 Task: Open Card Marketing Conference Review in Board Sales Target Setting and Monitoring to Workspace Crowdfunding Platforms and add a team member Softage.2@softage.net, a label Blue, a checklist Student Engagement, an attachment from your computer, a color Blue and finally, add a card description 'Plan and execute company team-building retreat with a focus on team trust-building' and a comment 'Our team has the opportunity to exceed expectations on this task, so let us deliver something that truly impresses.'. Add a start date 'Jan 02, 1900' with a due date 'Jan 09, 1900'
Action: Mouse moved to (275, 183)
Screenshot: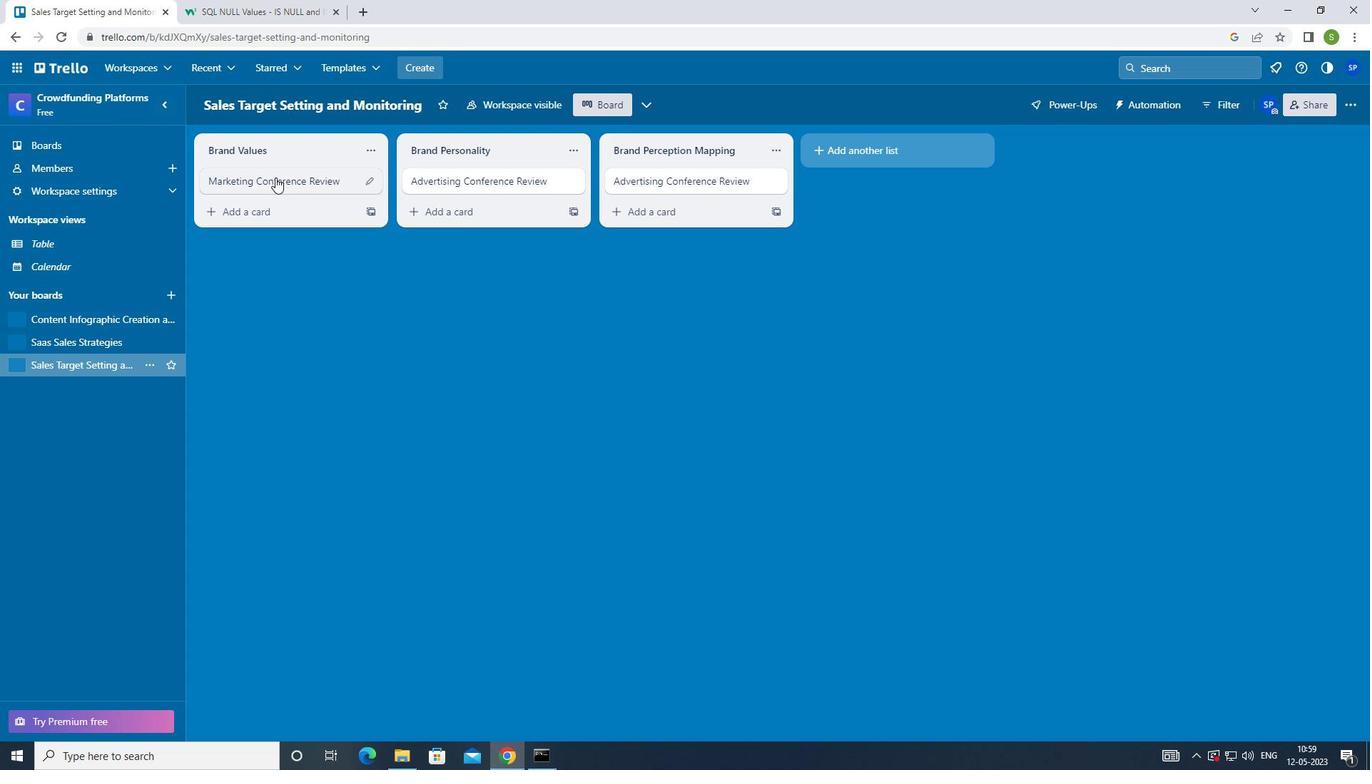 
Action: Mouse pressed left at (275, 183)
Screenshot: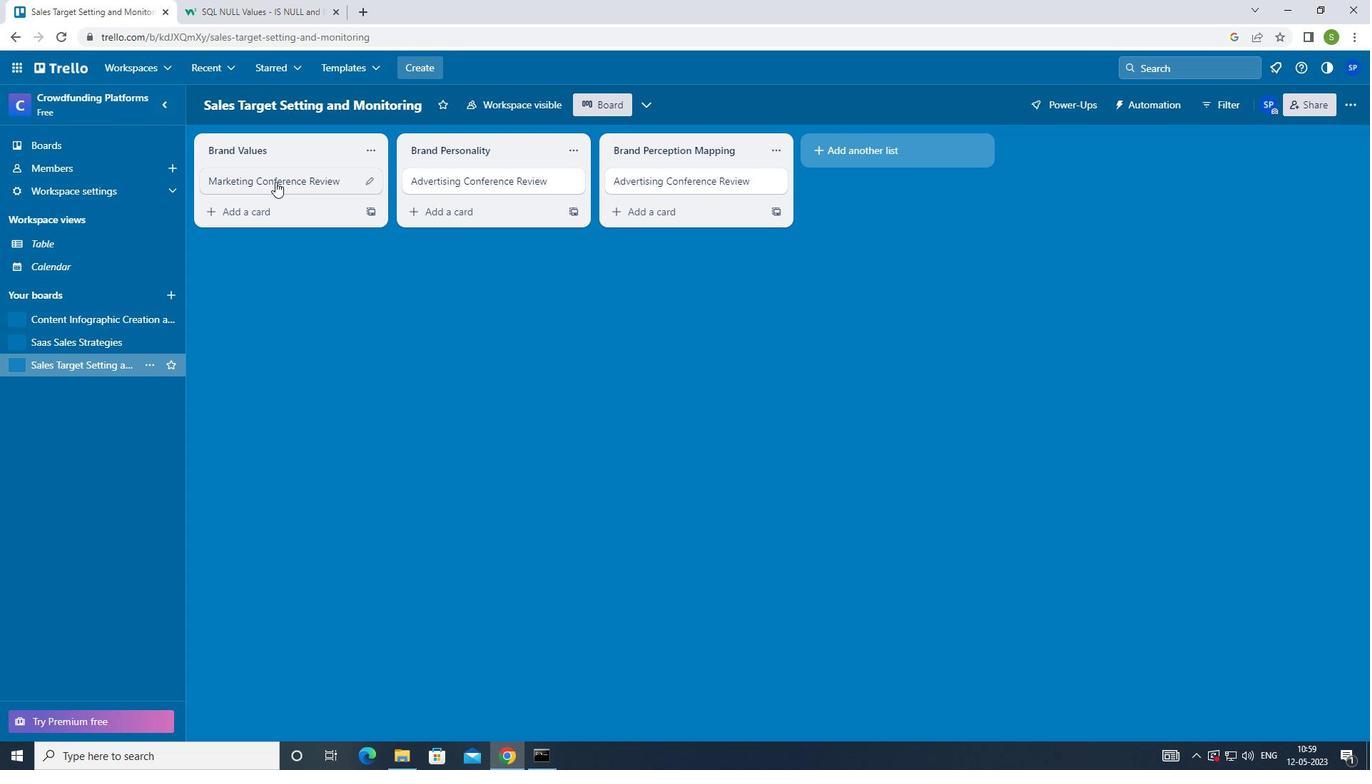 
Action: Mouse moved to (862, 179)
Screenshot: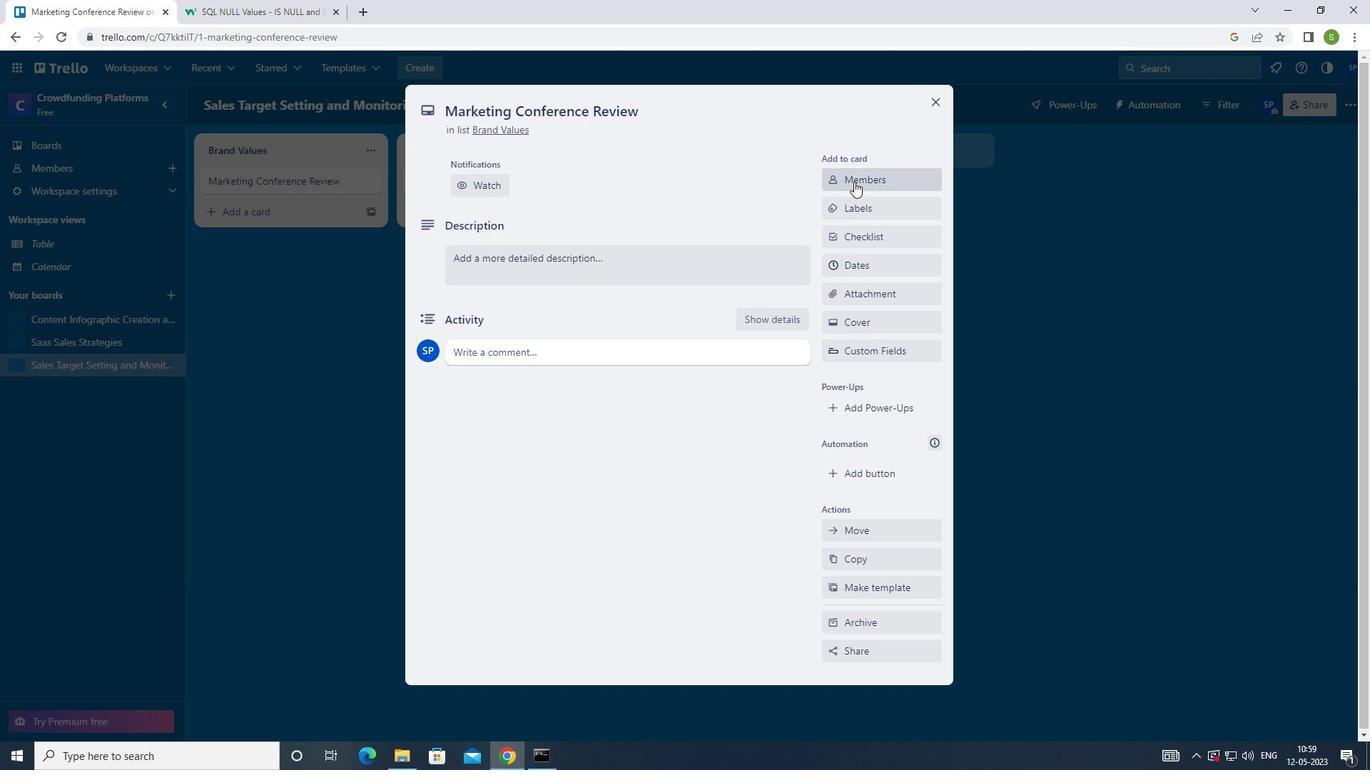 
Action: Mouse pressed left at (862, 179)
Screenshot: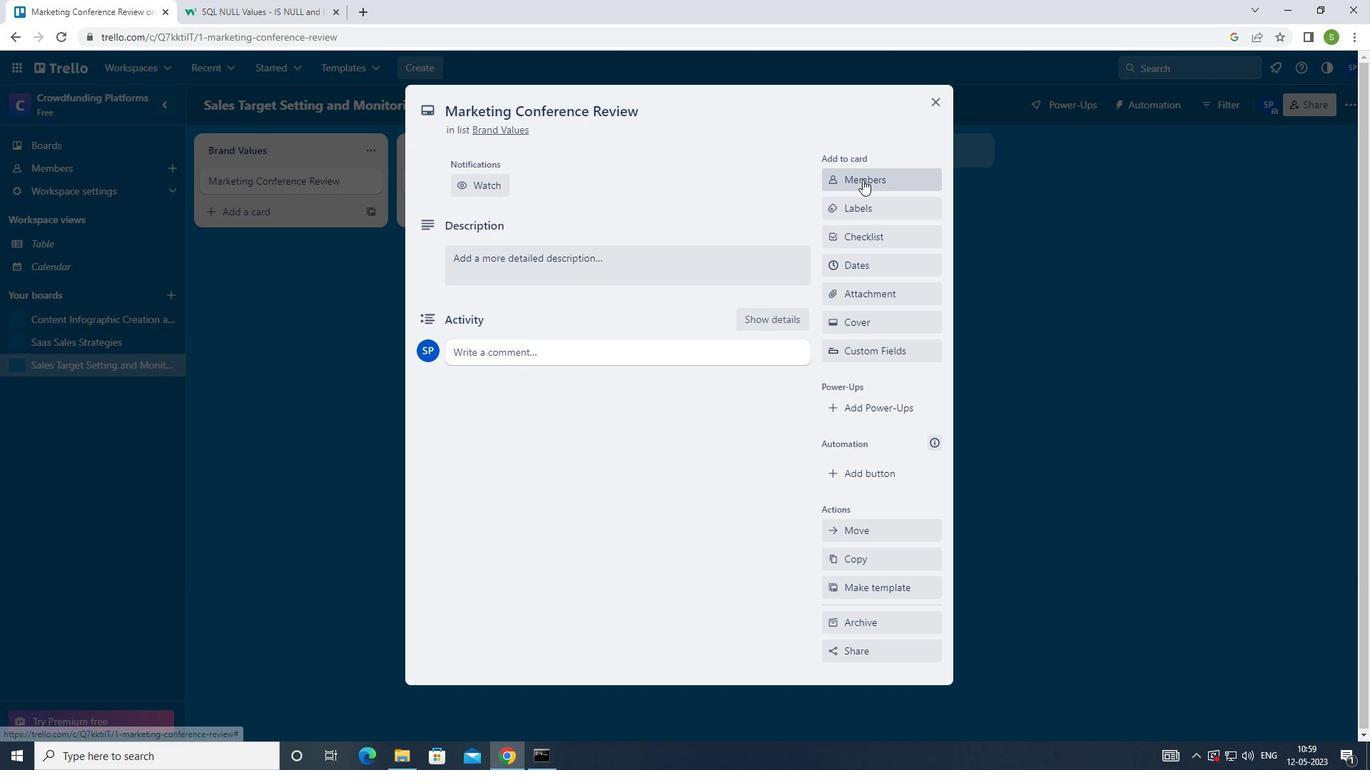 
Action: Mouse moved to (682, 431)
Screenshot: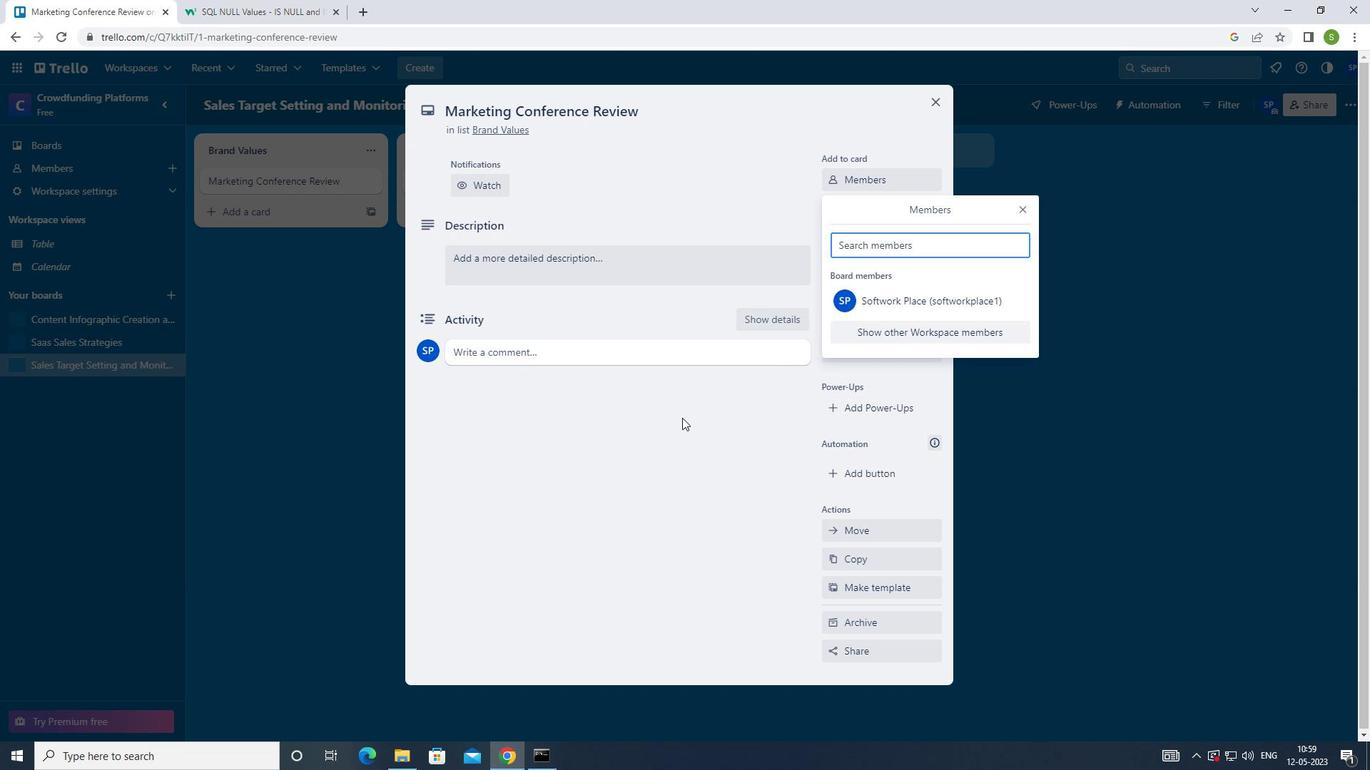 
Action: Key pressed <Key.shift>SOFTAGE.2<Key.shift>@SOFTAGE.NET
Screenshot: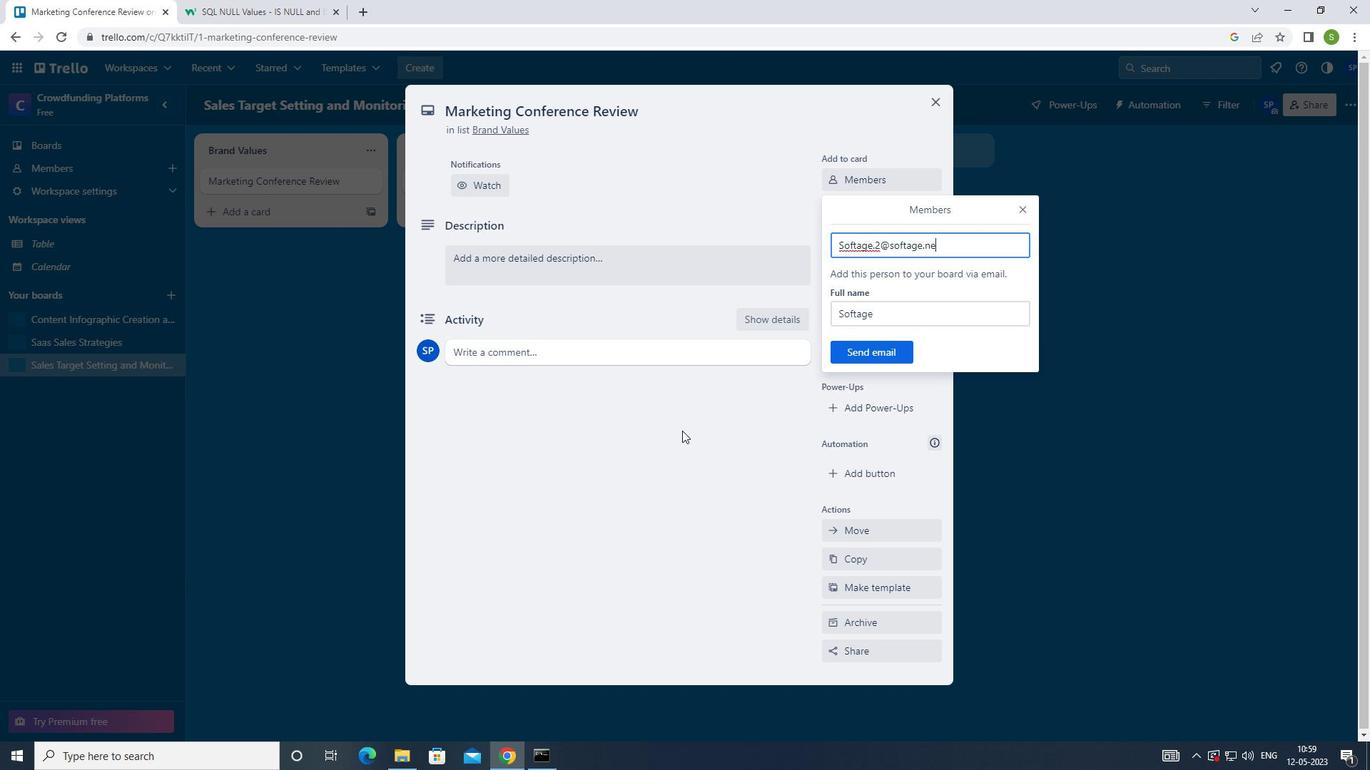 
Action: Mouse moved to (885, 358)
Screenshot: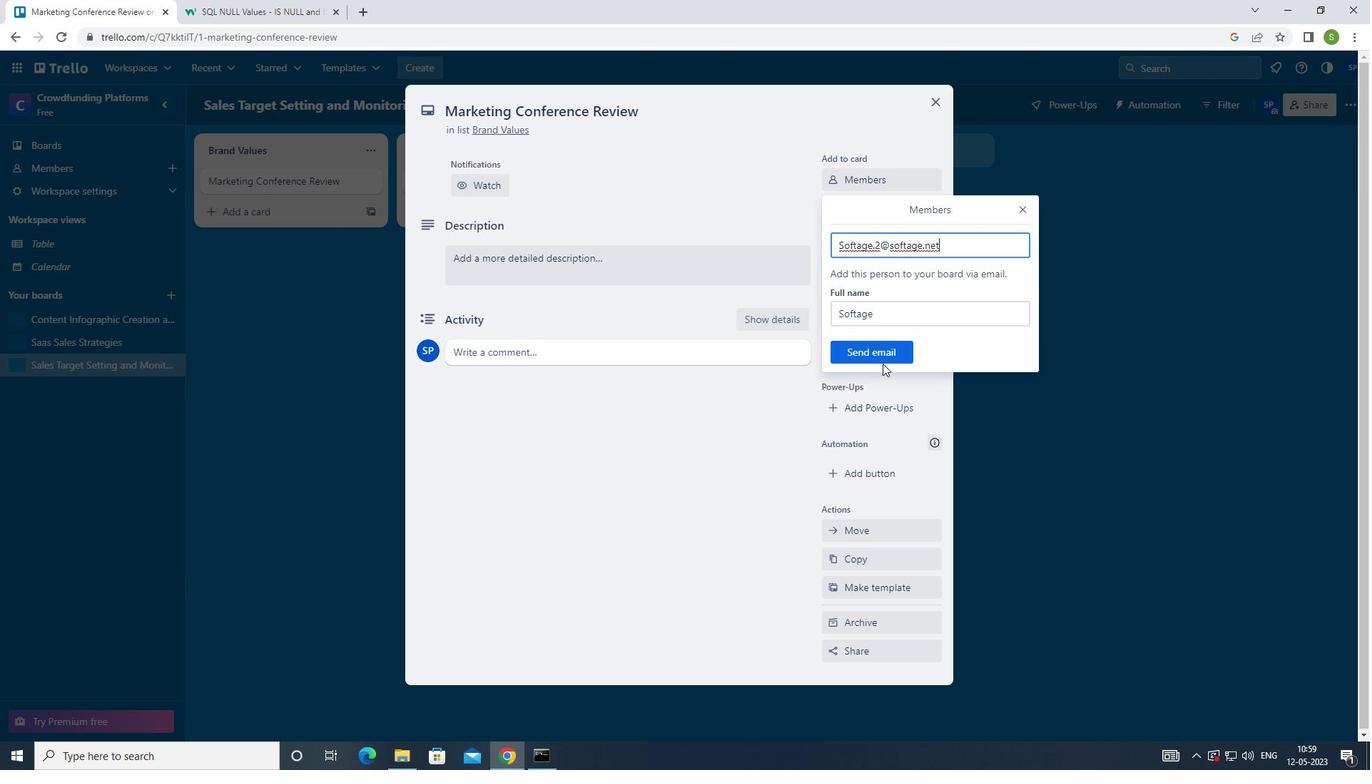 
Action: Mouse pressed left at (885, 358)
Screenshot: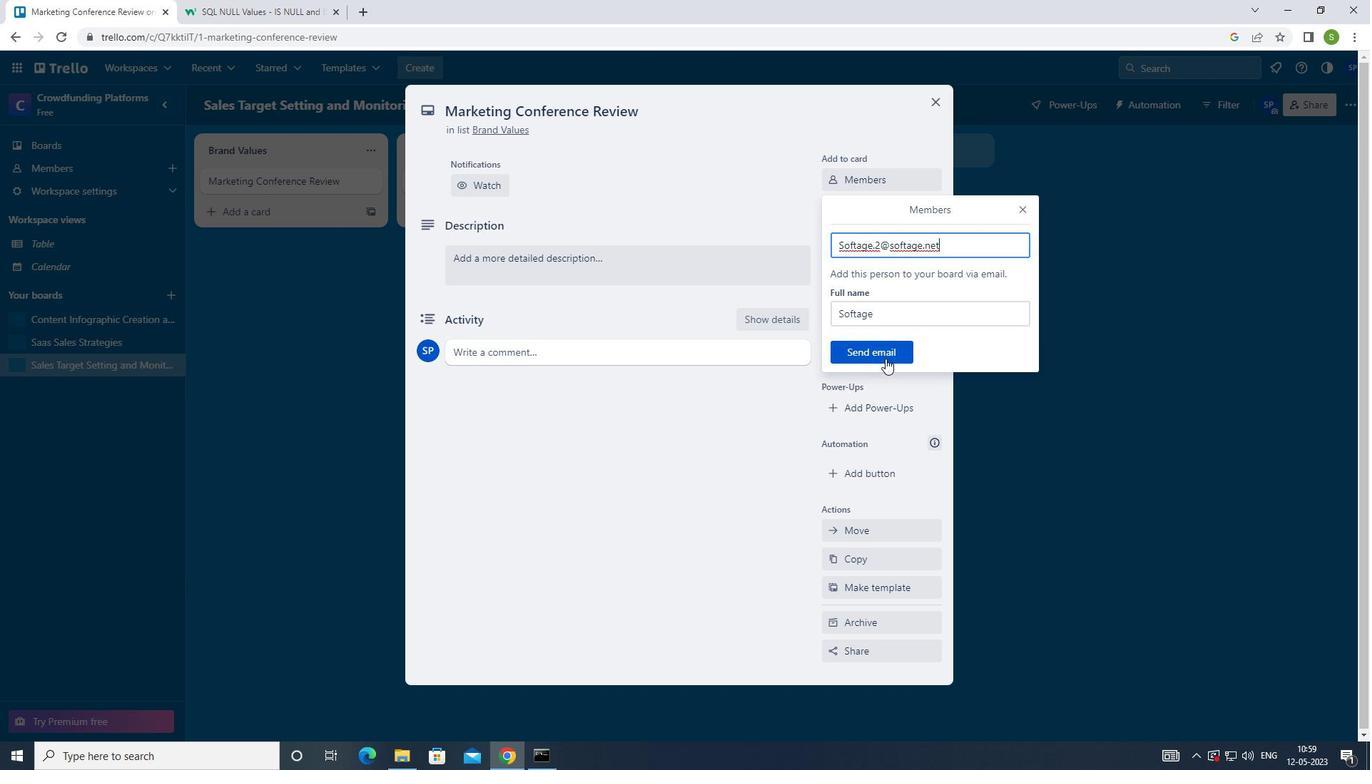 
Action: Mouse moved to (877, 263)
Screenshot: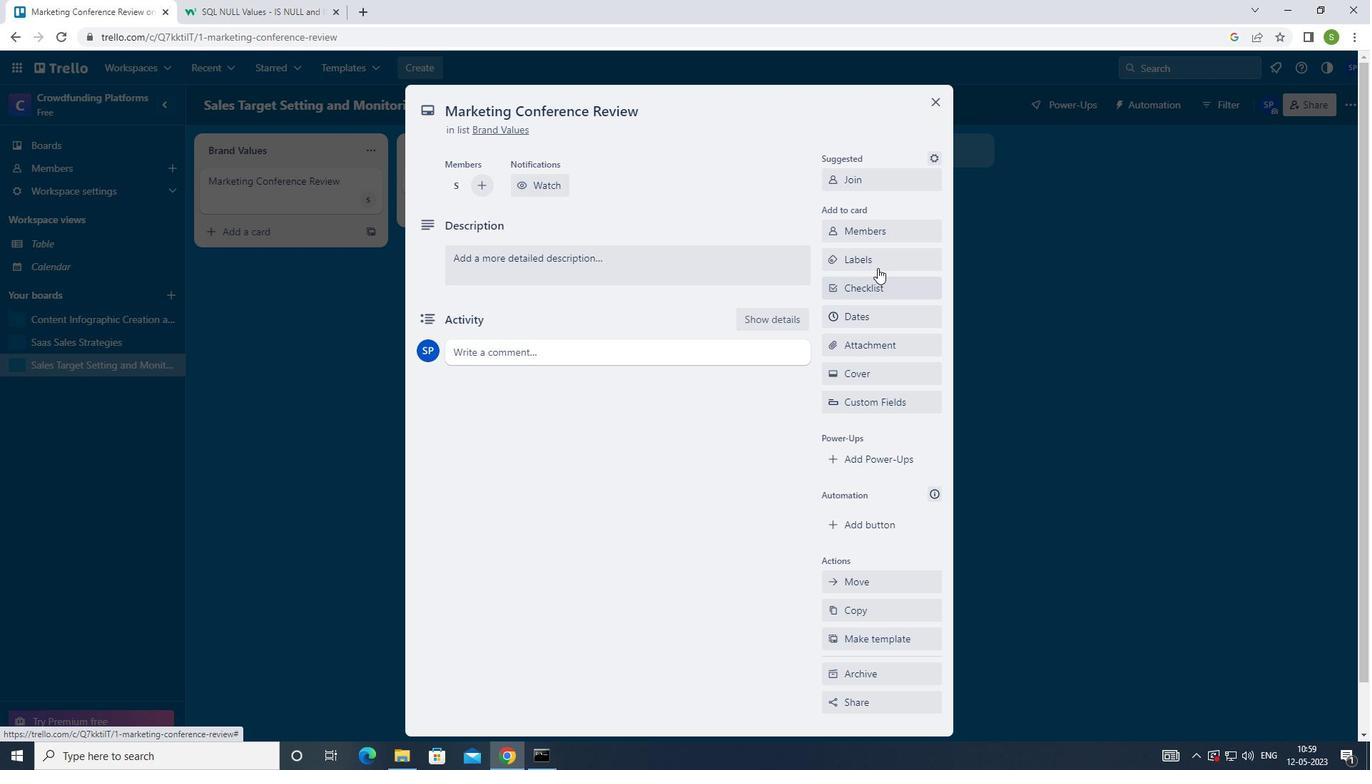 
Action: Mouse pressed left at (877, 263)
Screenshot: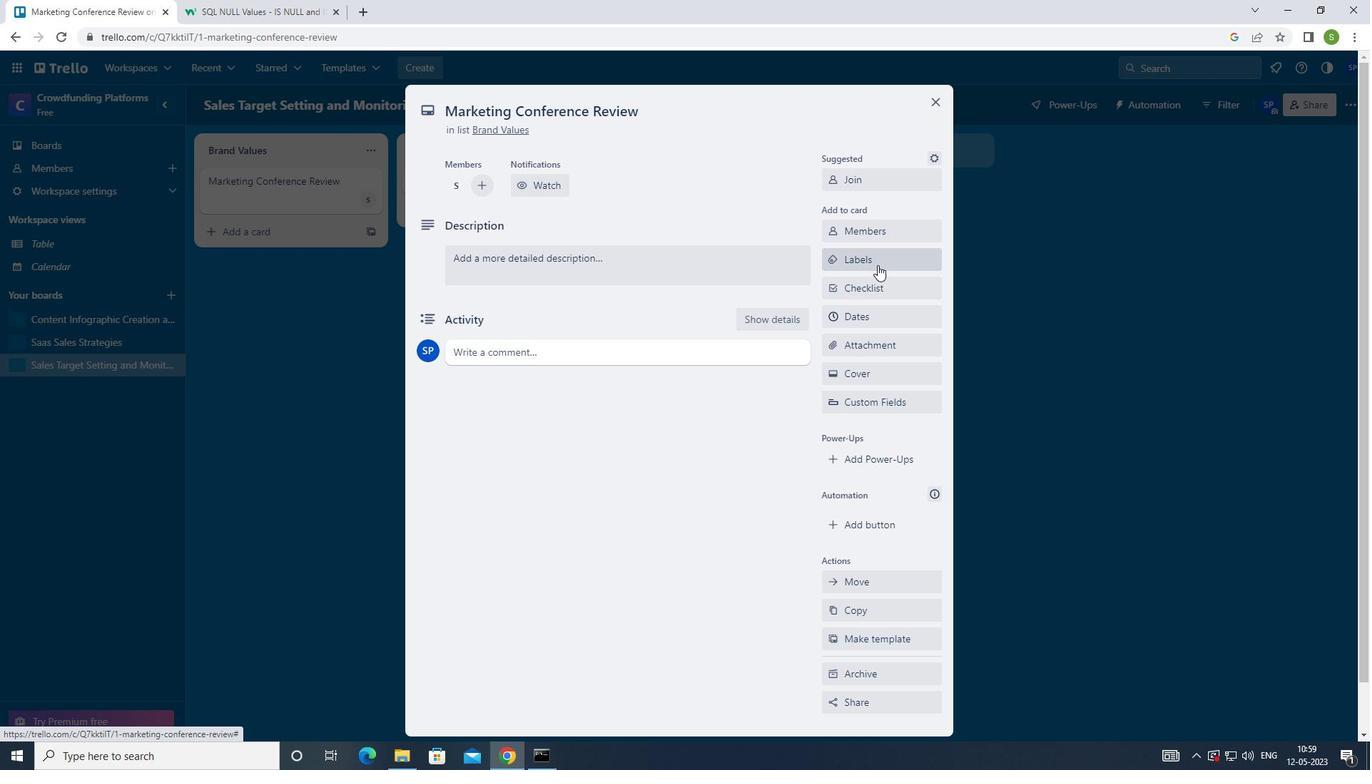 
Action: Mouse moved to (887, 335)
Screenshot: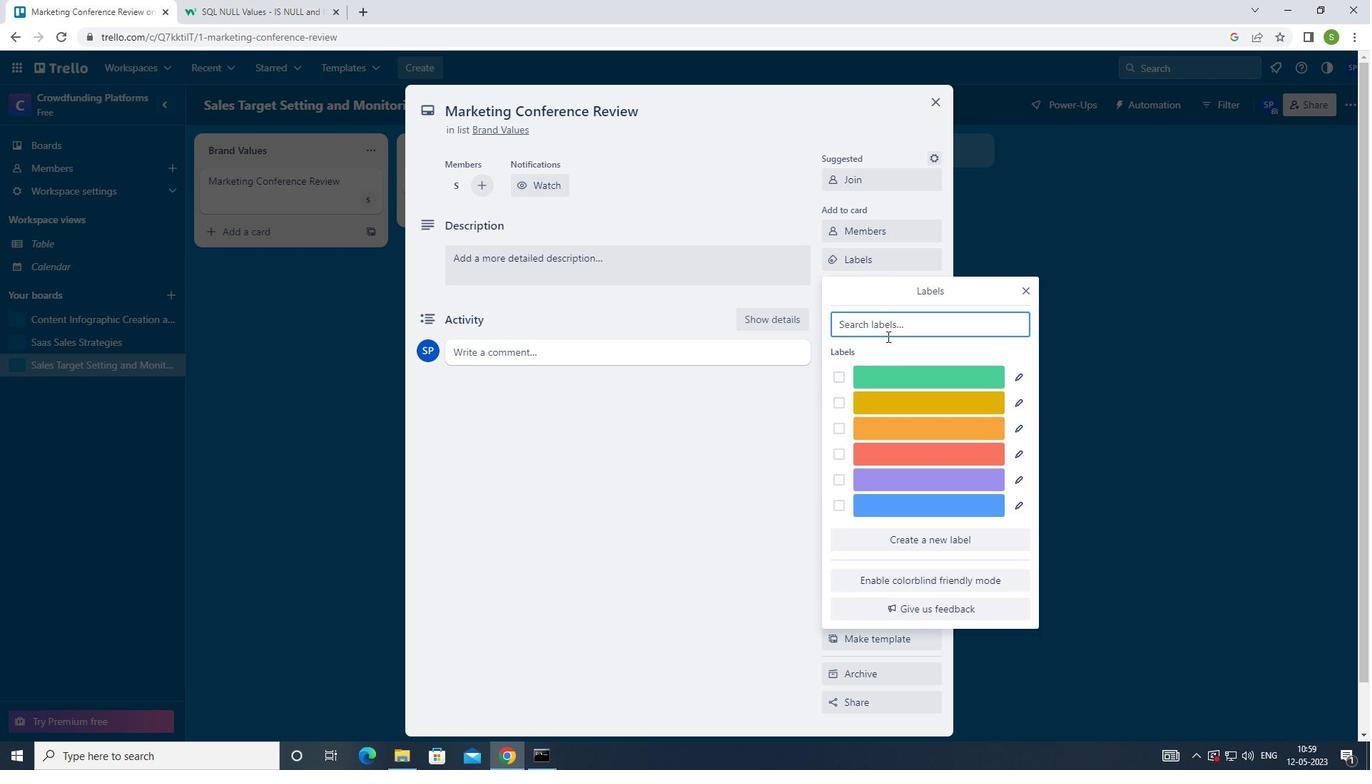 
Action: Key pressed BLUE<Key.enter>
Screenshot: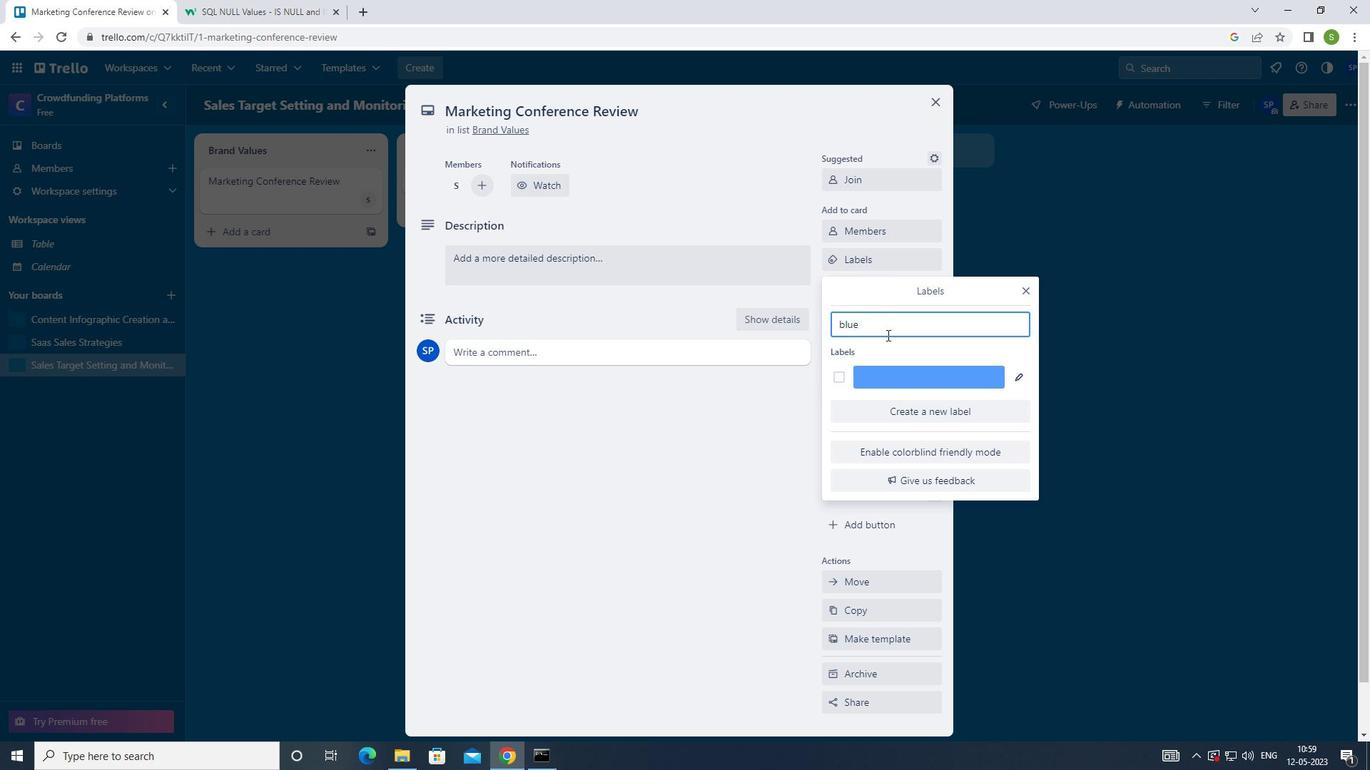 
Action: Mouse moved to (897, 411)
Screenshot: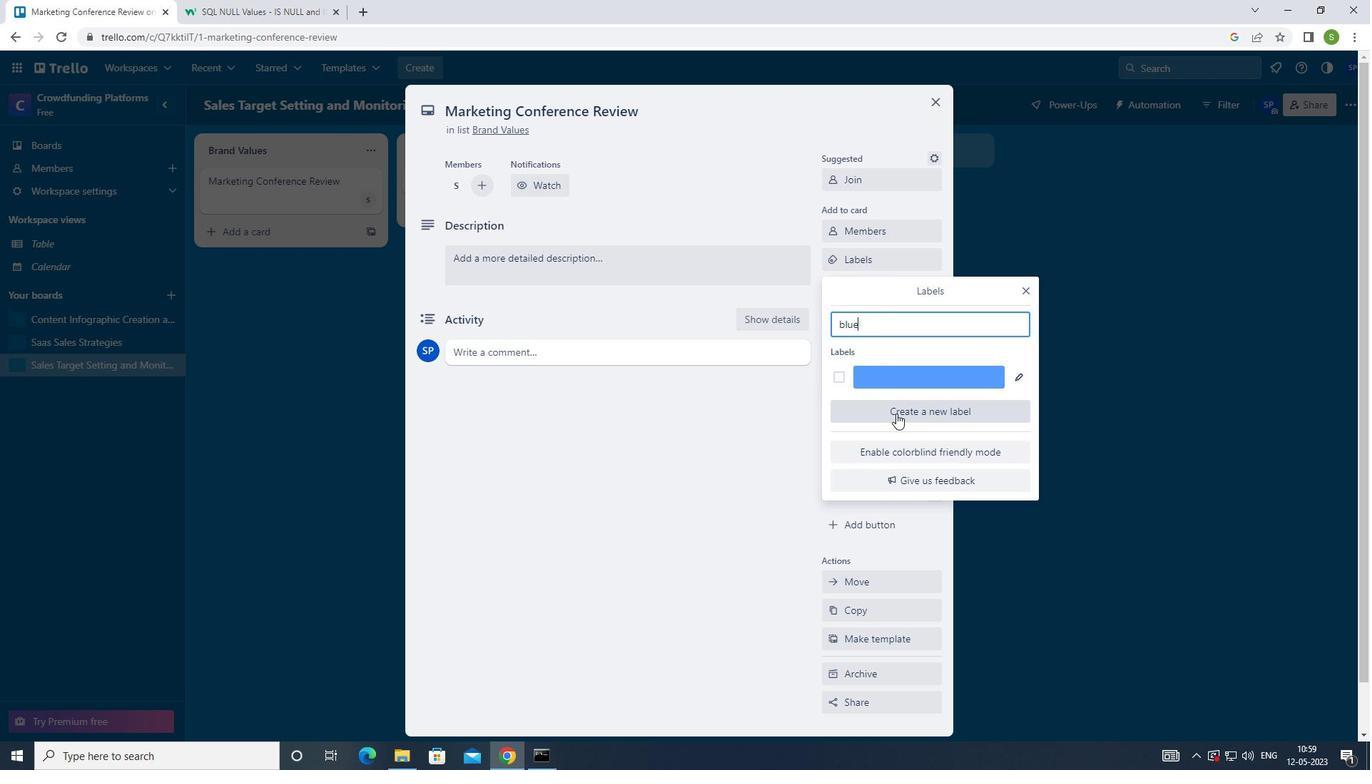 
Action: Mouse pressed left at (897, 411)
Screenshot: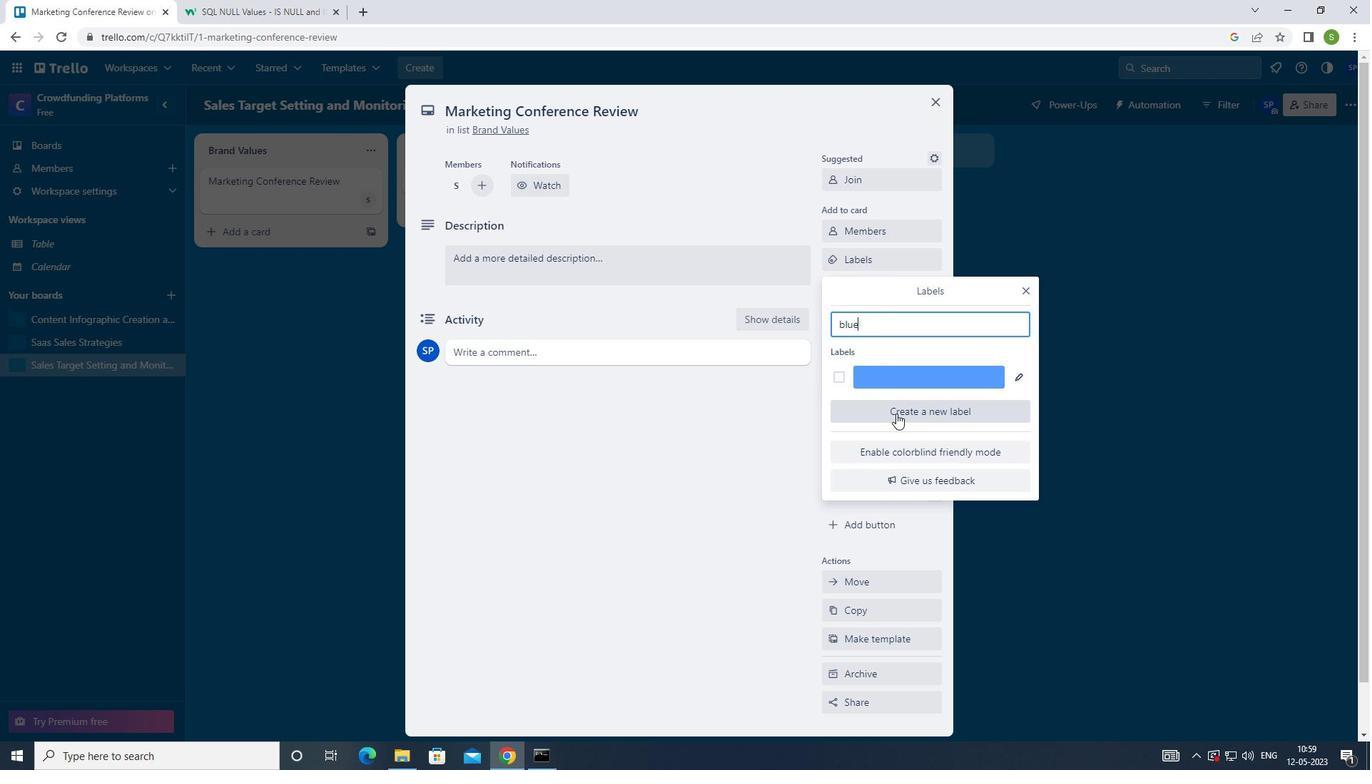 
Action: Mouse moved to (1028, 293)
Screenshot: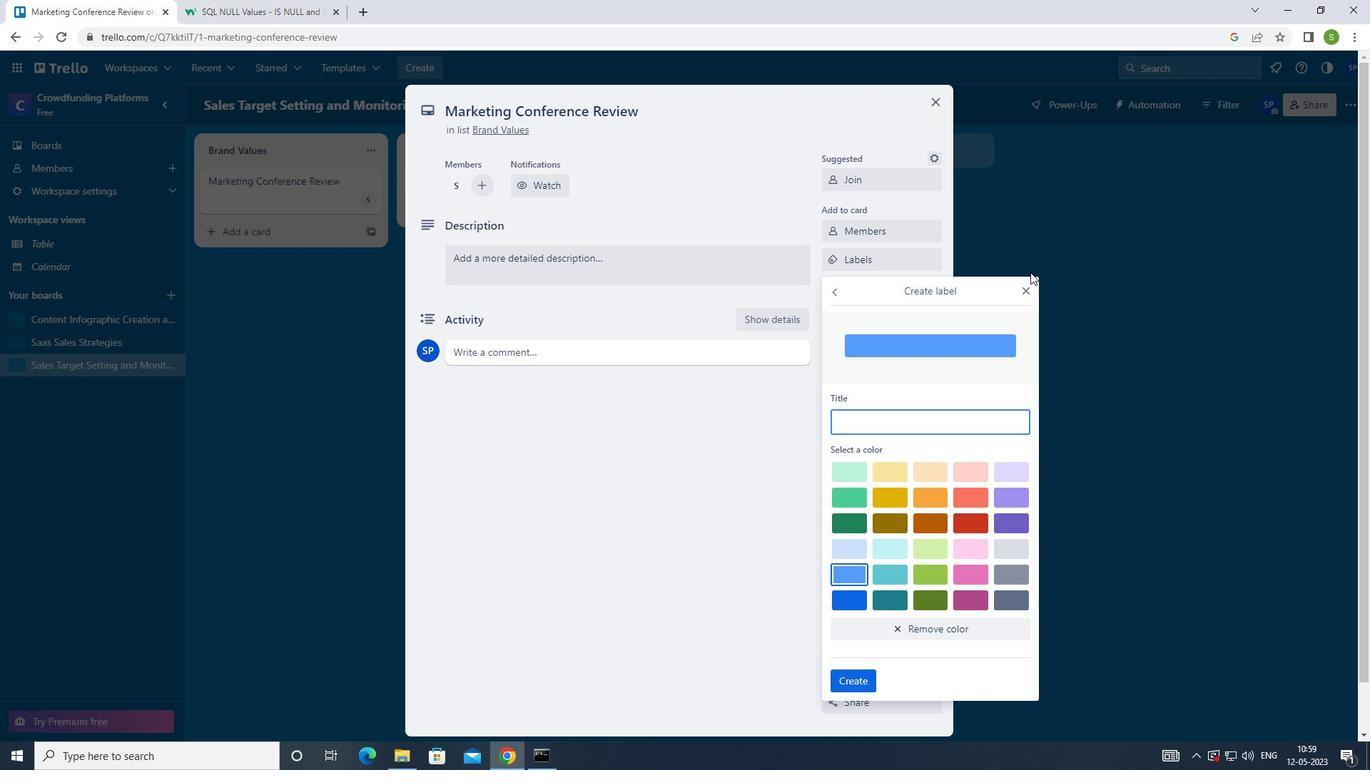 
Action: Mouse pressed left at (1028, 293)
Screenshot: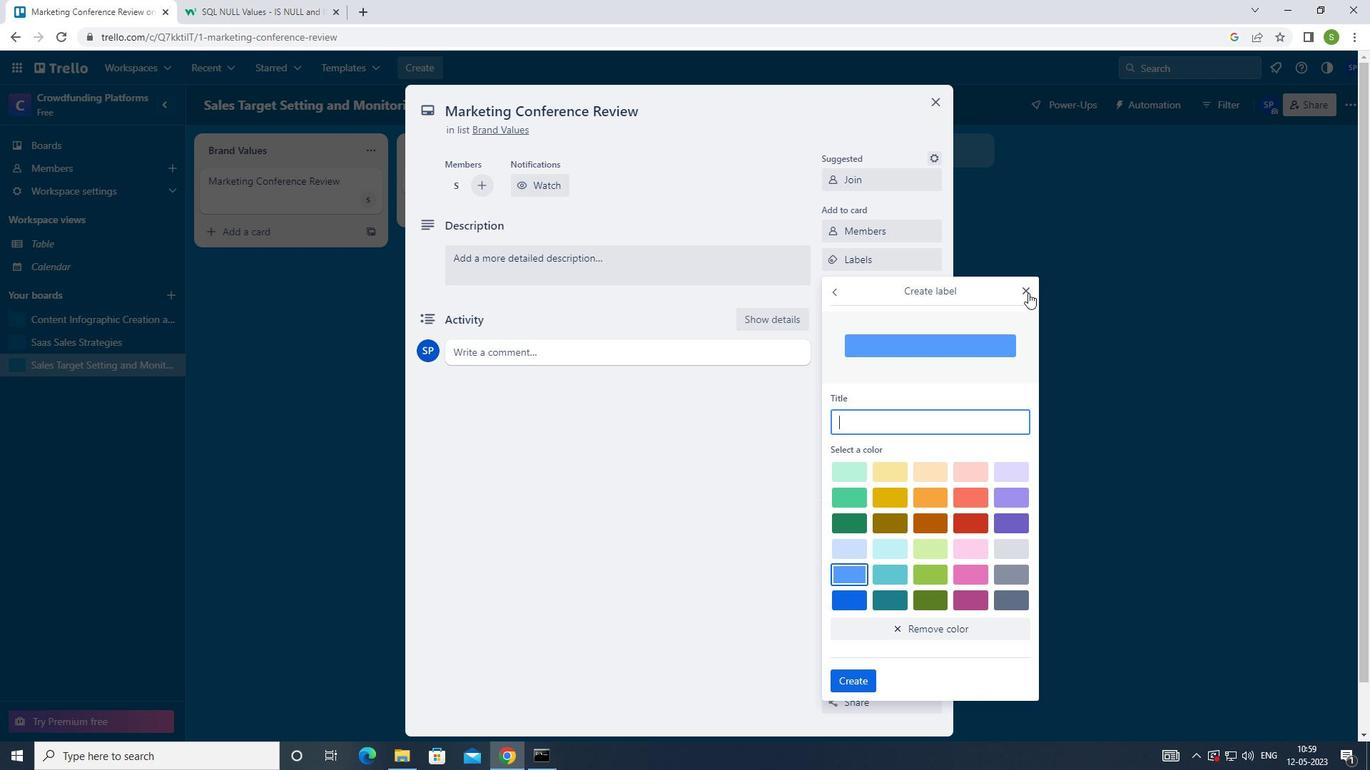 
Action: Mouse moved to (849, 261)
Screenshot: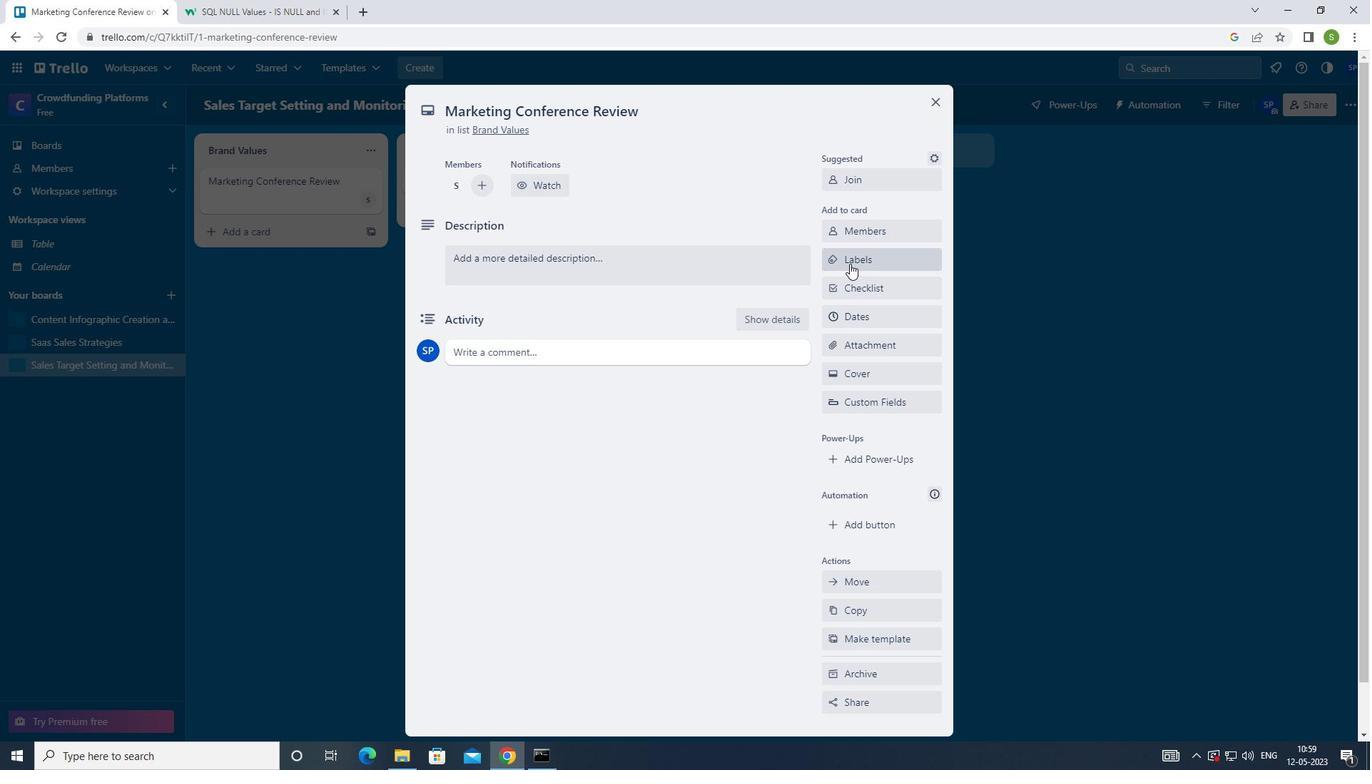 
Action: Mouse pressed left at (849, 261)
Screenshot: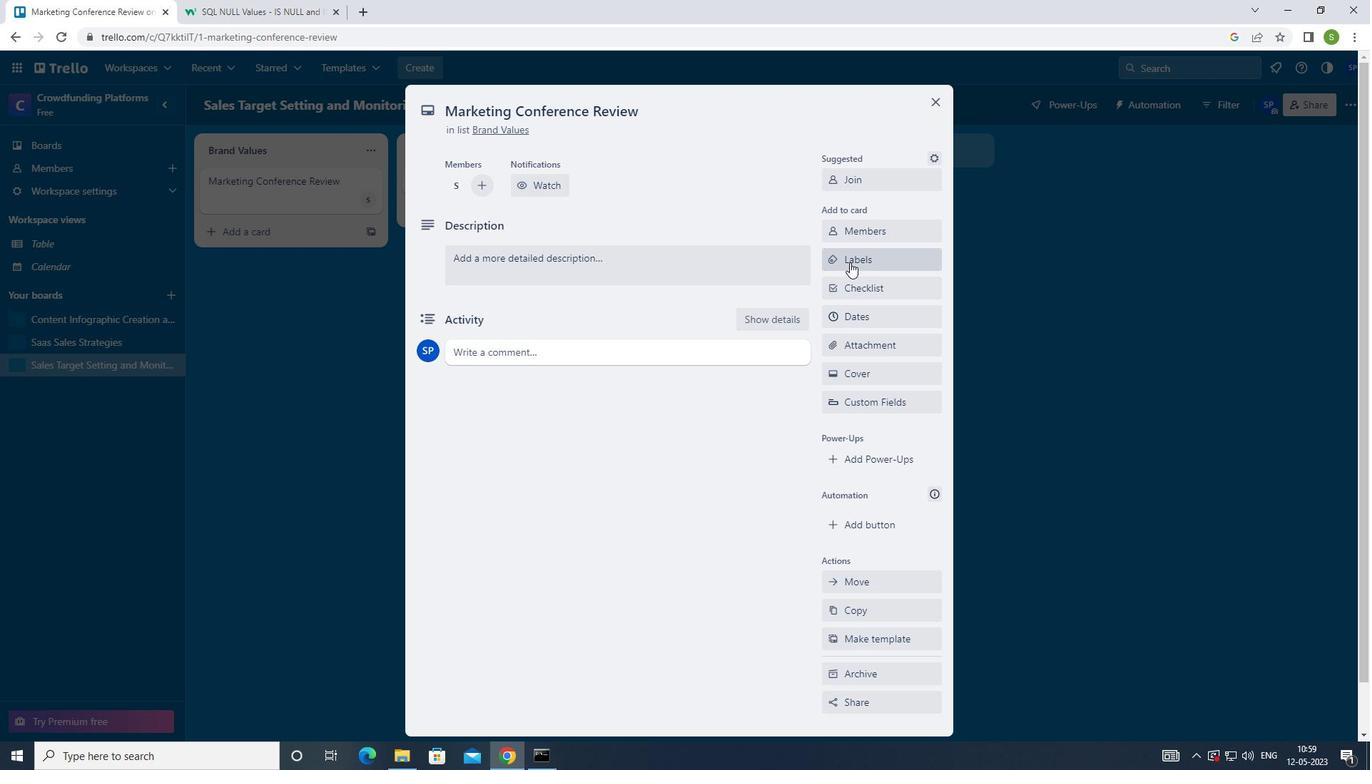 
Action: Mouse moved to (904, 333)
Screenshot: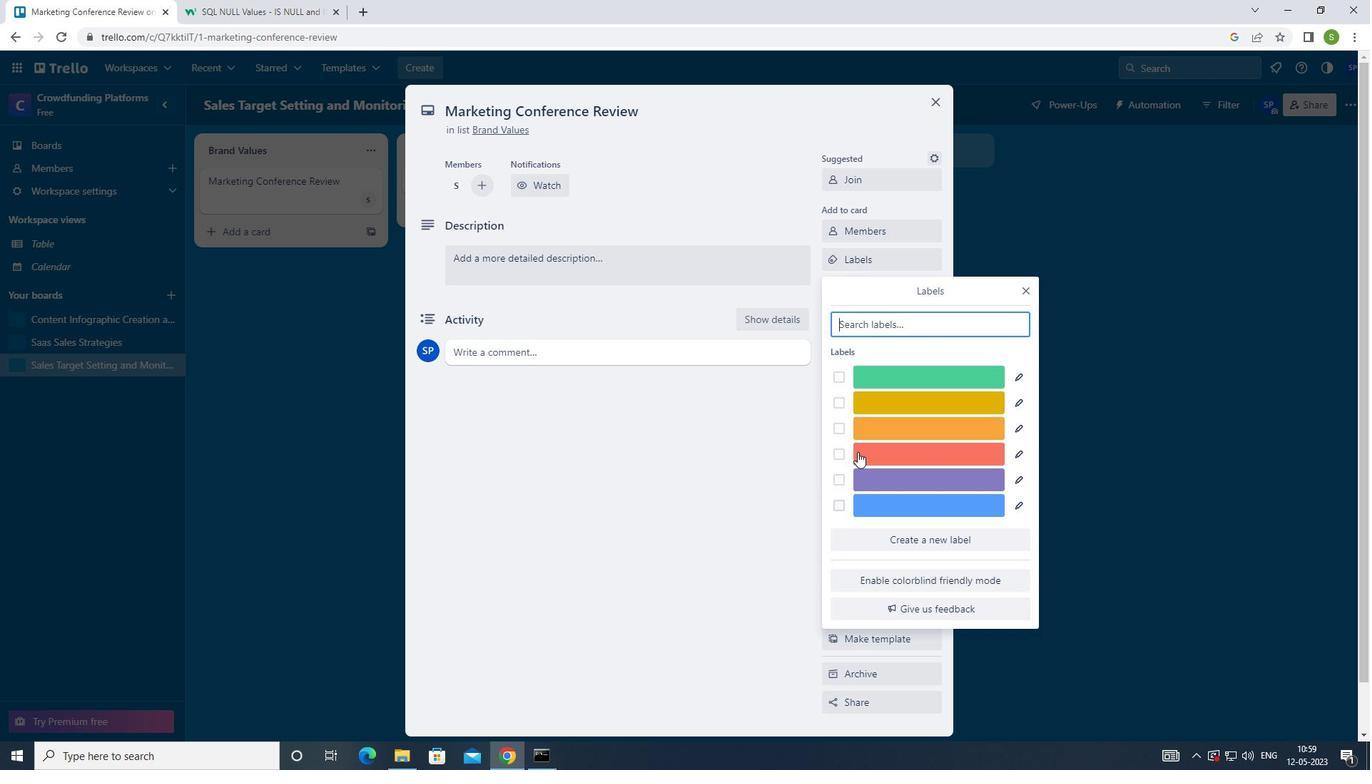 
Action: Key pressed BLUE
Screenshot: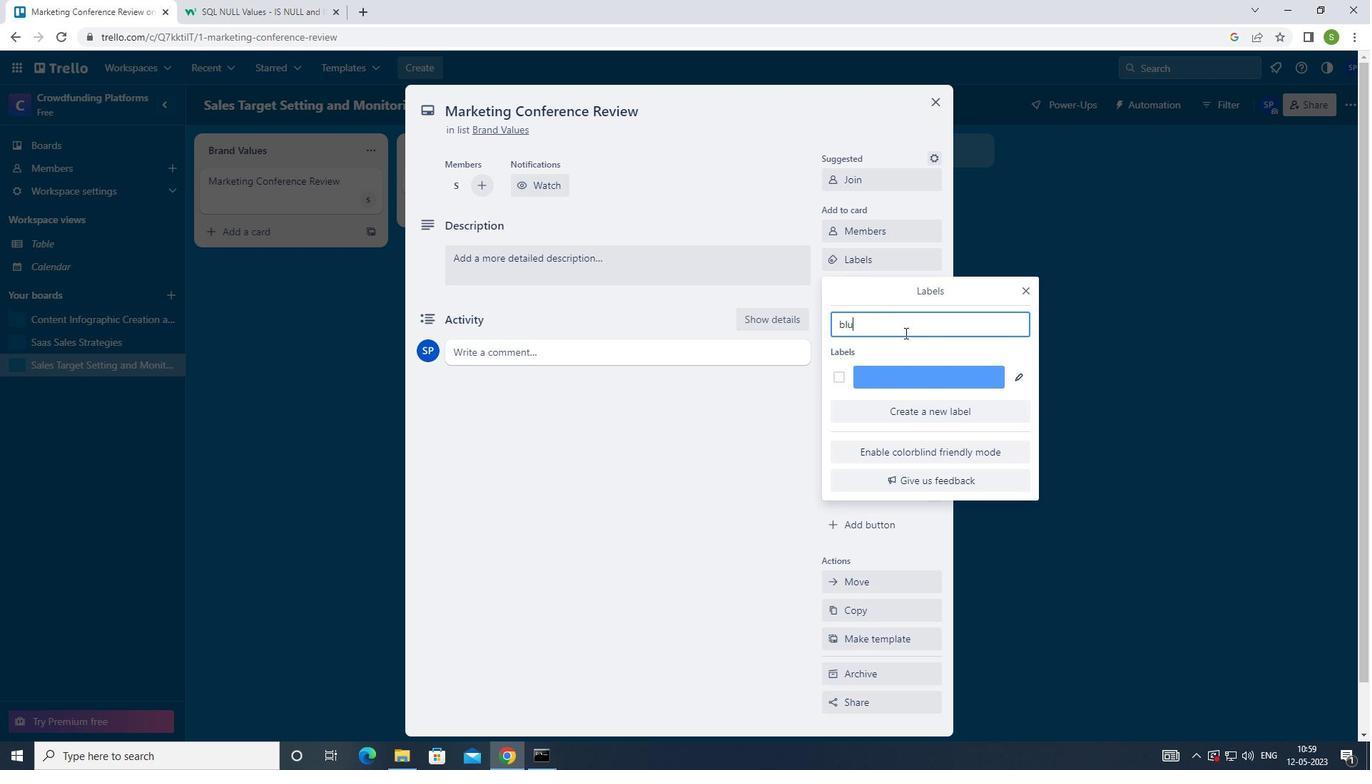 
Action: Mouse moved to (834, 379)
Screenshot: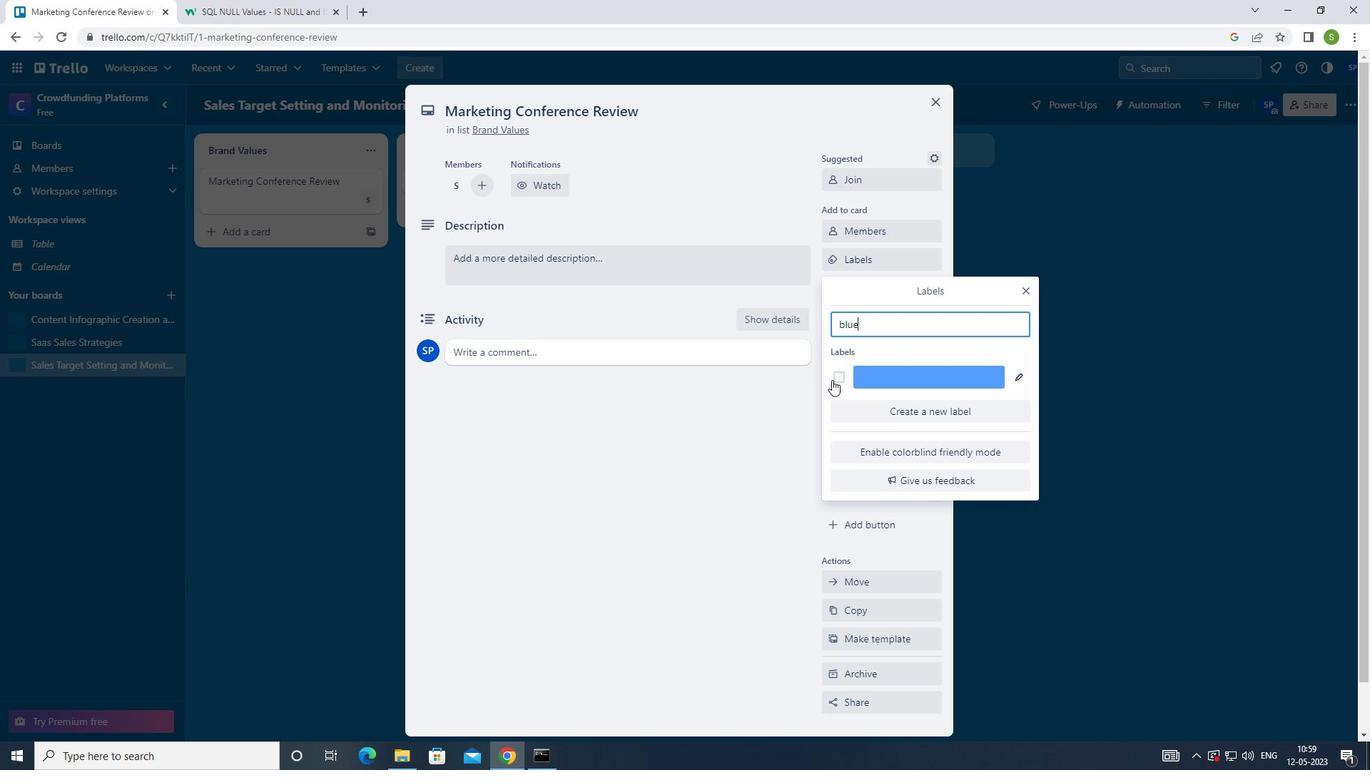 
Action: Mouse pressed left at (834, 379)
Screenshot: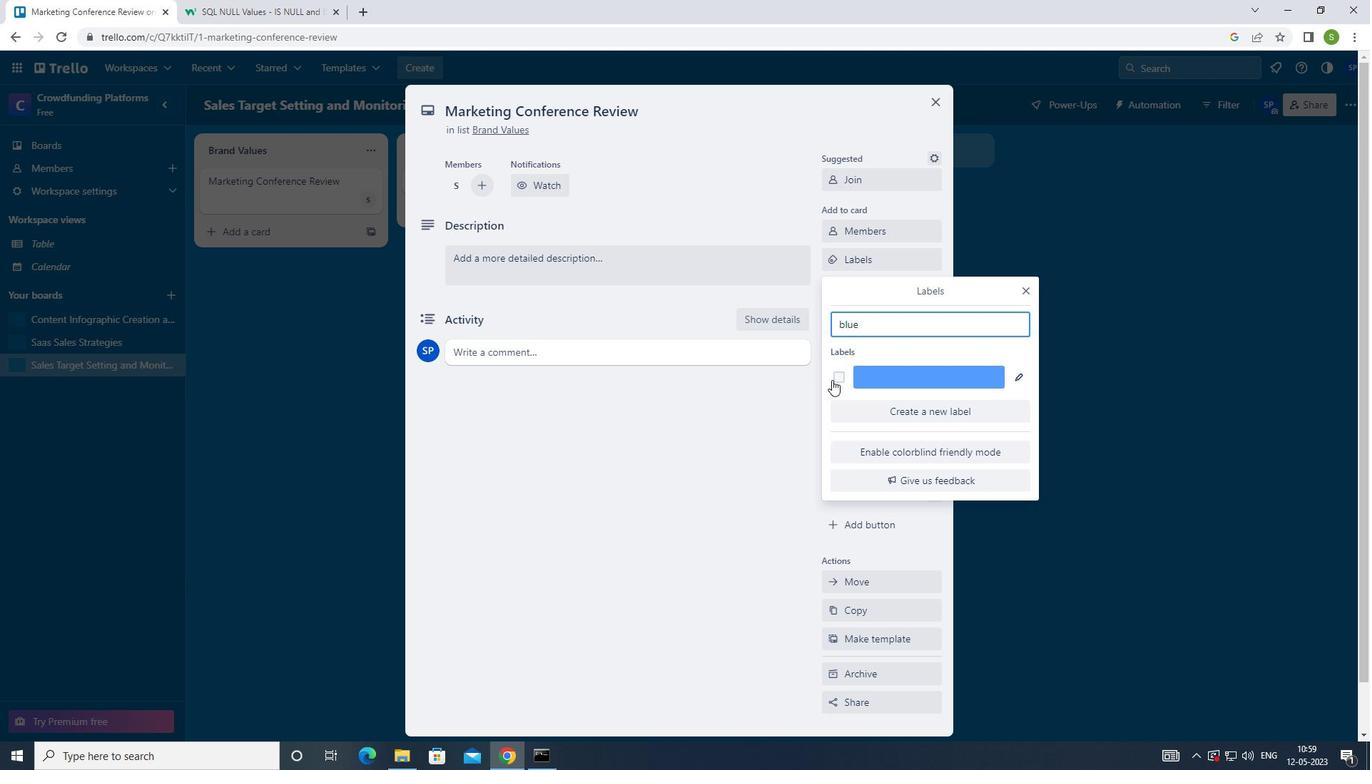 
Action: Mouse moved to (1025, 294)
Screenshot: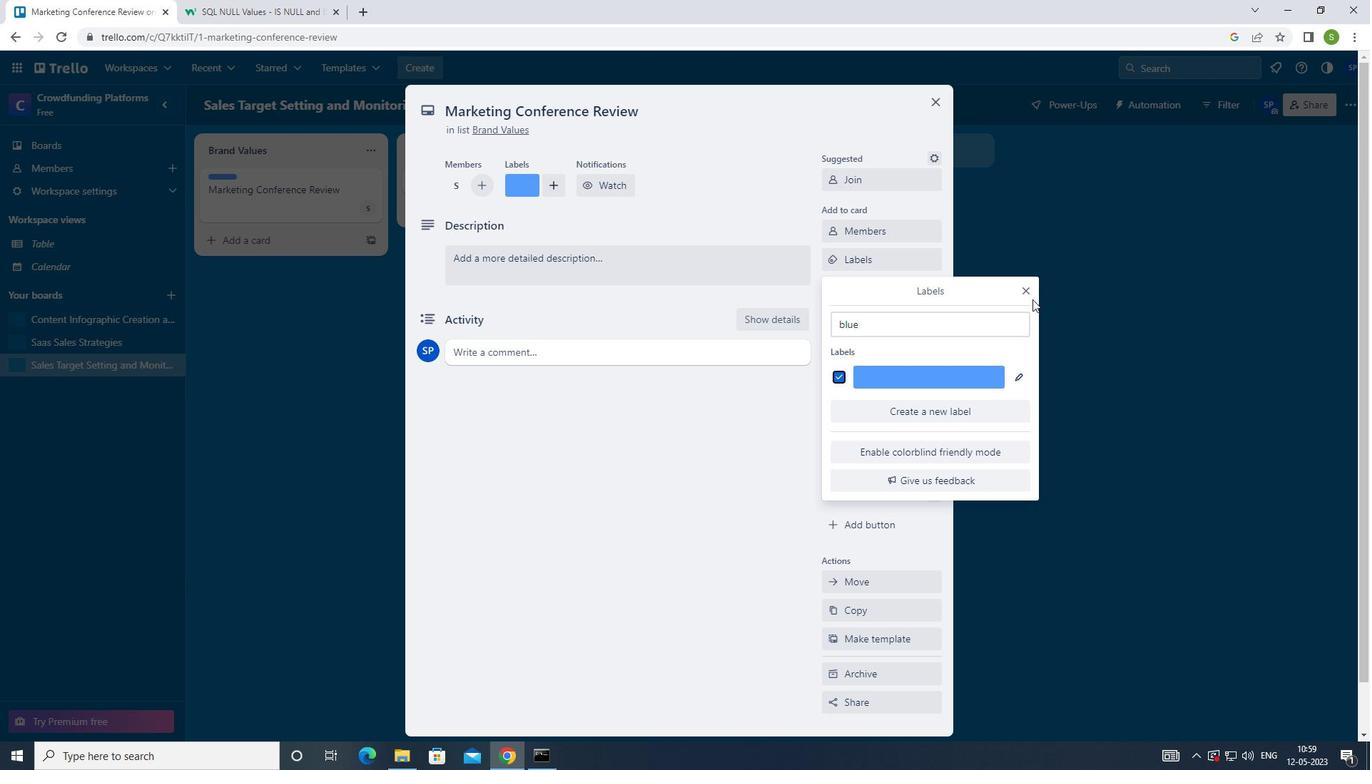 
Action: Mouse pressed left at (1025, 294)
Screenshot: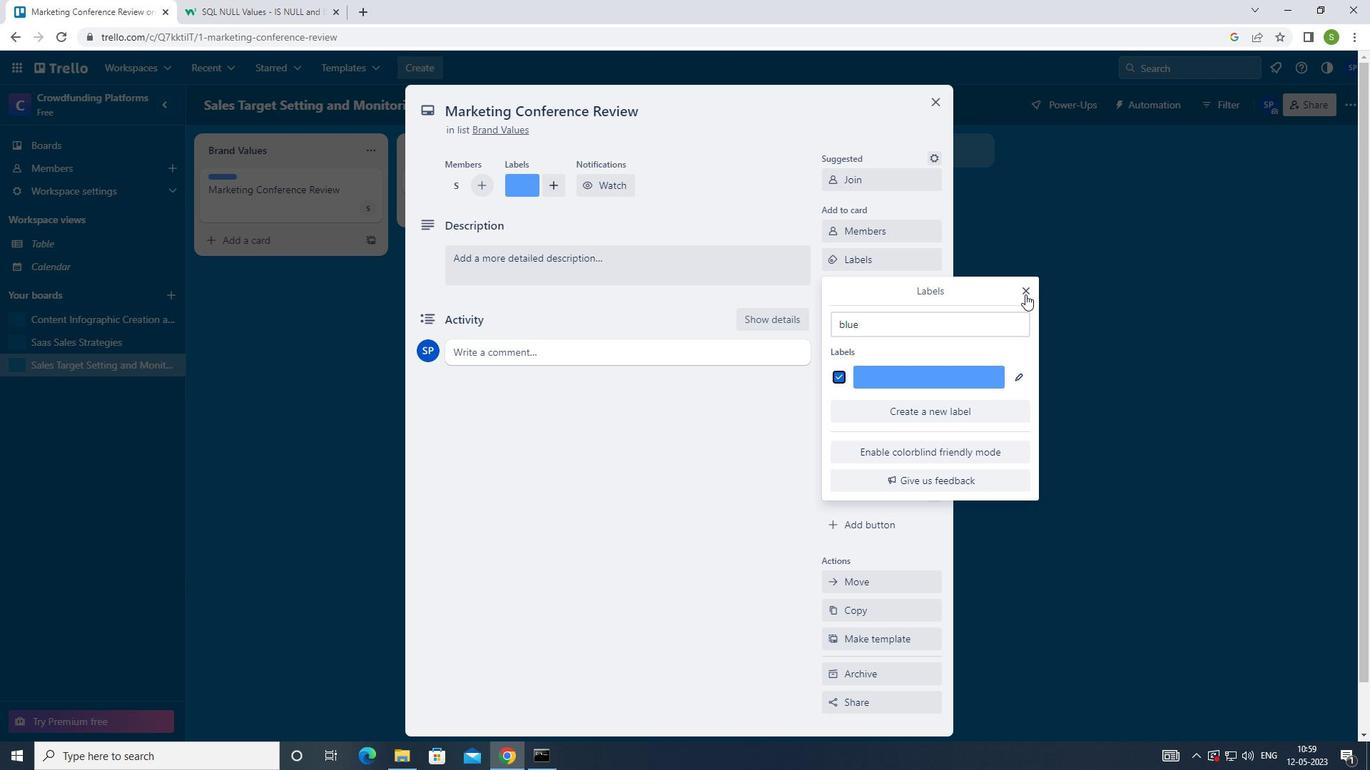 
Action: Mouse moved to (892, 289)
Screenshot: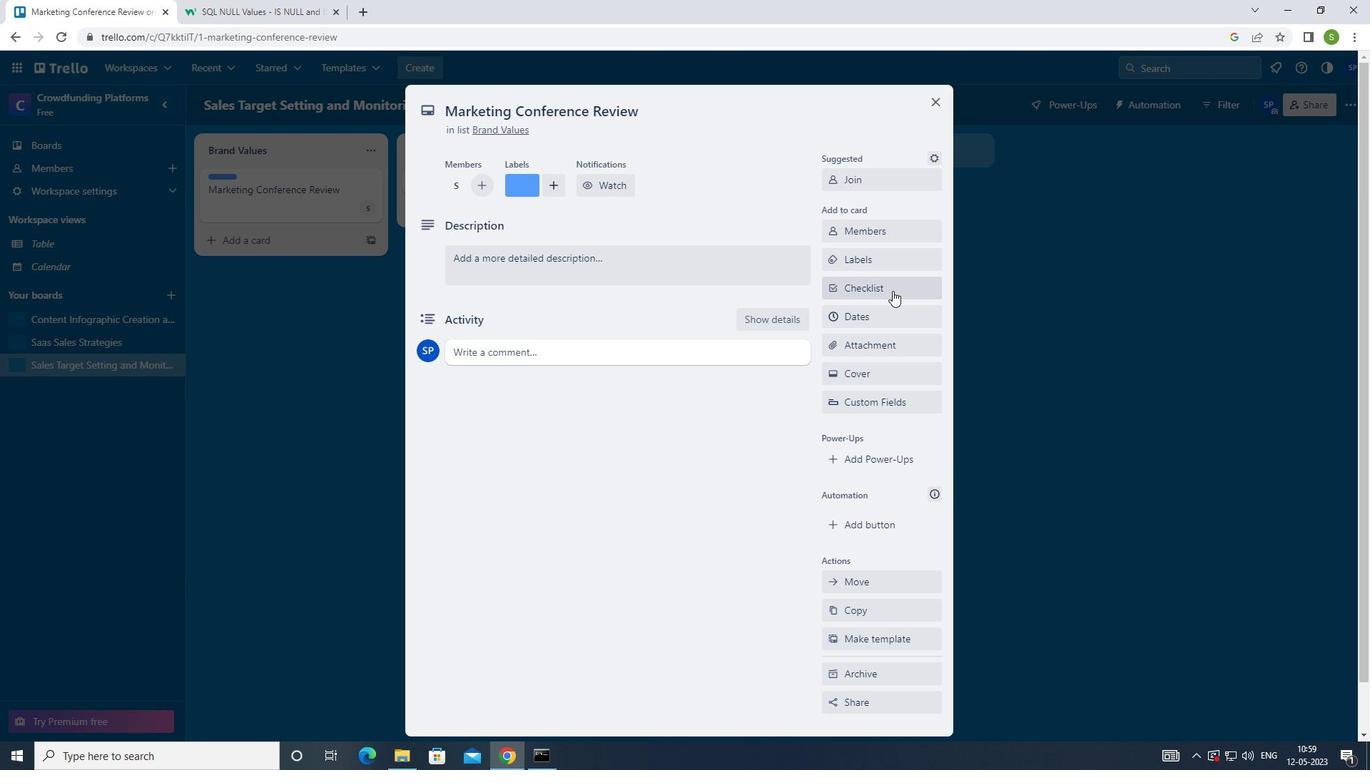 
Action: Mouse pressed left at (892, 289)
Screenshot: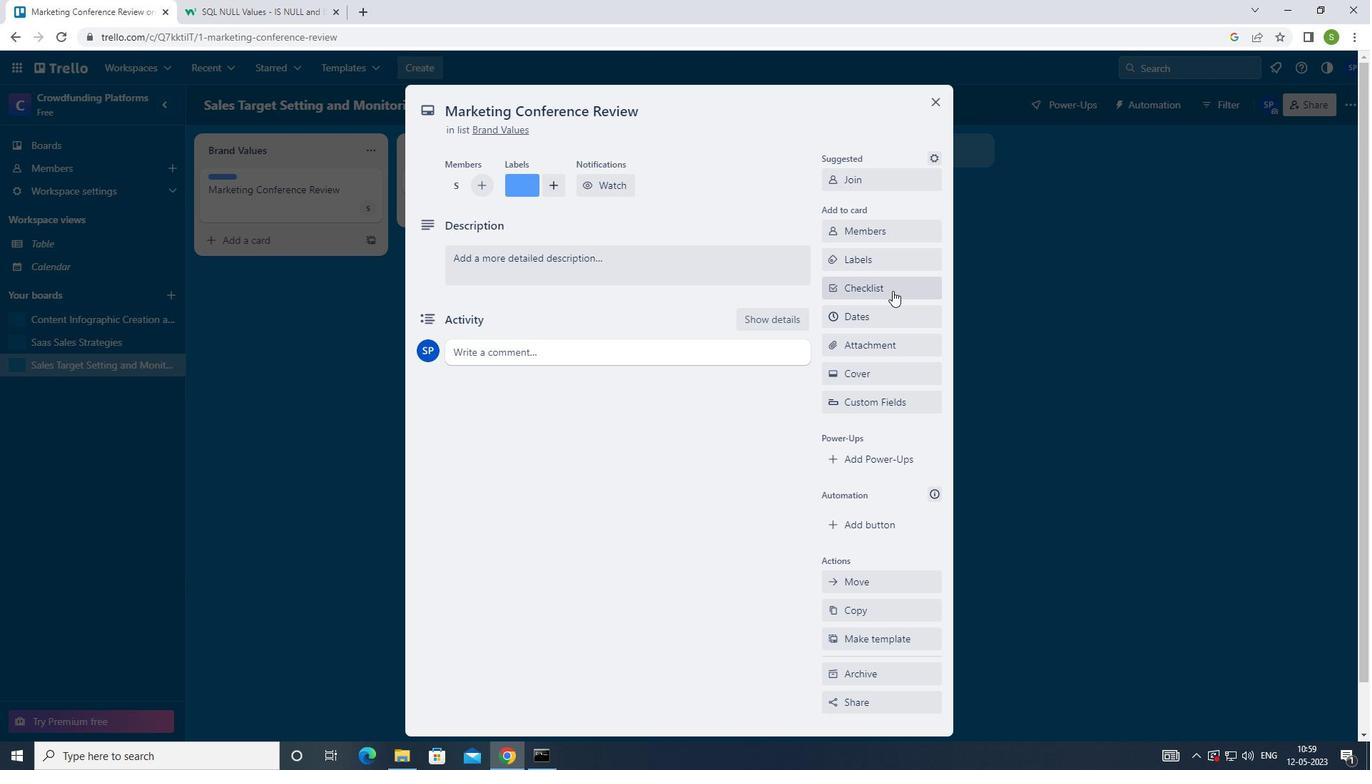 
Action: Mouse moved to (907, 300)
Screenshot: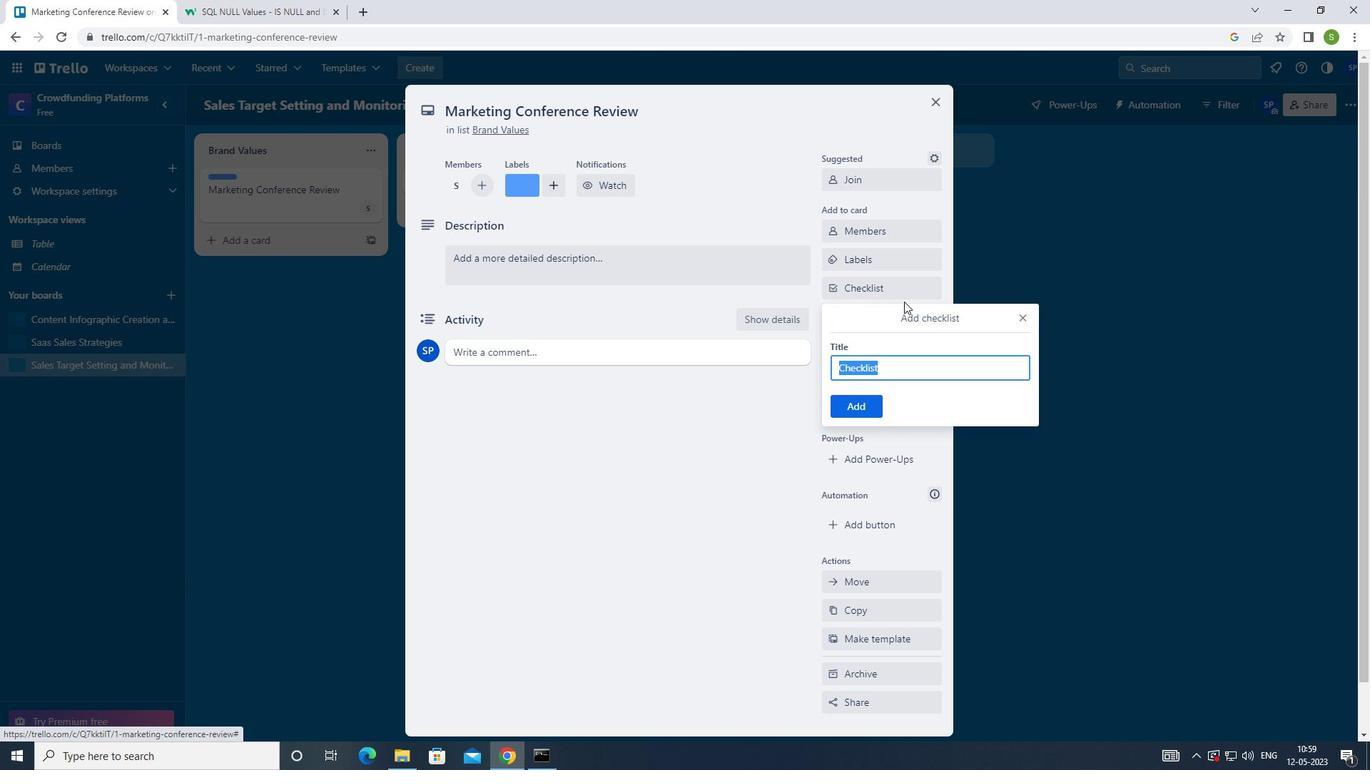 
Action: Key pressed <Key.shift>STUDENT<Key.space><Key.shift>ENGE<Key.backspace>AGEMENT
Screenshot: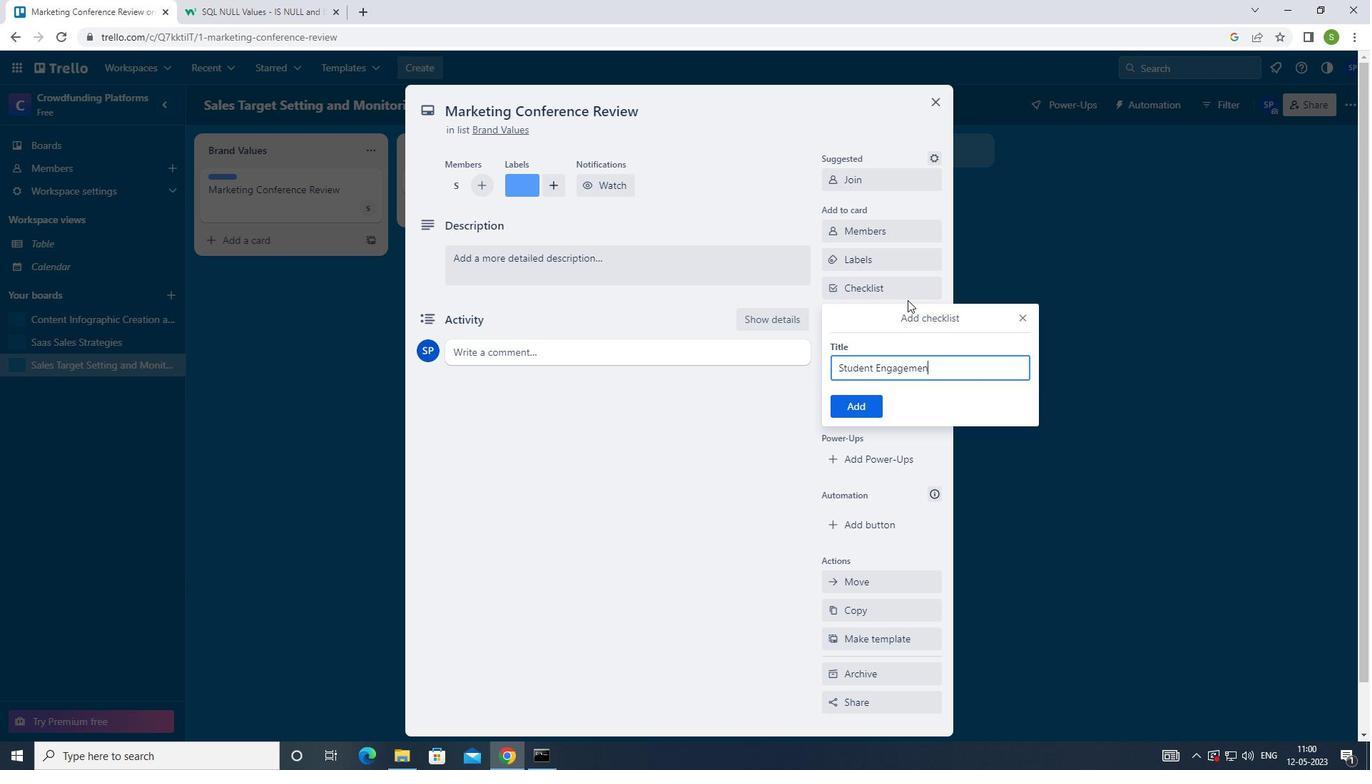 
Action: Mouse moved to (867, 404)
Screenshot: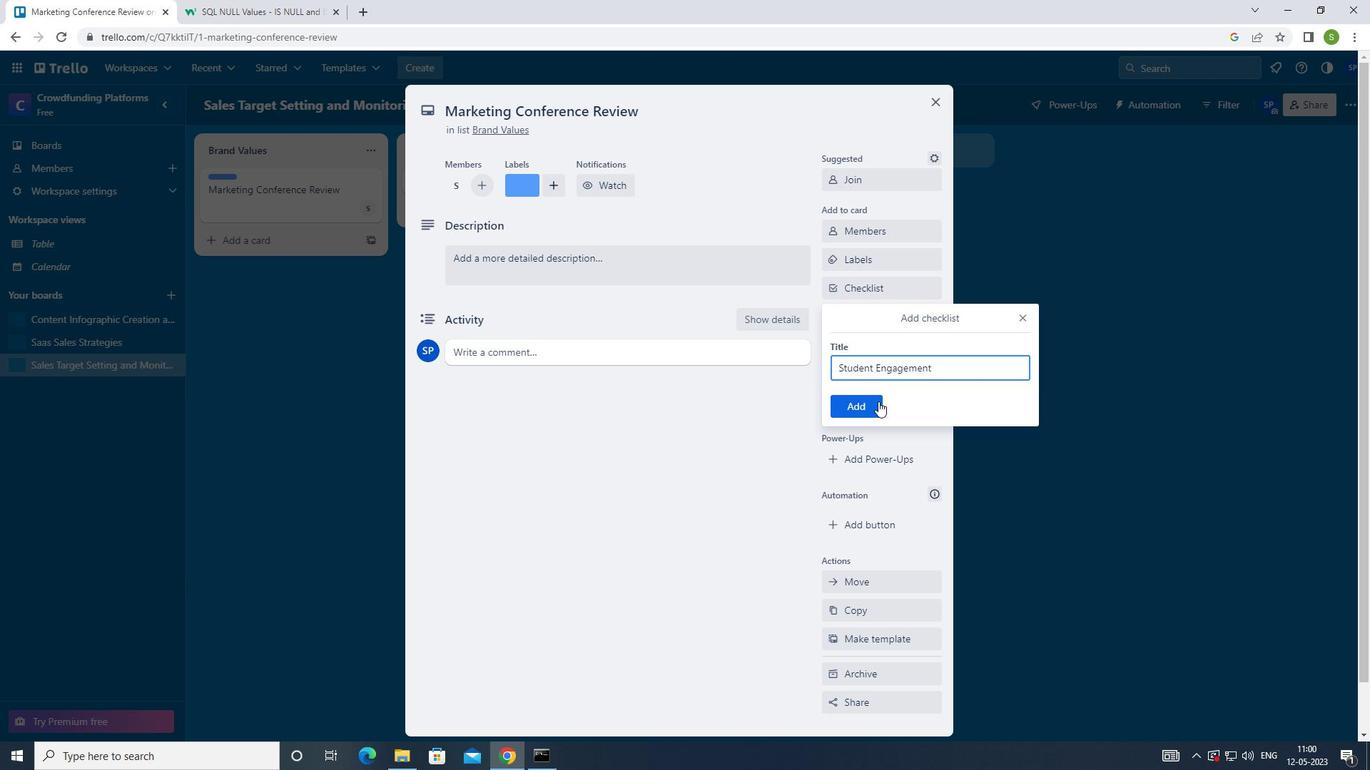 
Action: Mouse pressed left at (867, 404)
Screenshot: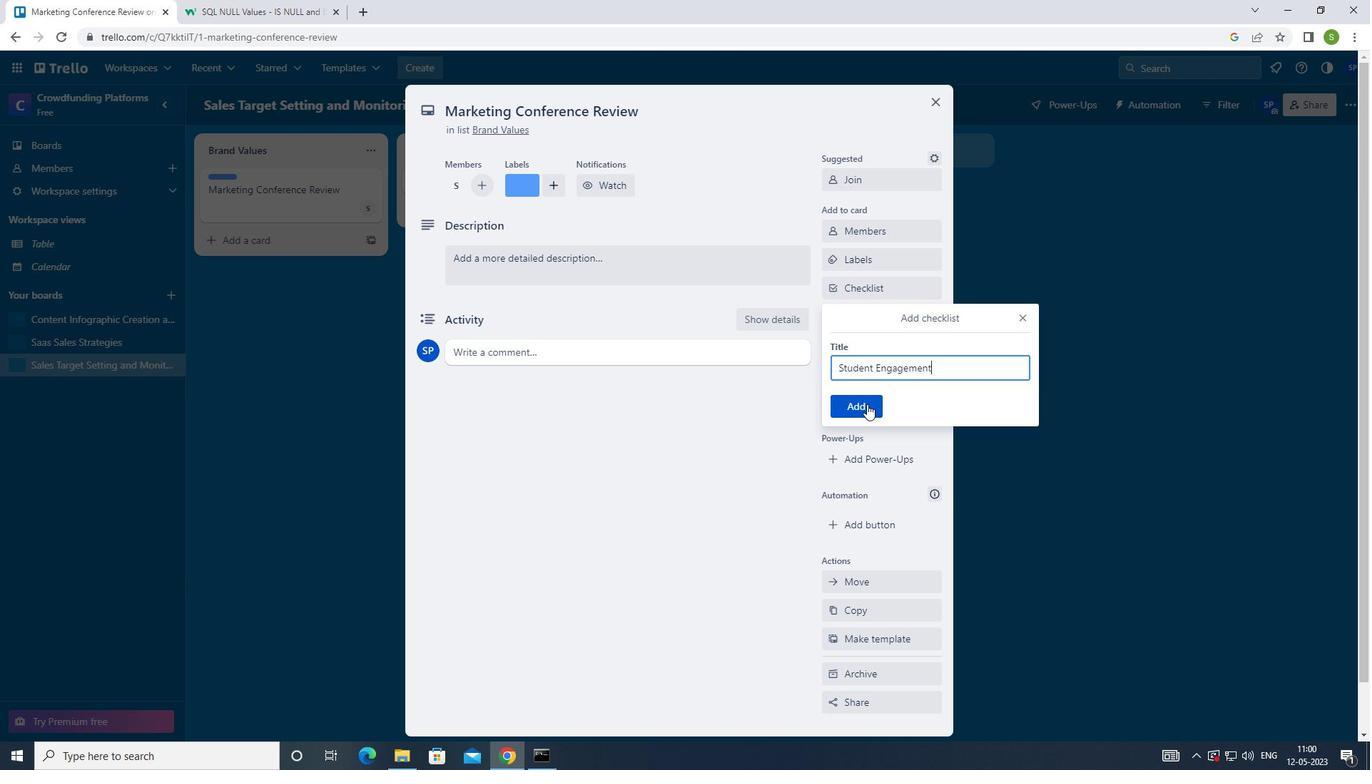 
Action: Mouse moved to (901, 337)
Screenshot: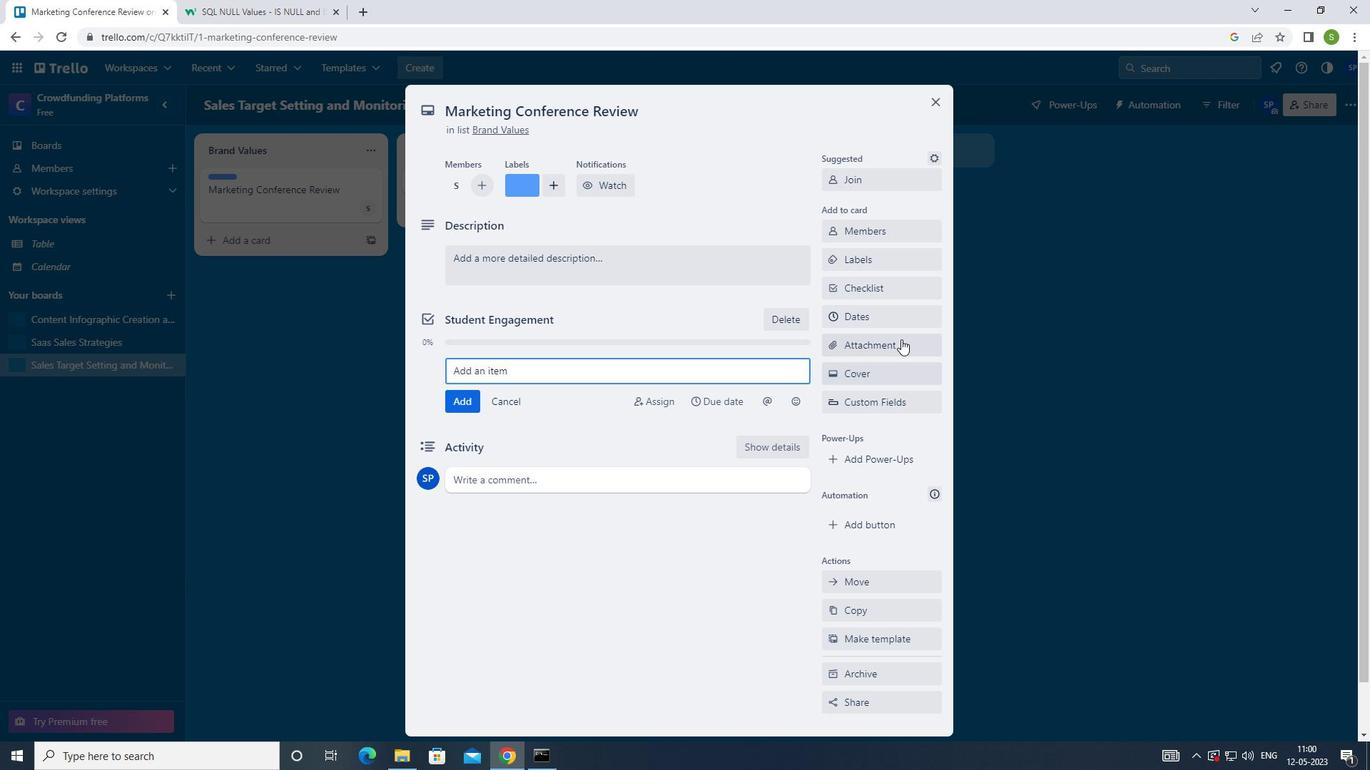 
Action: Mouse pressed left at (901, 337)
Screenshot: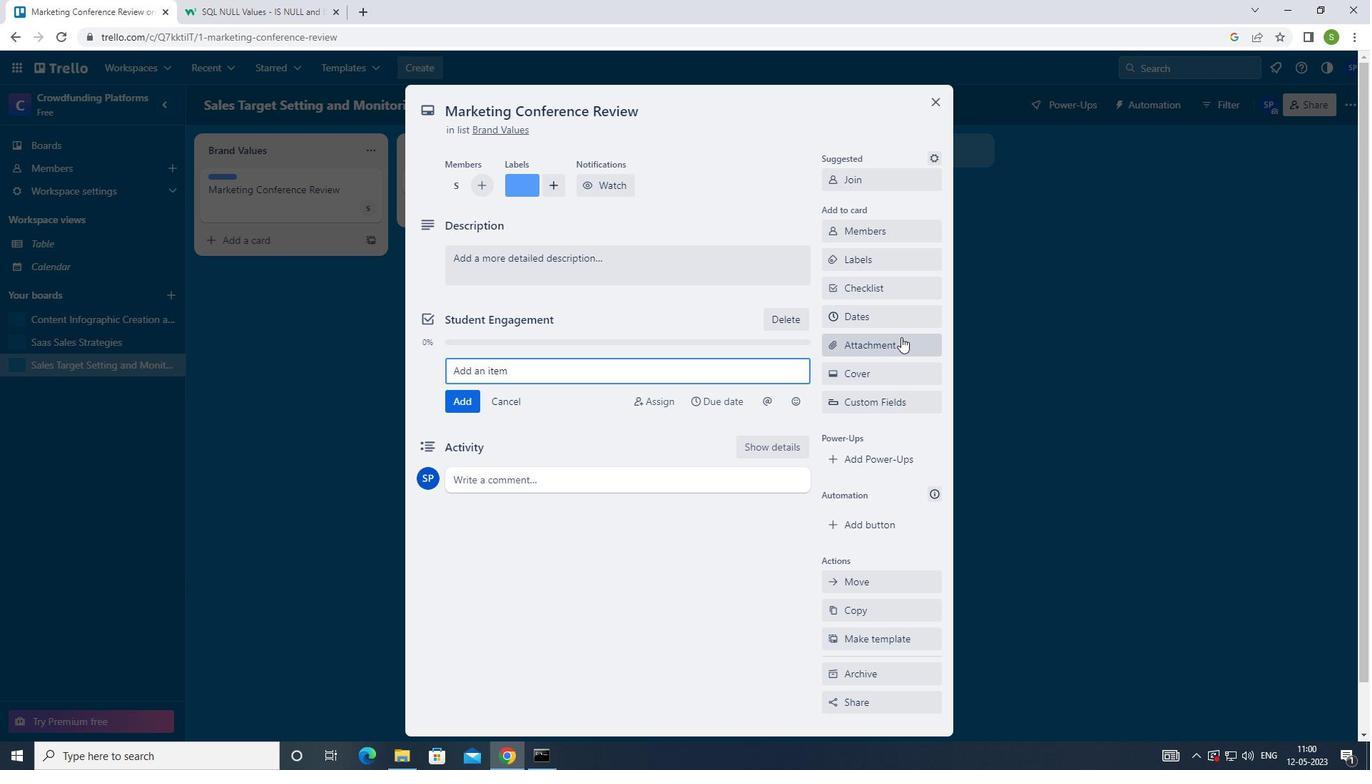 
Action: Mouse moved to (863, 407)
Screenshot: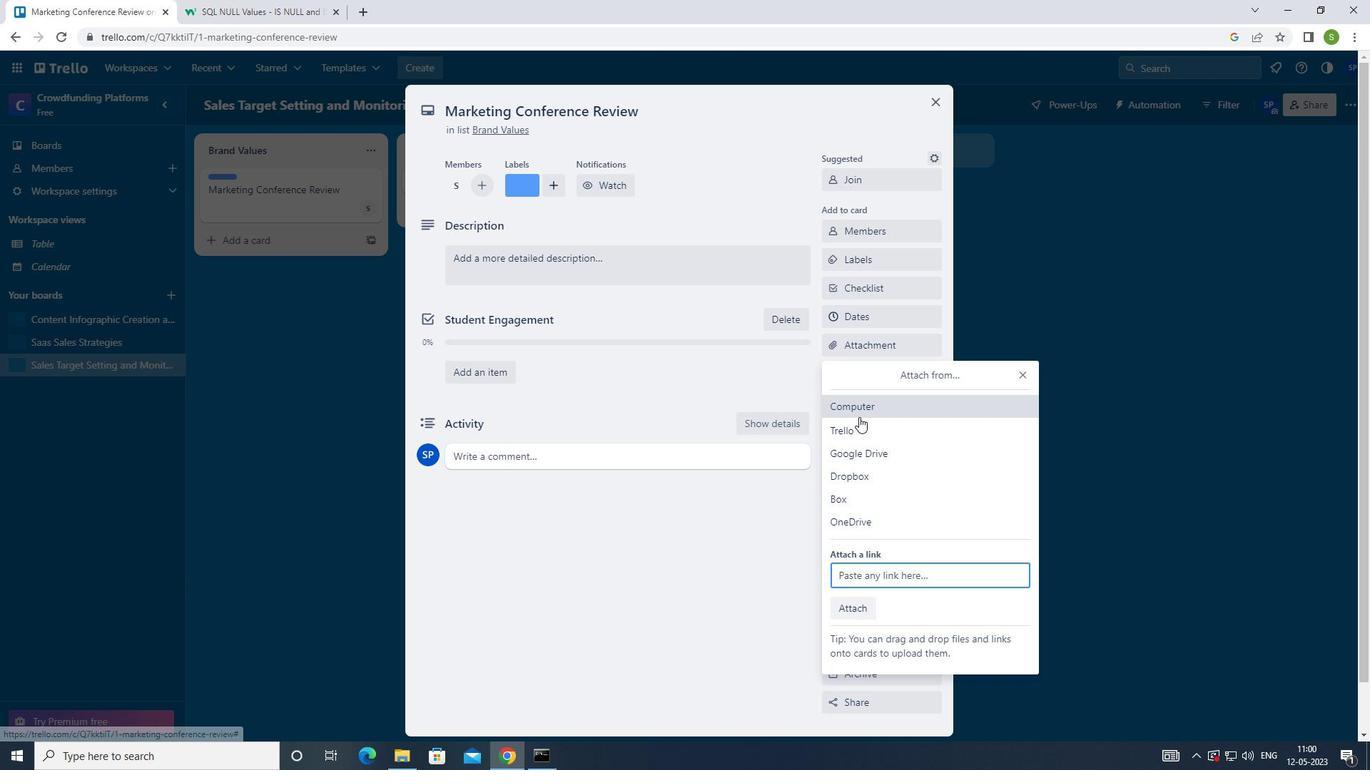 
Action: Mouse pressed left at (863, 407)
Screenshot: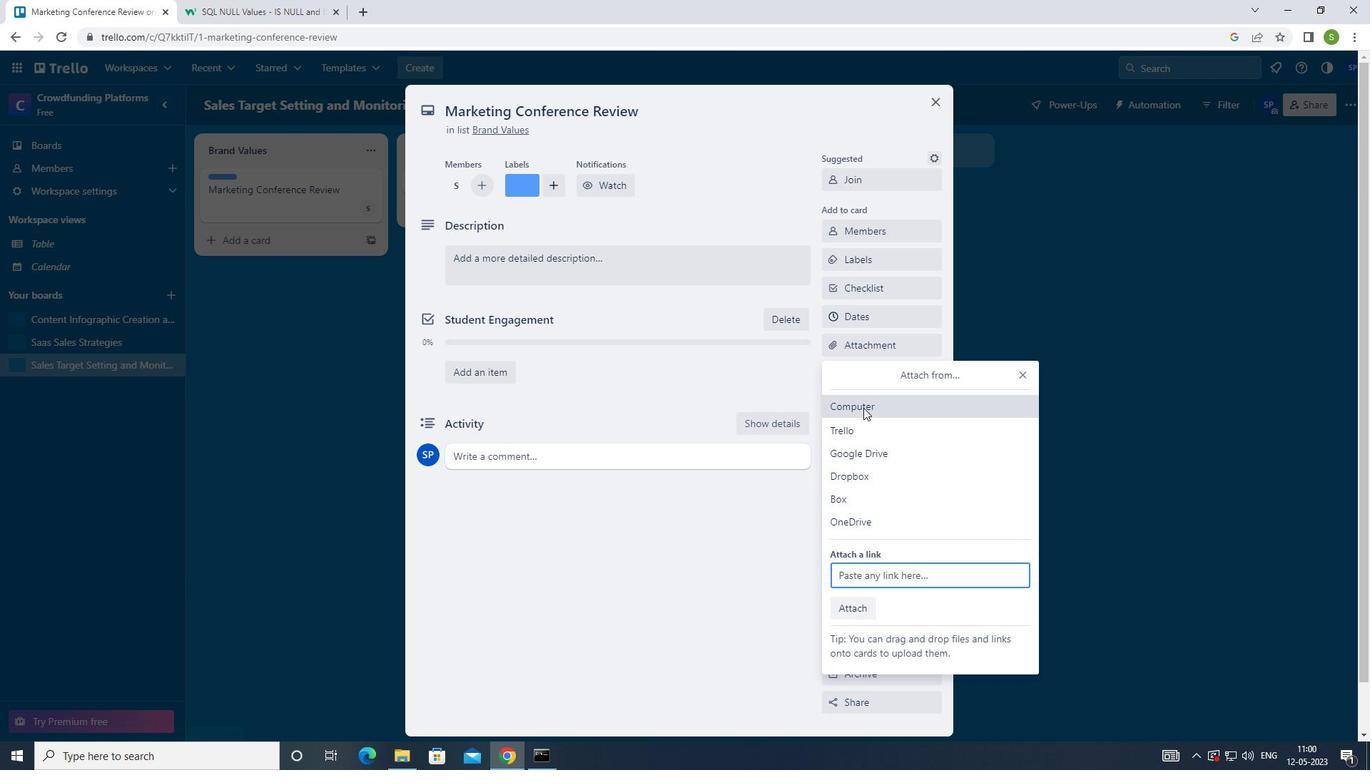 
Action: Mouse moved to (224, 103)
Screenshot: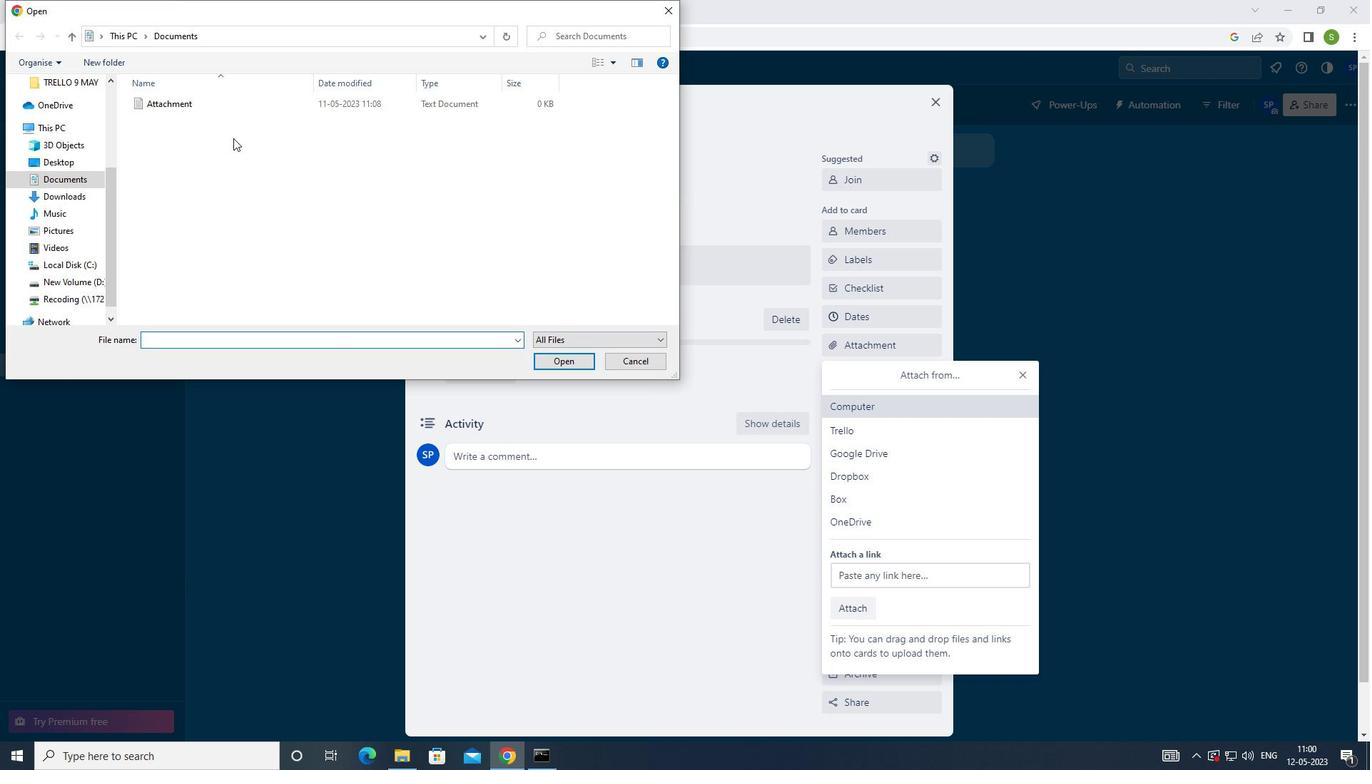 
Action: Mouse pressed left at (224, 103)
Screenshot: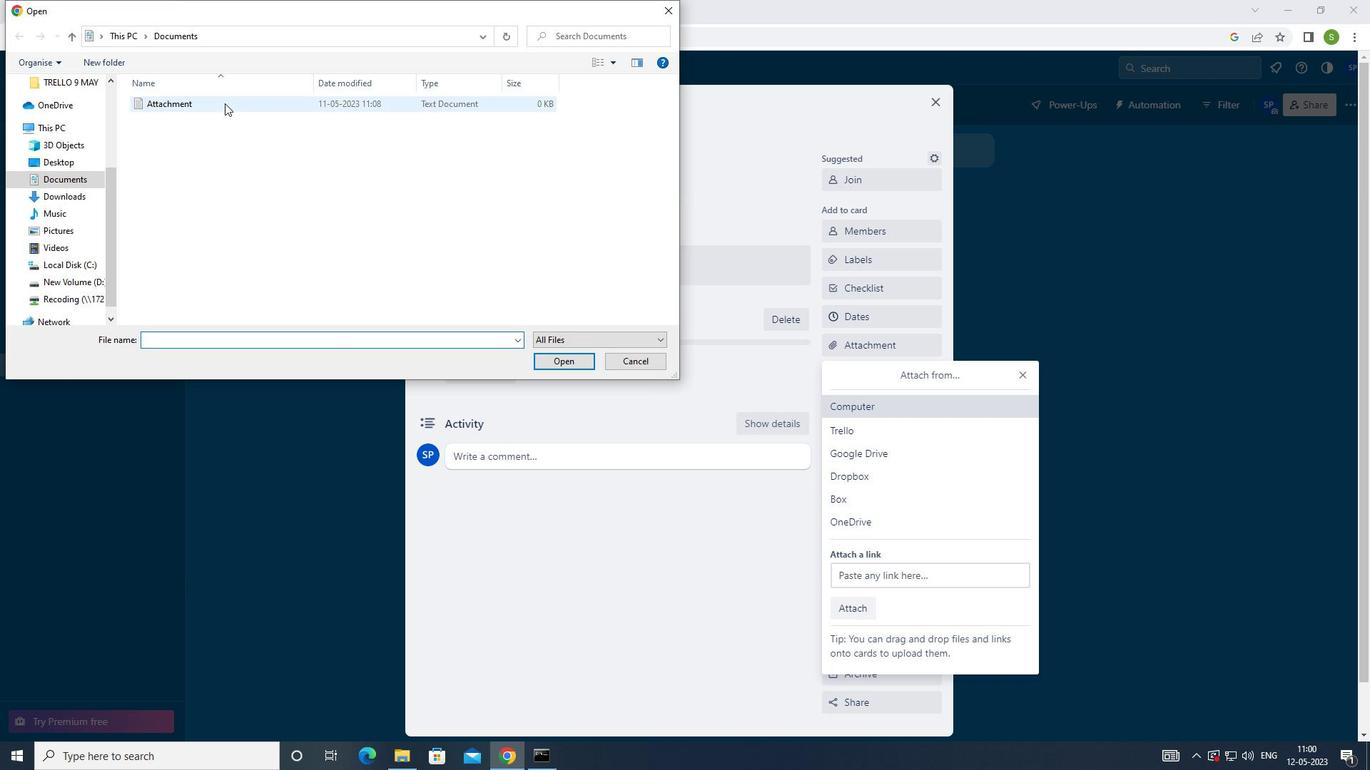 
Action: Mouse moved to (563, 361)
Screenshot: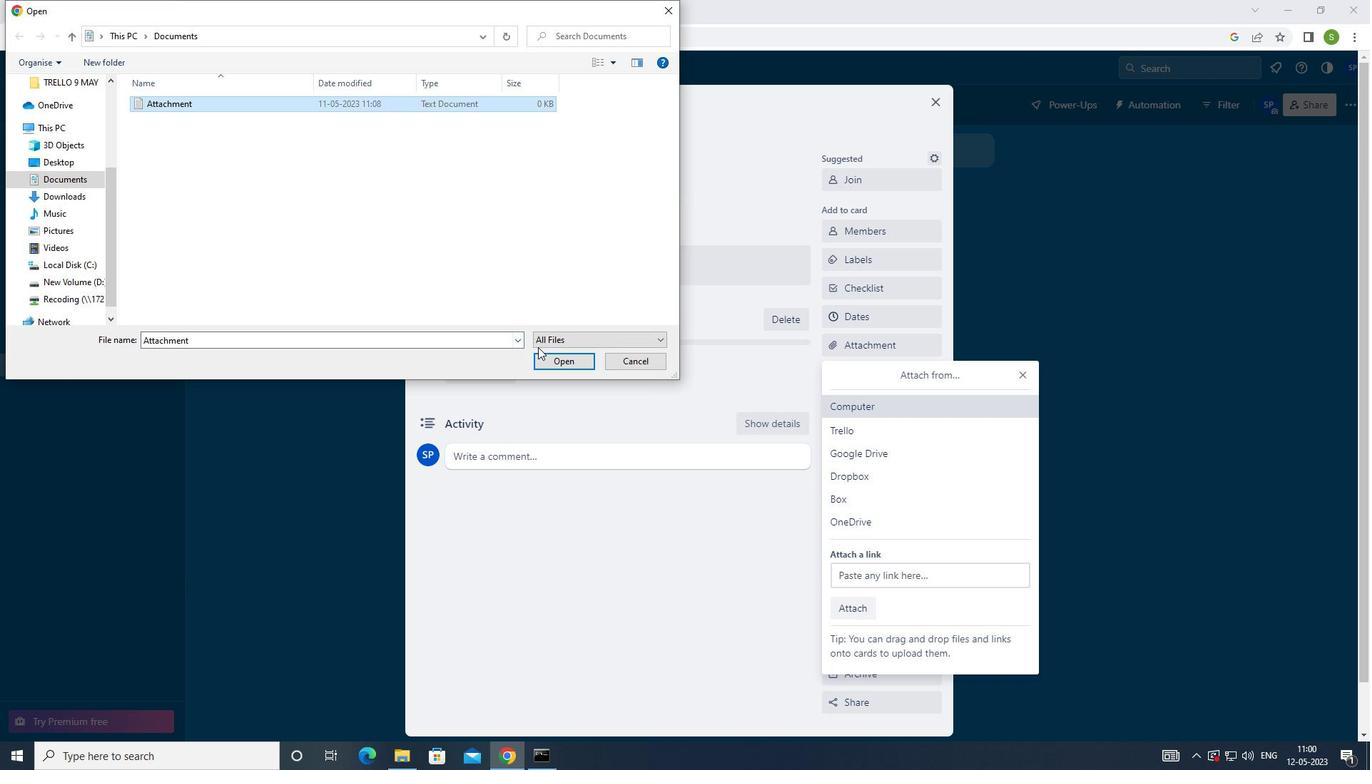 
Action: Mouse pressed left at (563, 361)
Screenshot: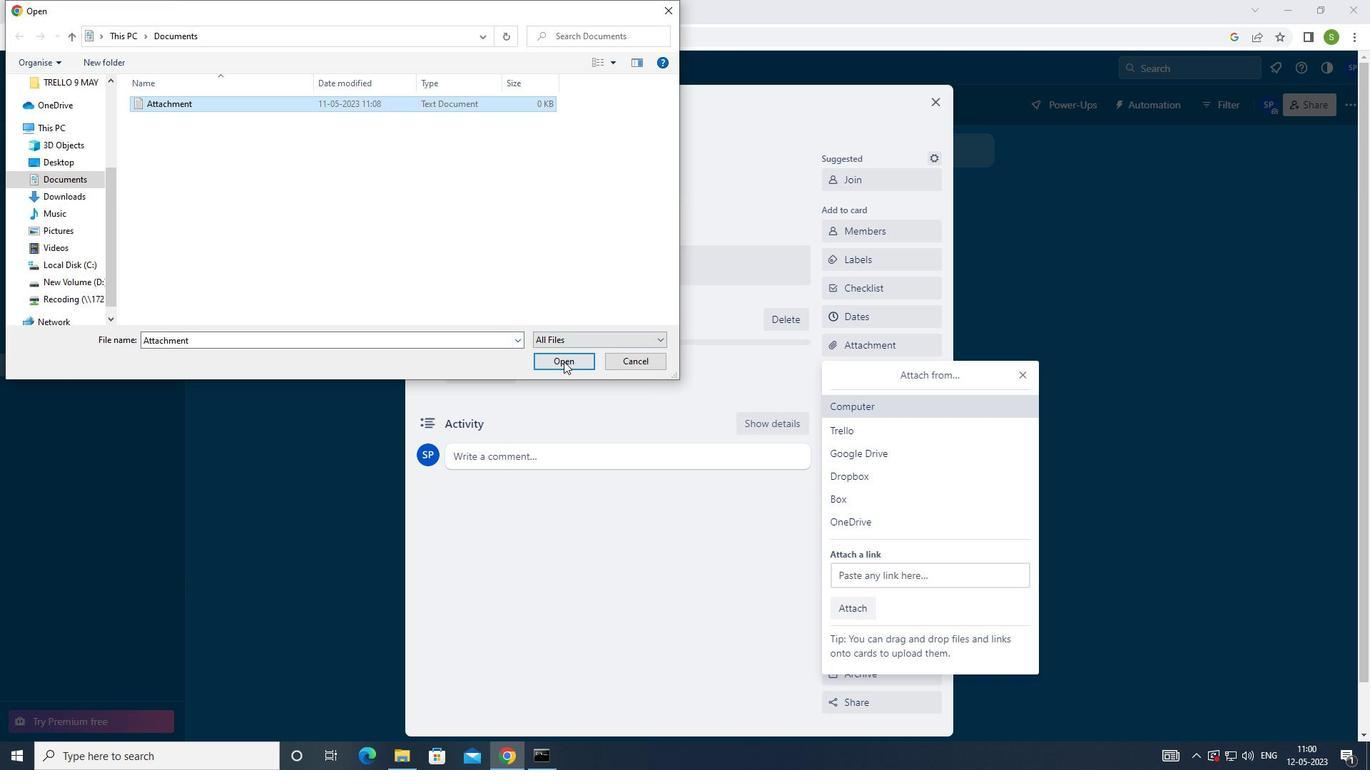 
Action: Mouse moved to (594, 249)
Screenshot: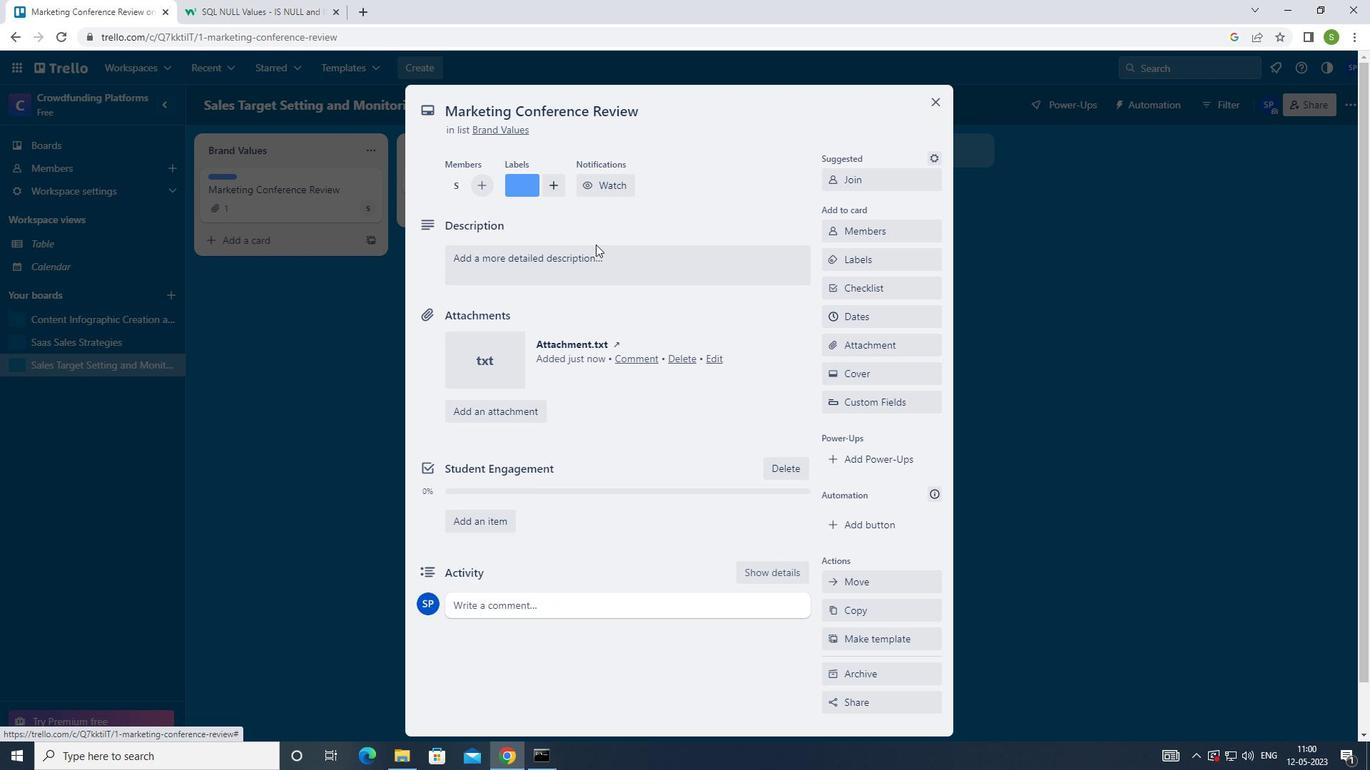 
Action: Mouse pressed left at (594, 249)
Screenshot: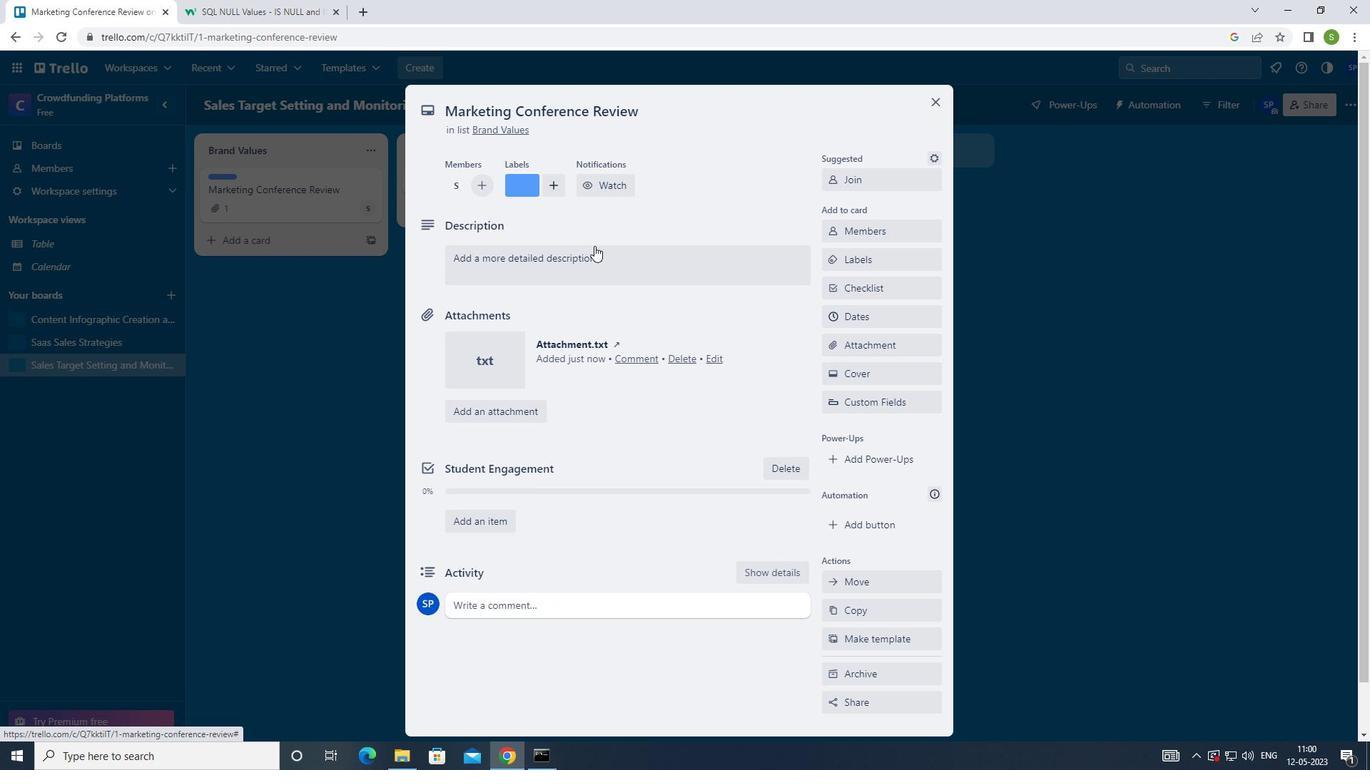 
Action: Mouse moved to (670, 231)
Screenshot: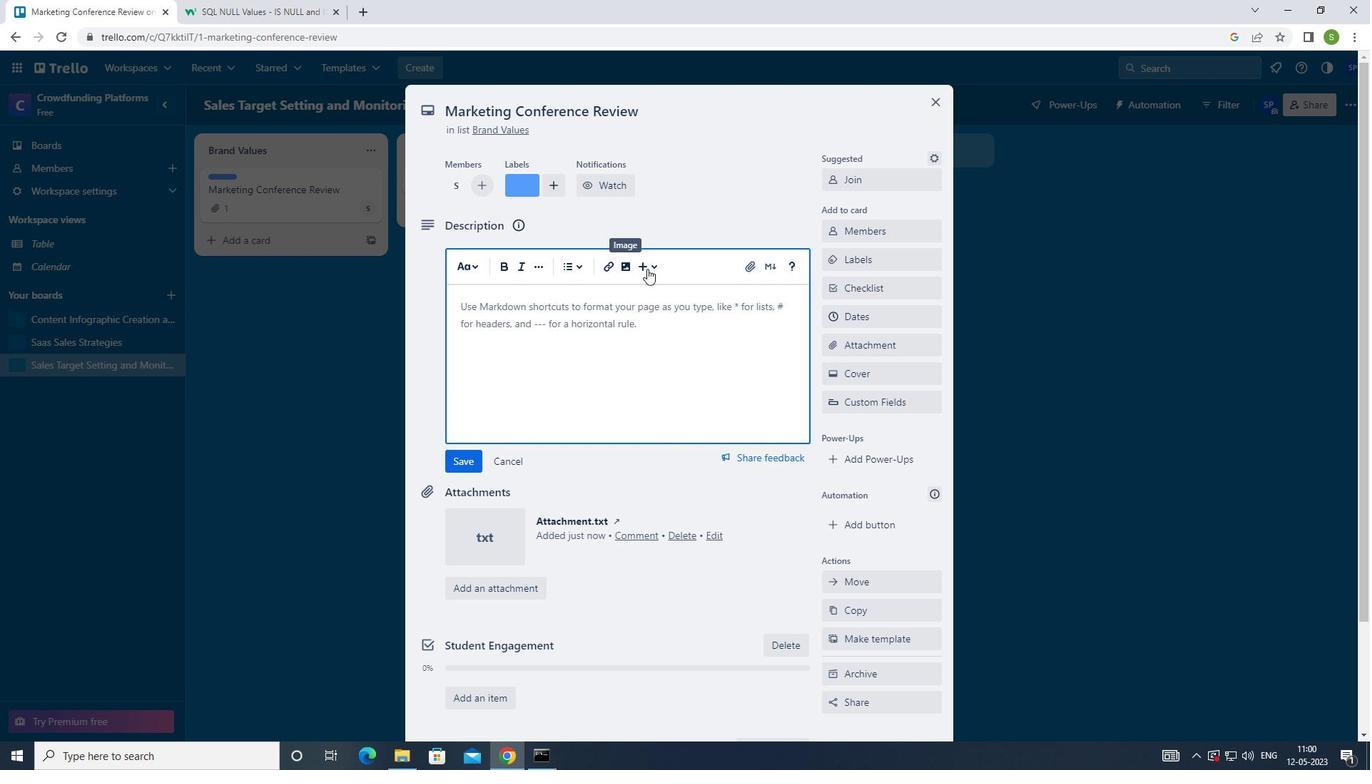 
Action: Key pressed <Key.shift_r>PLAN<Key.space>AND<Key.space>EXECITE<Key.backspace><Key.backspace><Key.backspace>UTE<Key.space>COMPANY<Key.space>TEAM-BUILDING<Key.space>RETE<Key.backspace>REAT<Key.space>WITH<Key.space>A<Key.space>FOCUS<Key.space>ON<Key.space>TEAM<Key.space>TRUST-BUILDING<Key.space>.
Screenshot: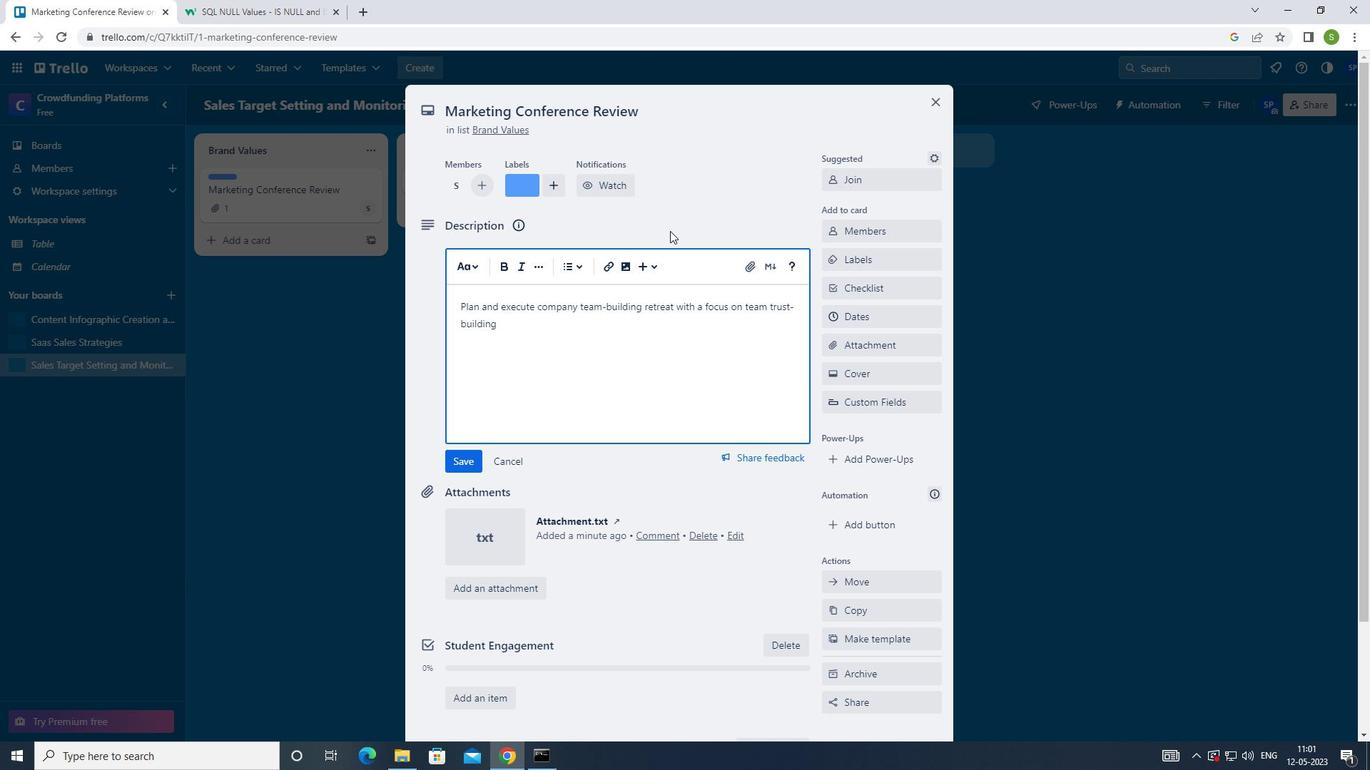 
Action: Mouse moved to (463, 462)
Screenshot: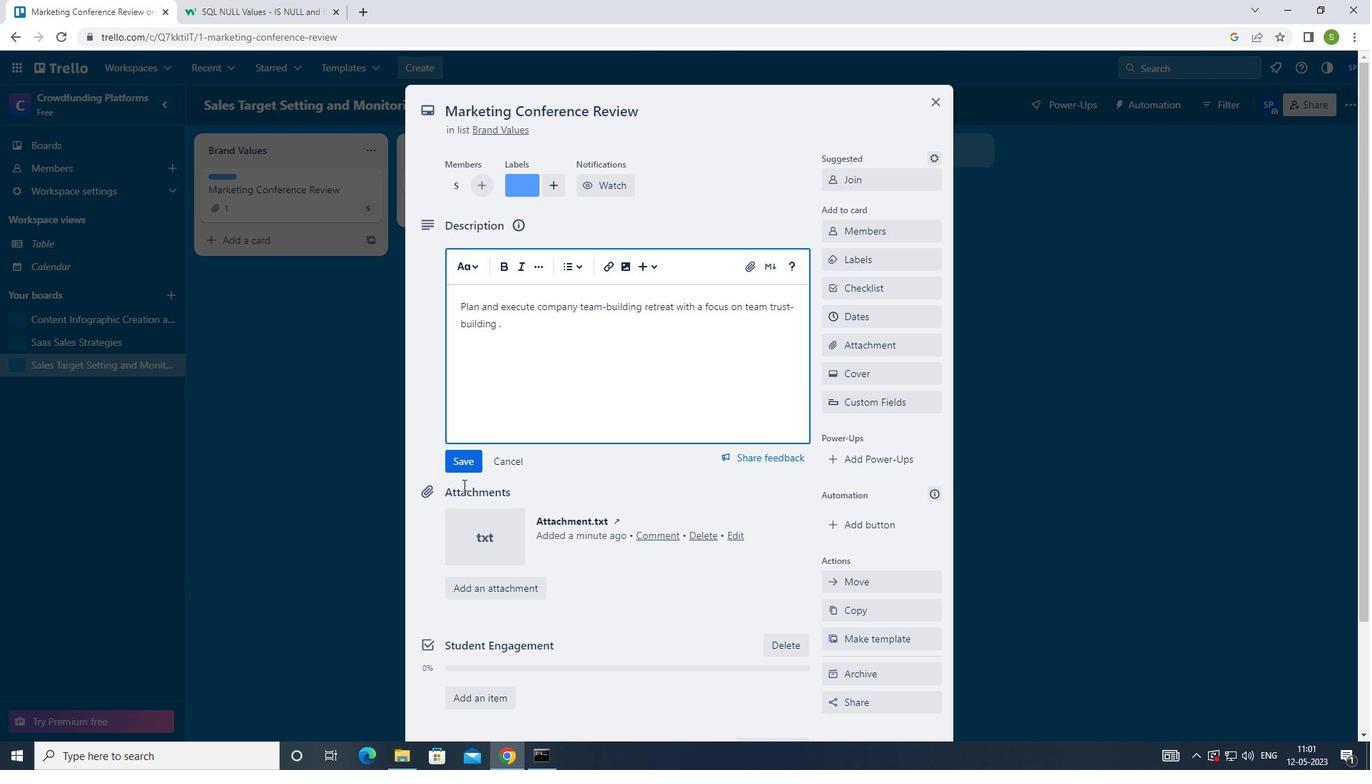 
Action: Mouse pressed left at (463, 462)
Screenshot: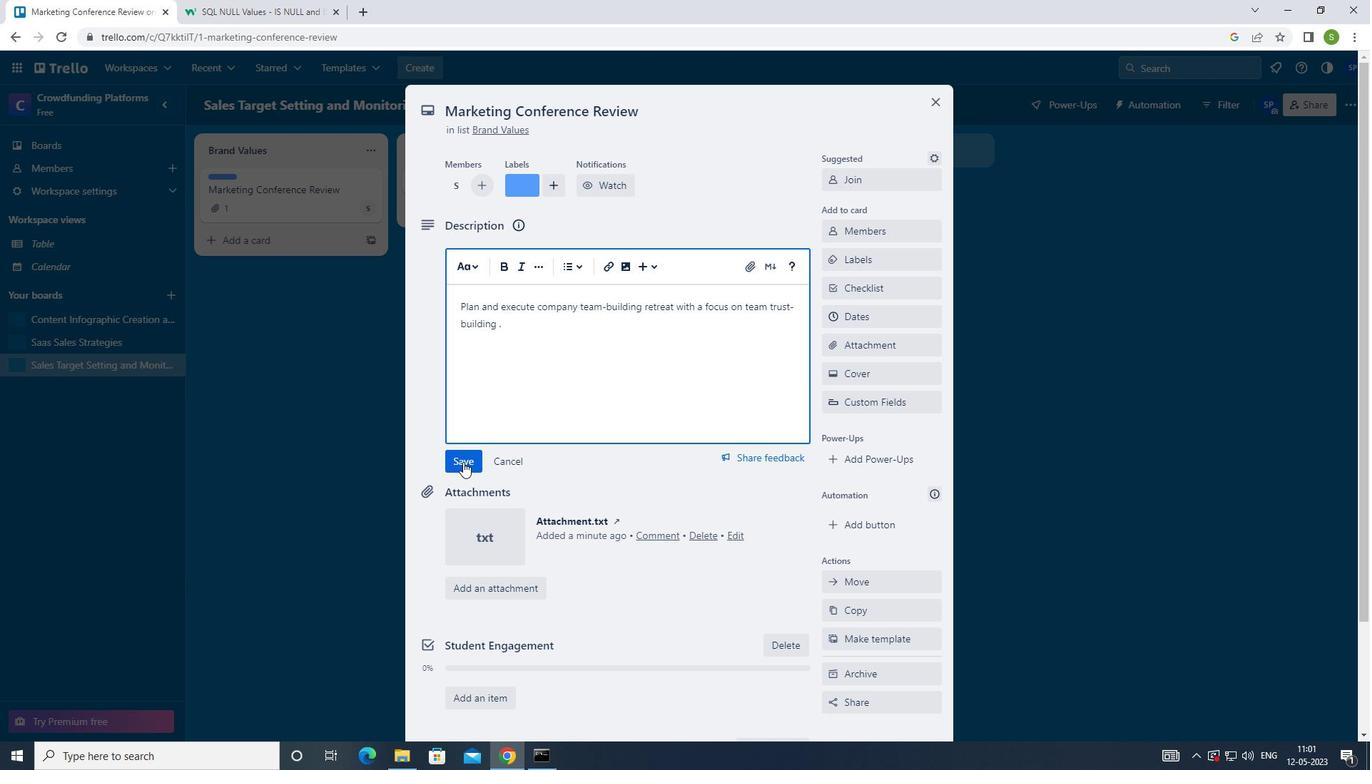 
Action: Mouse moved to (543, 601)
Screenshot: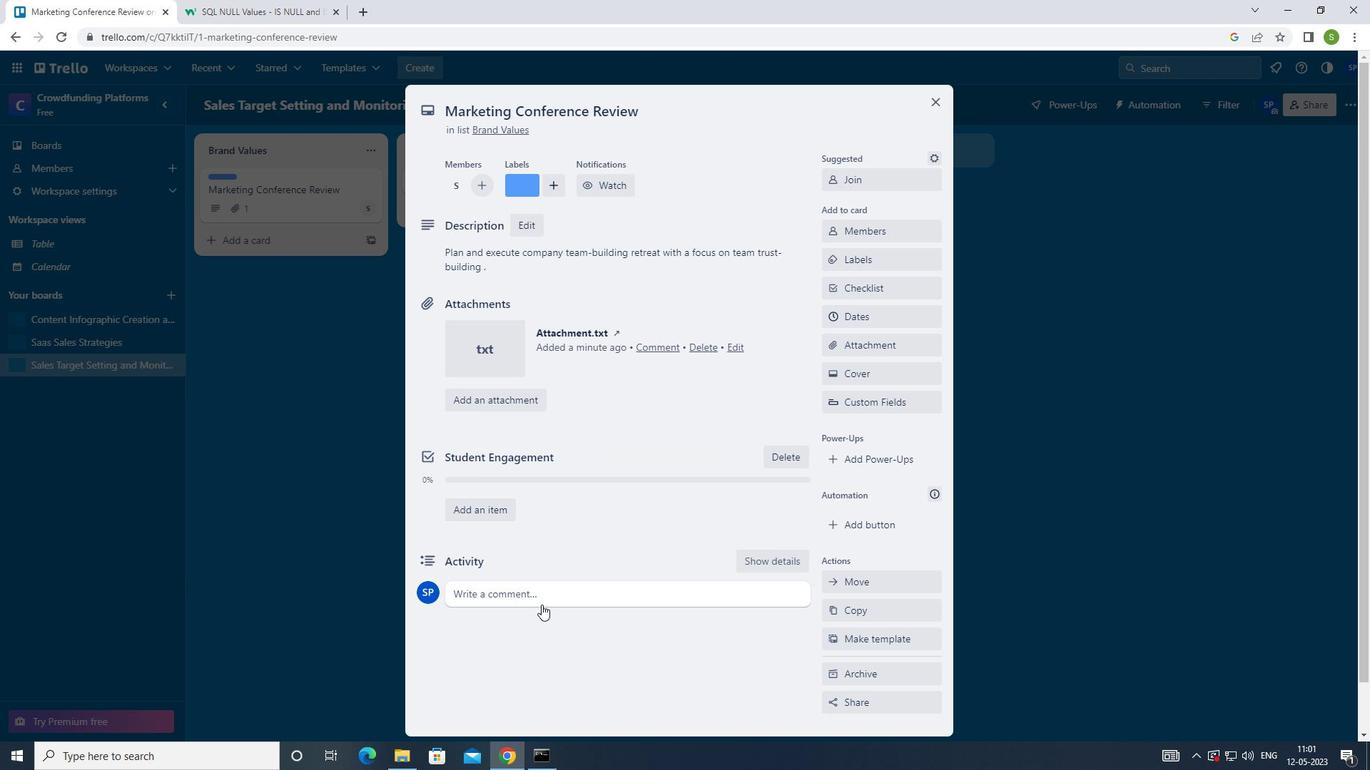 
Action: Mouse pressed left at (543, 601)
Screenshot: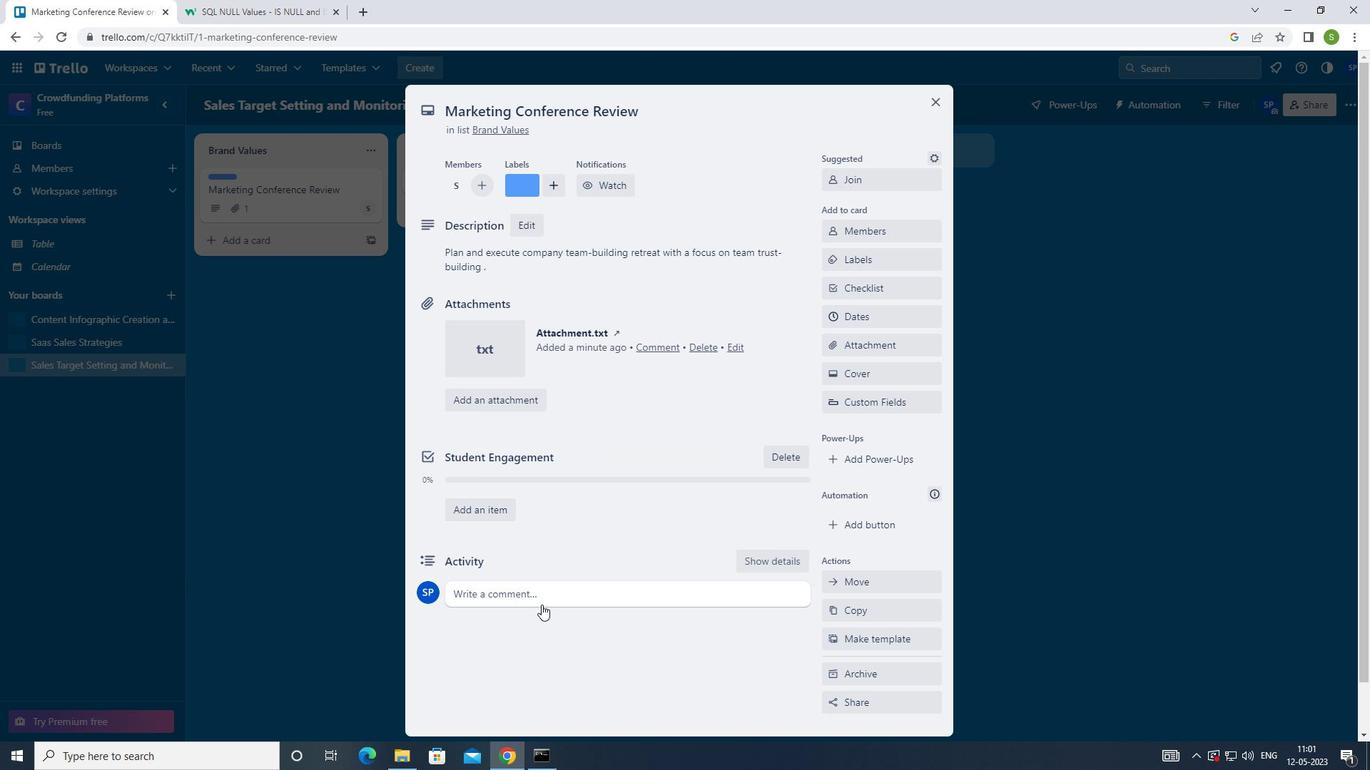 
Action: Mouse moved to (606, 499)
Screenshot: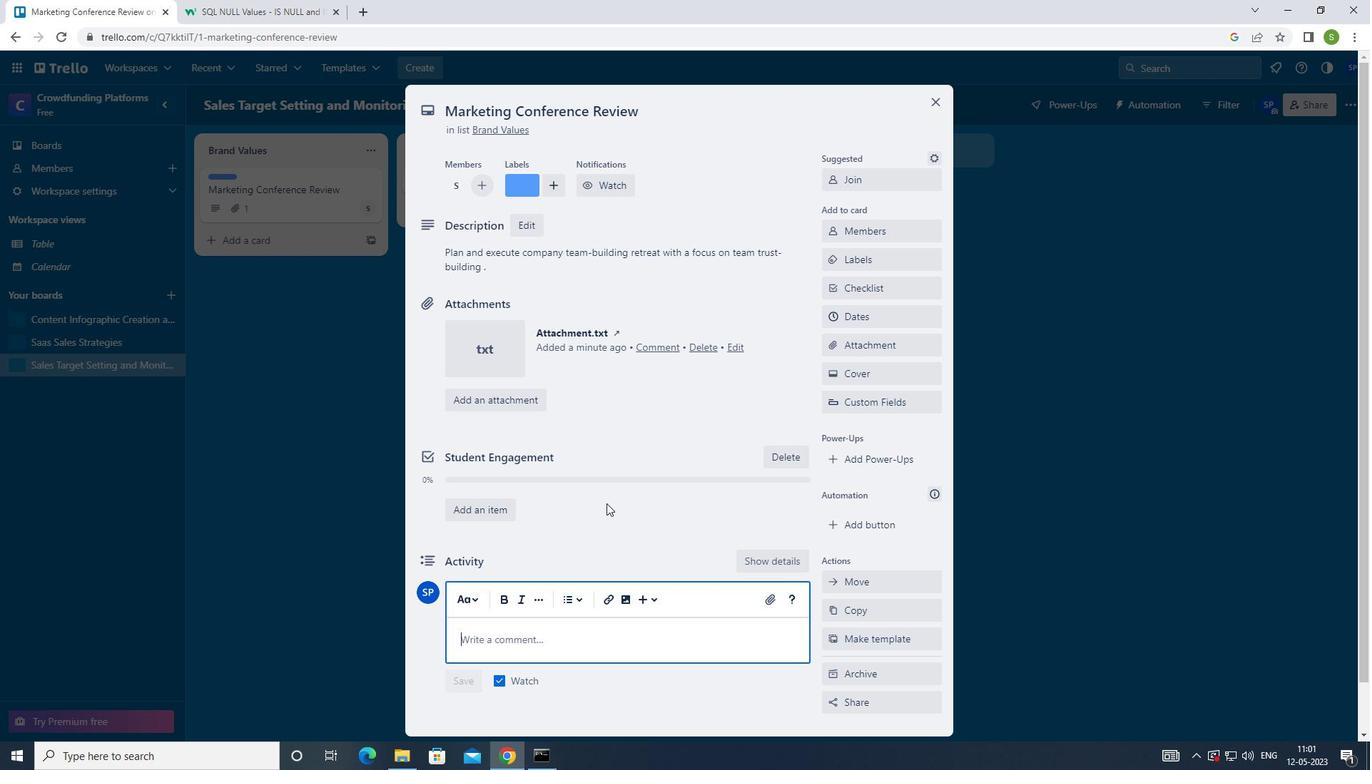 
Action: Key pressed <Key.shift>OUR<Key.space>TEAM<Key.space>HAS<Key.space>THE<Key.space>OPPORTUNITY<Key.space>TO<Key.space>EXCEED<Key.space>EXPECTATIONS<Key.space>ON<Key.space>THE<Key.space><Key.backspace><Key.backspace>IS<Key.space>TASK<Key.space>SO<Key.space>LET<Key.space>US<Key.space>DELIVER<Key.space>SOMETHING<Key.space>THAT<Key.space>TRULY<Key.space>IMPRESSES.
Screenshot: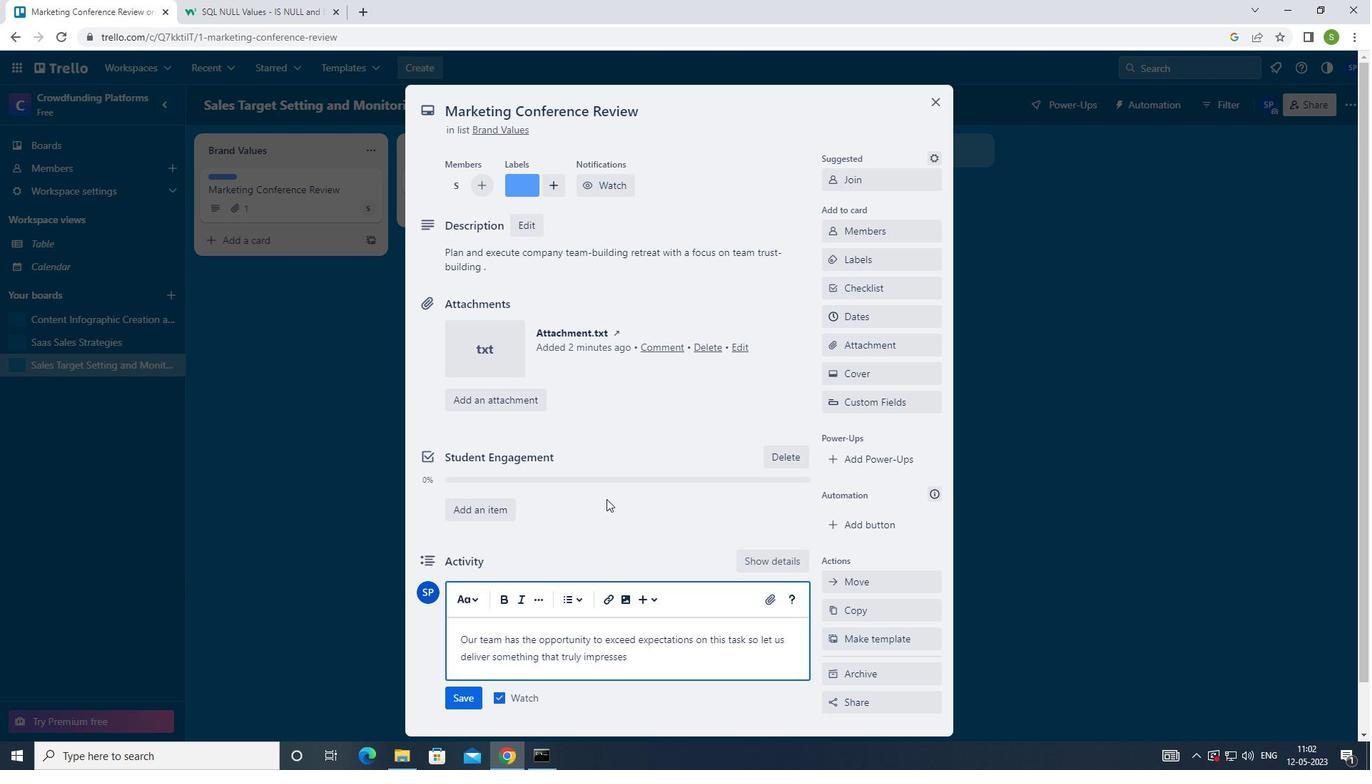 
Action: Mouse moved to (465, 700)
Screenshot: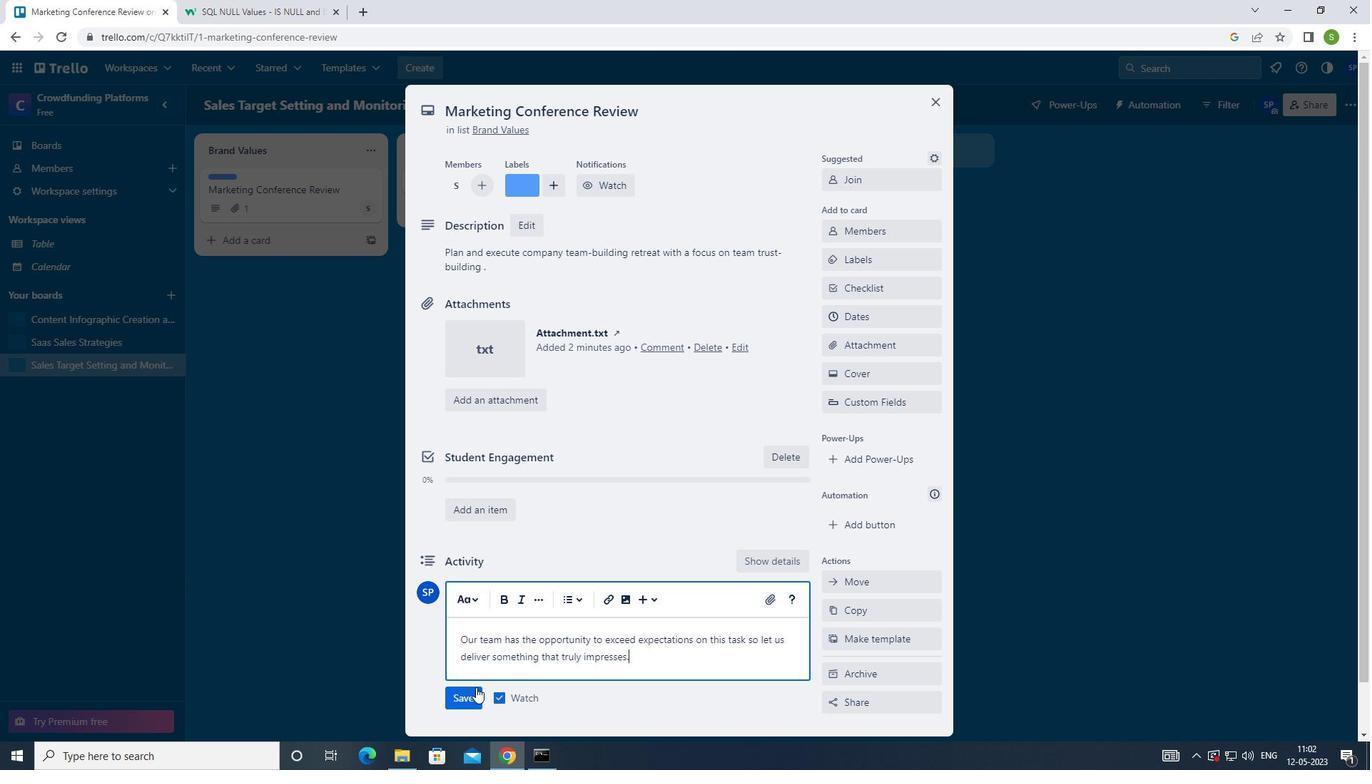 
Action: Mouse pressed left at (465, 700)
Screenshot: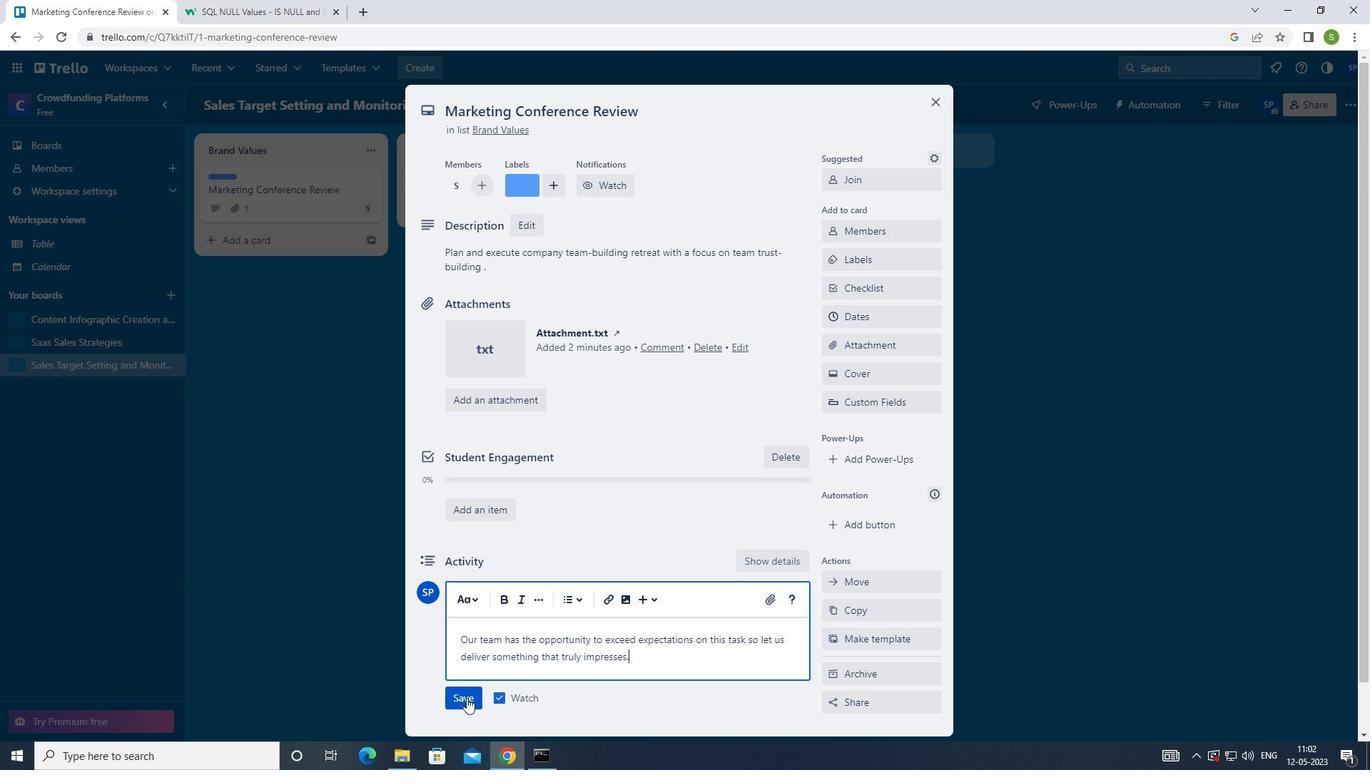 
Action: Mouse moved to (878, 322)
Screenshot: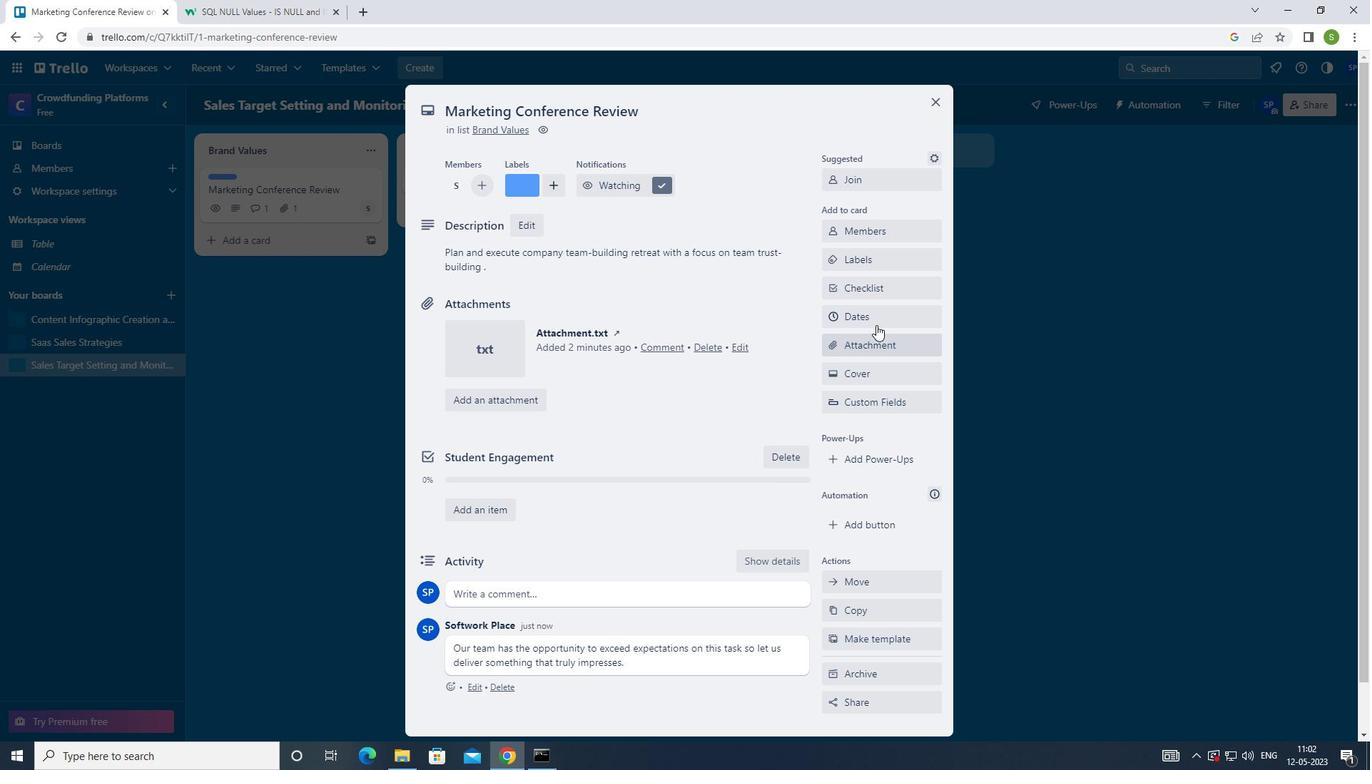 
Action: Mouse pressed left at (878, 322)
Screenshot: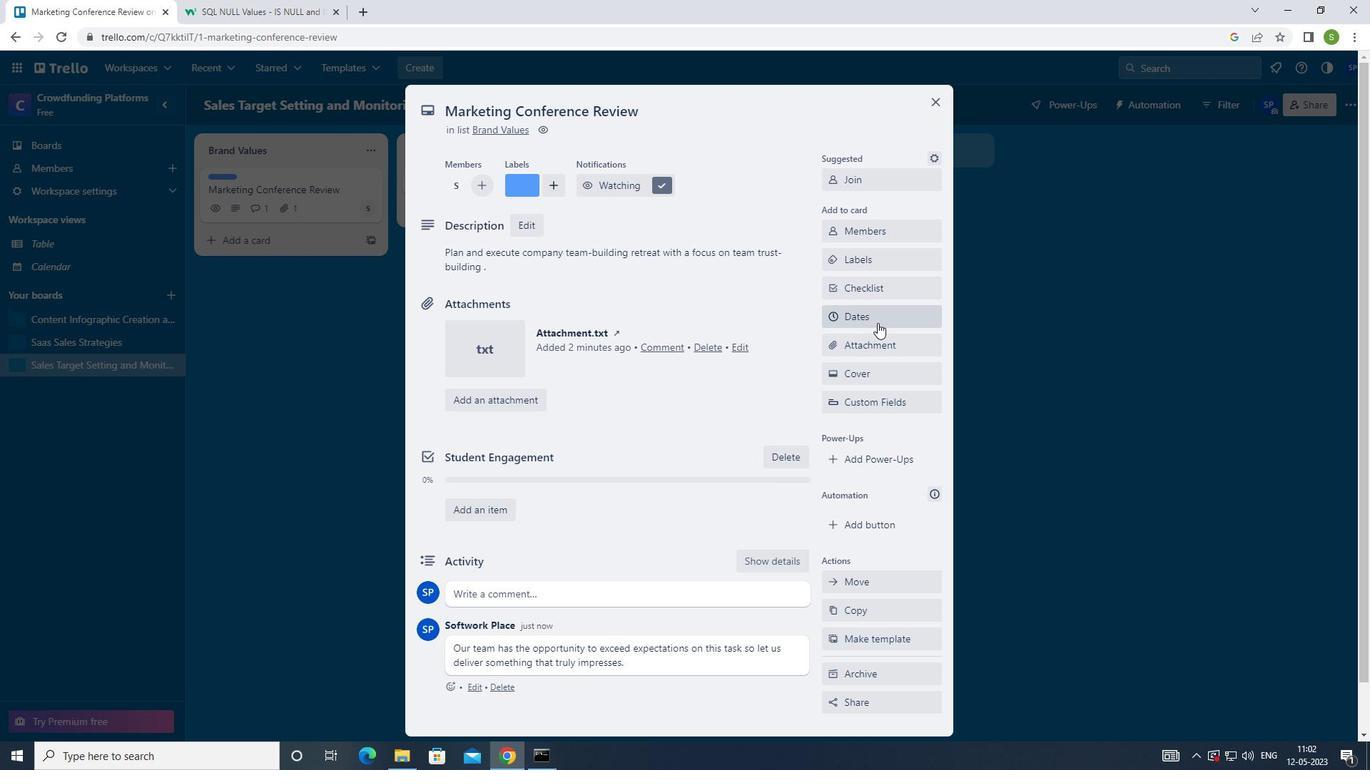
Action: Mouse moved to (841, 363)
Screenshot: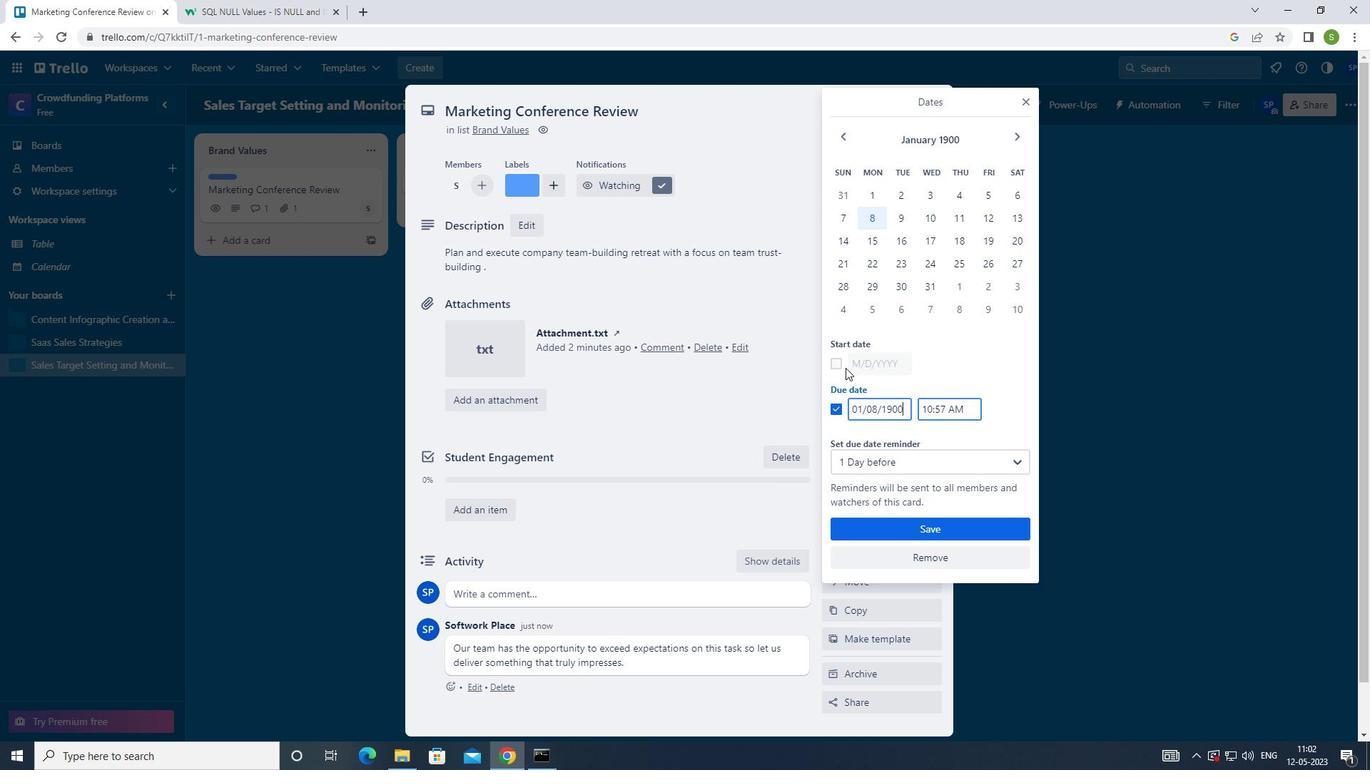 
Action: Mouse pressed left at (841, 363)
Screenshot: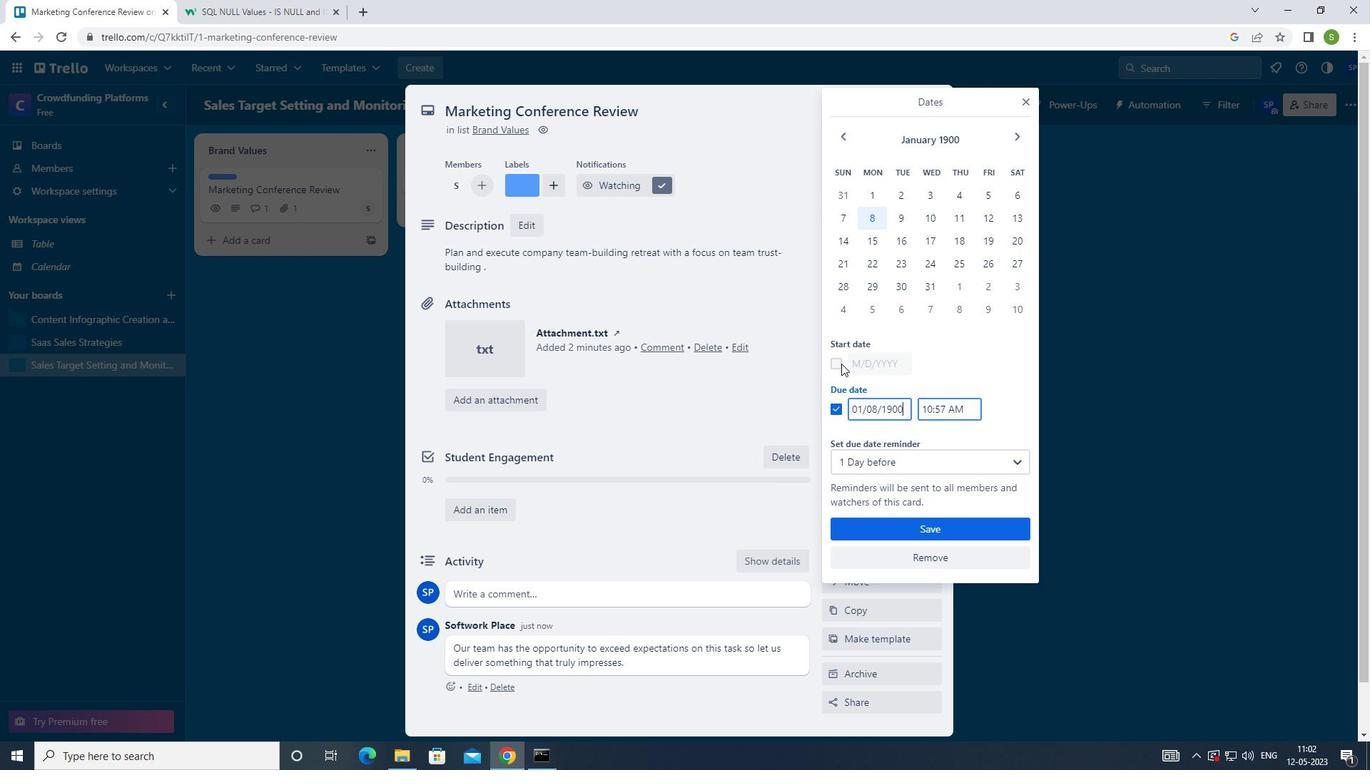 
Action: Mouse moved to (876, 362)
Screenshot: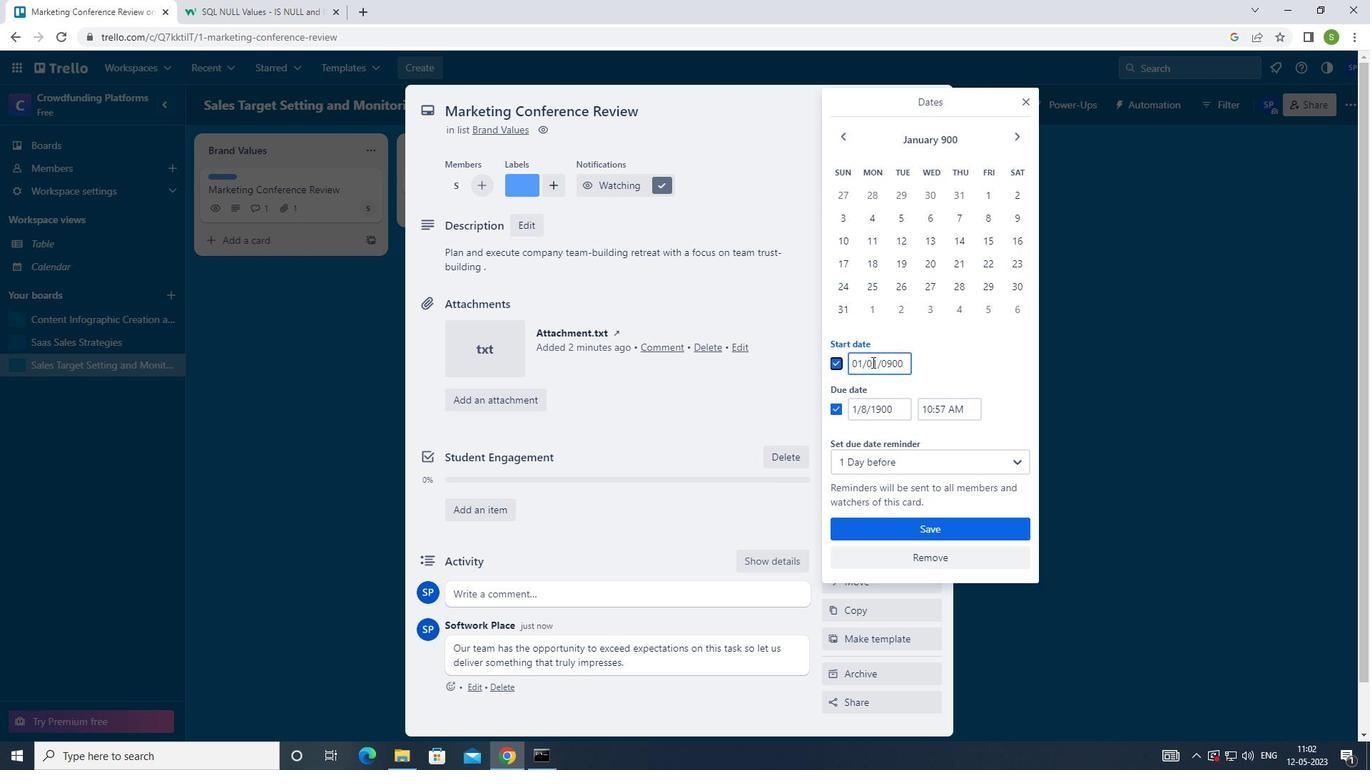 
Action: Mouse pressed left at (876, 362)
Screenshot: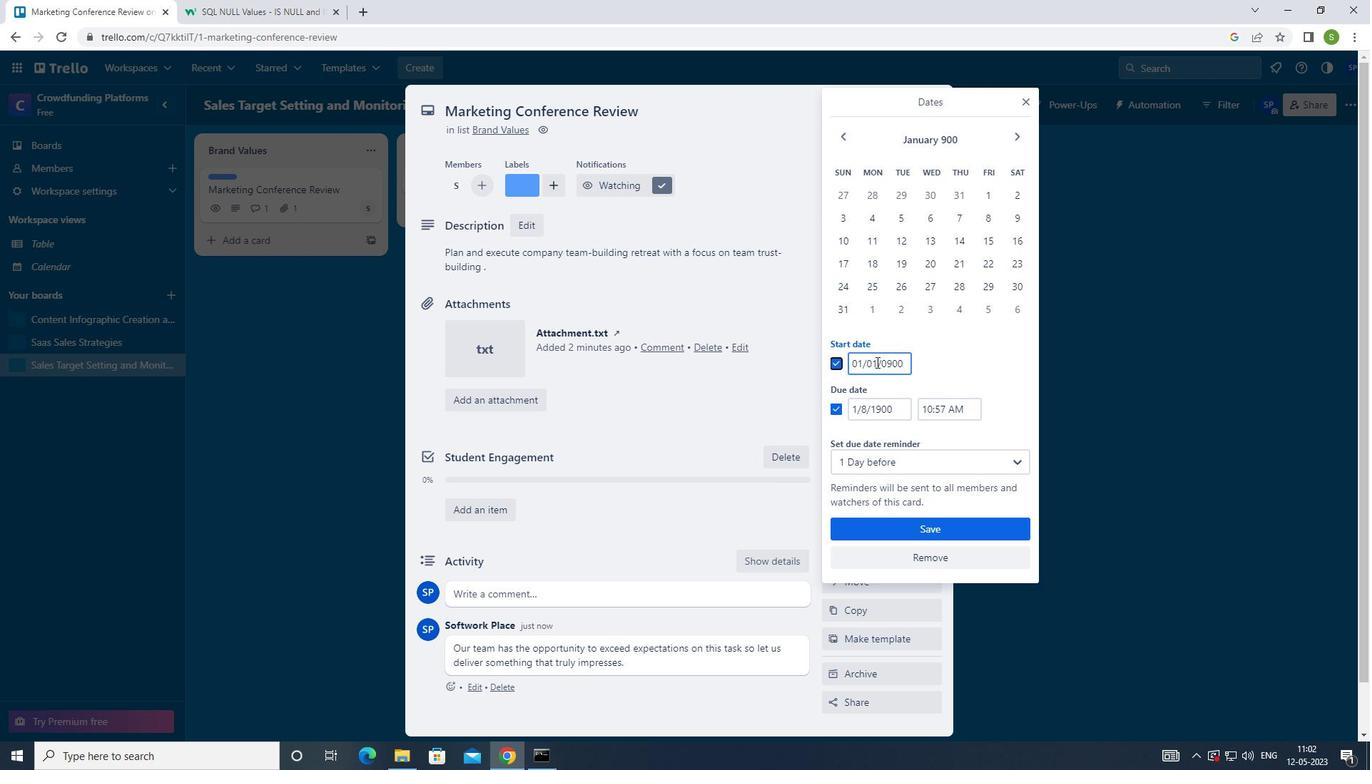 
Action: Mouse moved to (866, 366)
Screenshot: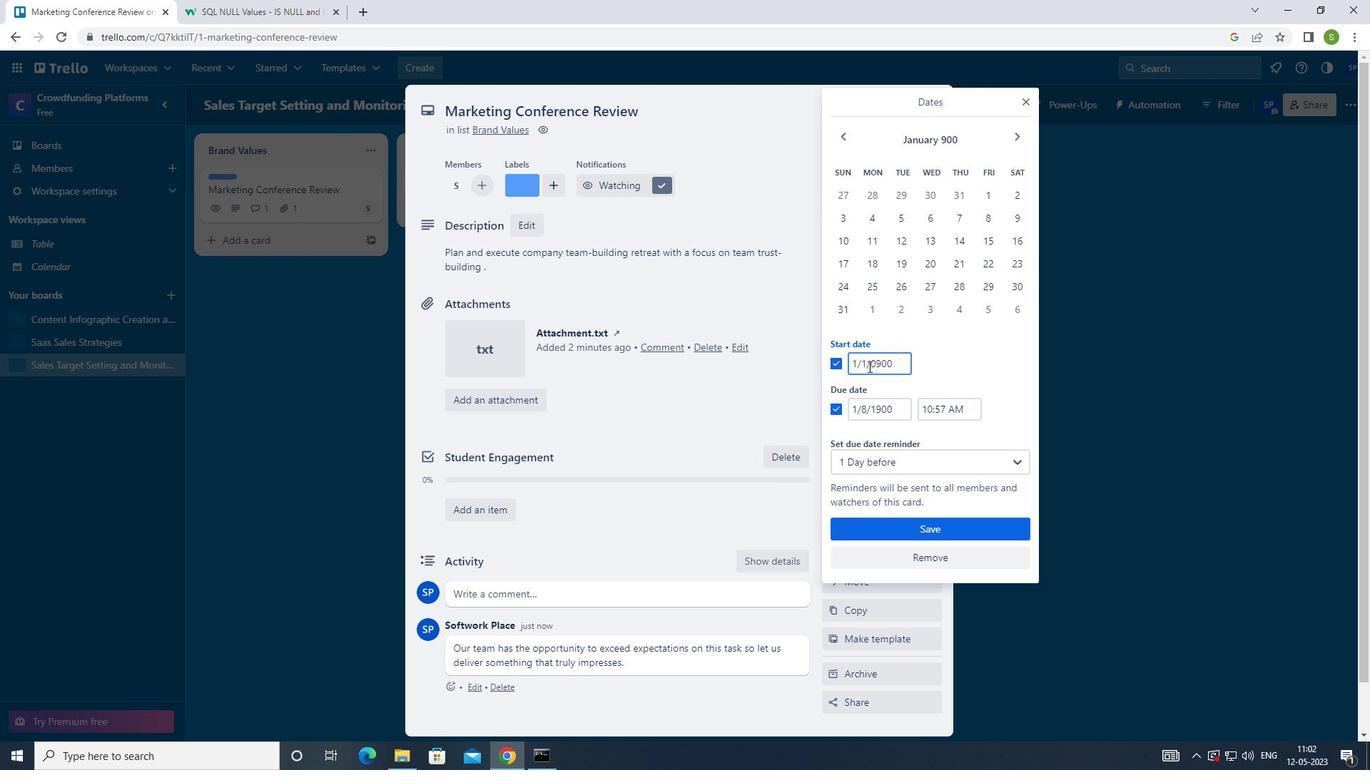
Action: Mouse pressed left at (866, 366)
Screenshot: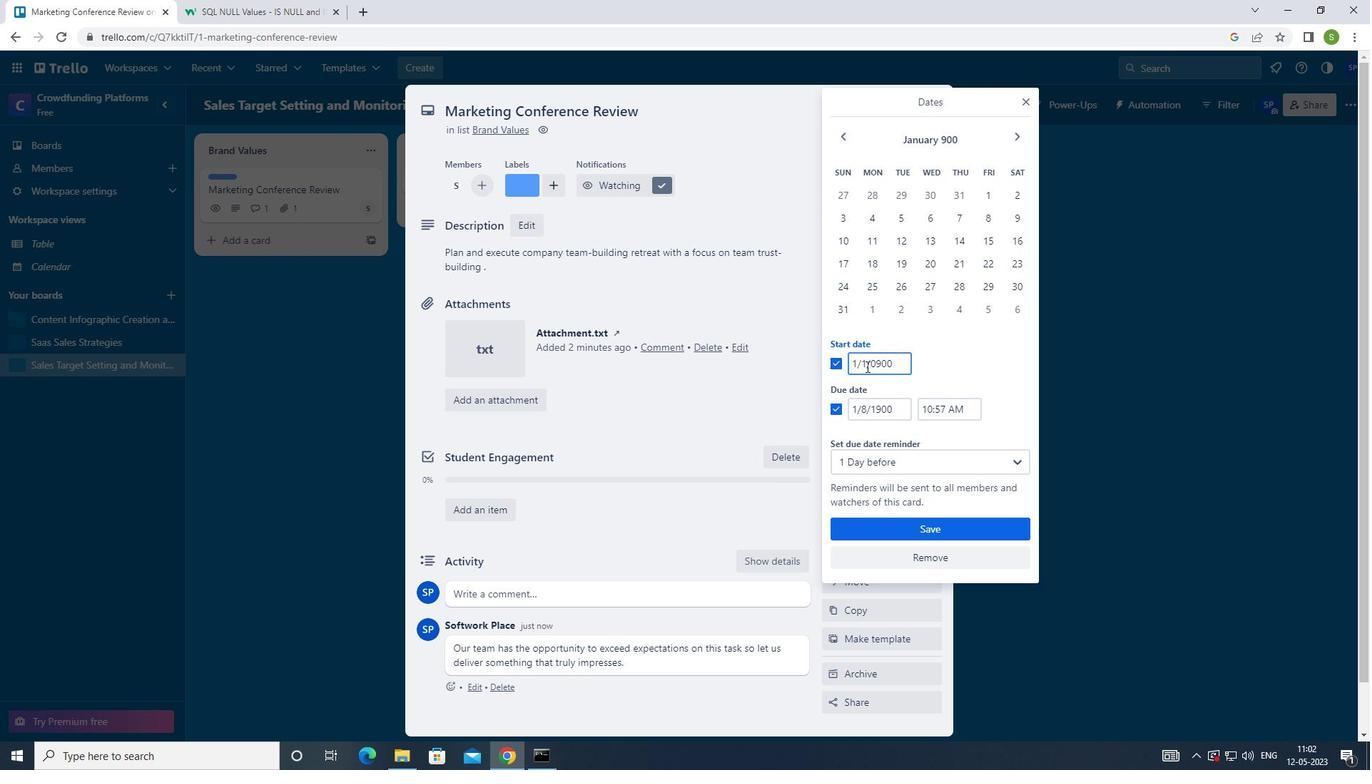 
Action: Mouse moved to (862, 358)
Screenshot: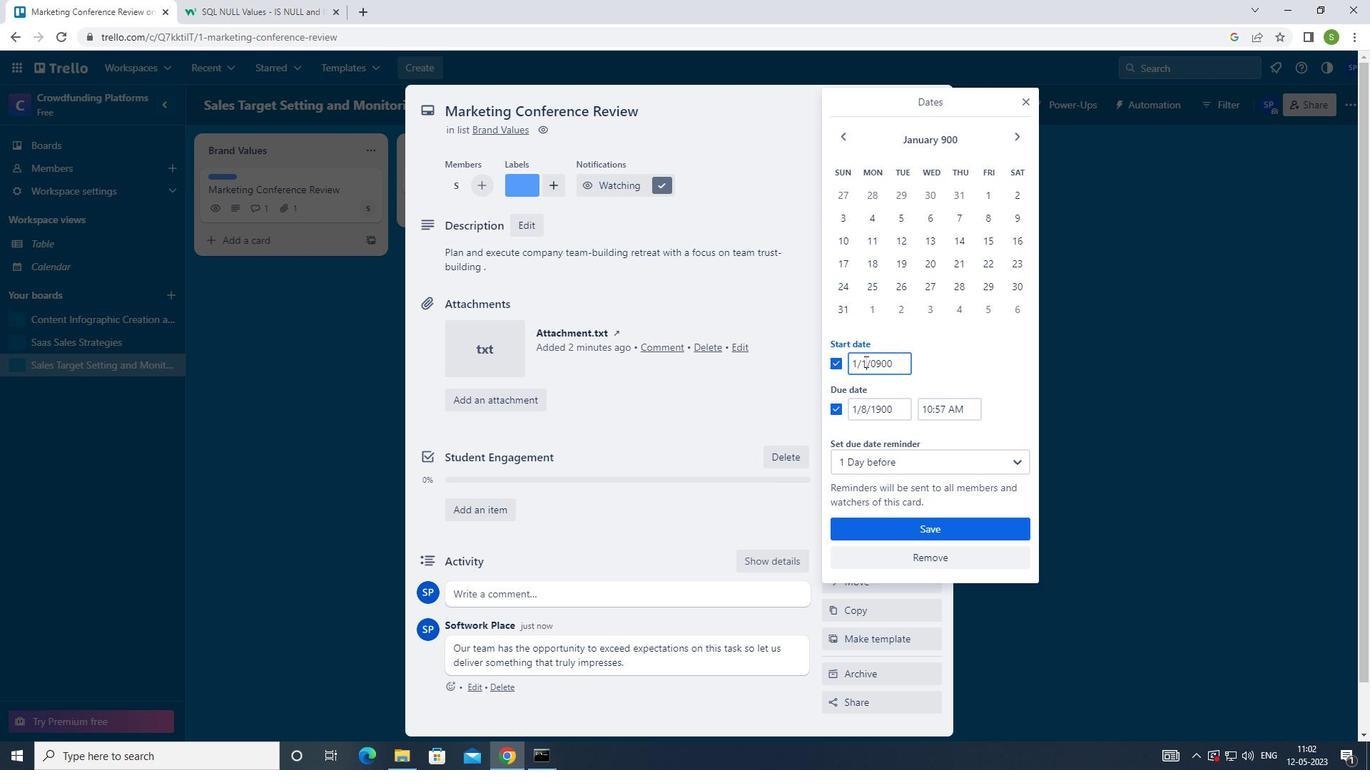 
Action: Key pressed <Key.backspace>2
Screenshot: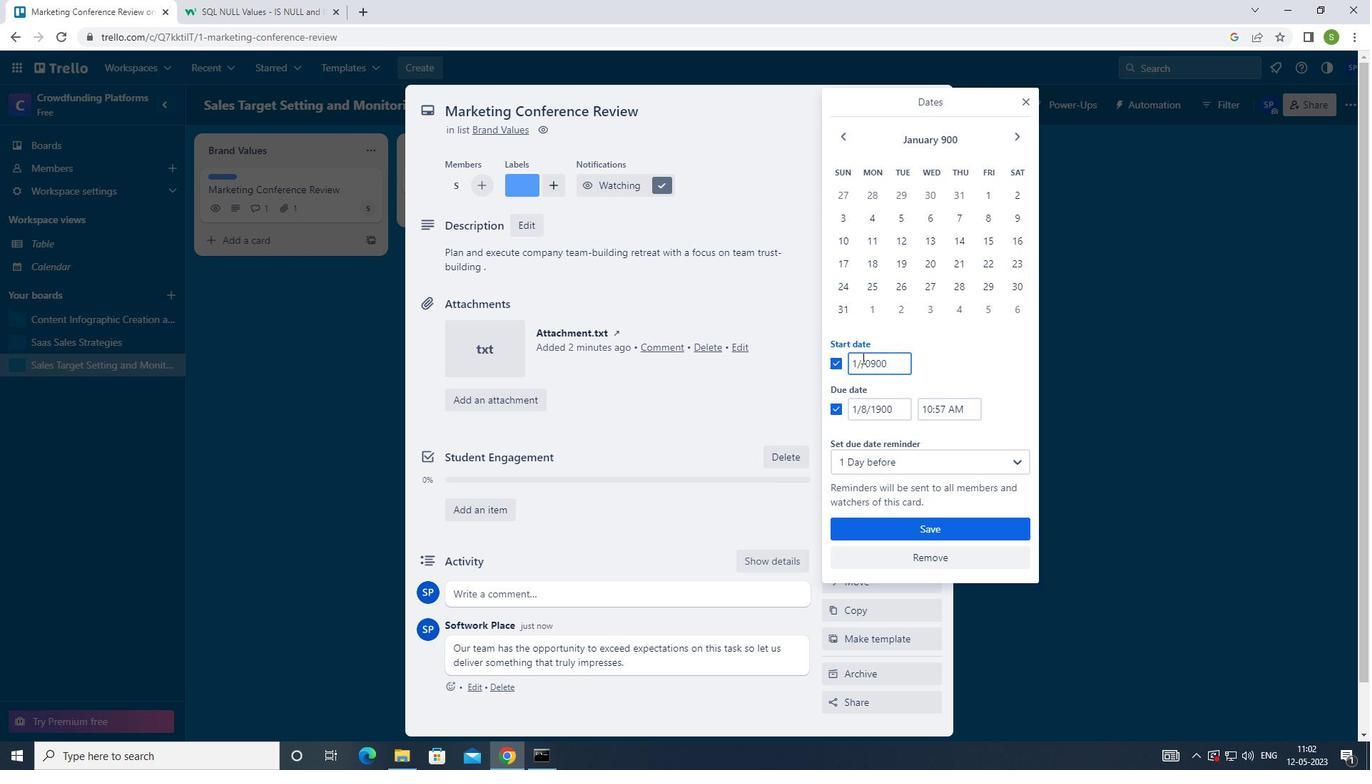 
Action: Mouse moved to (867, 407)
Screenshot: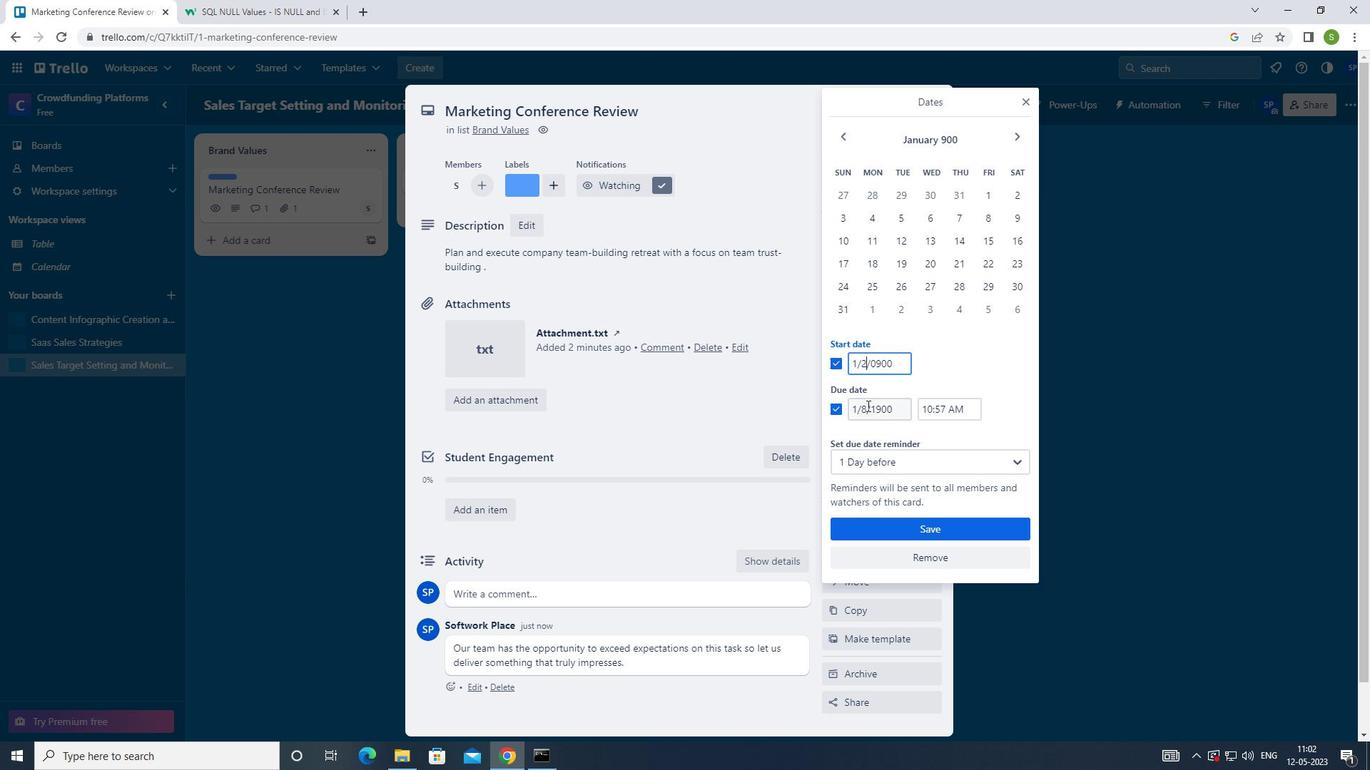
Action: Mouse pressed left at (867, 407)
Screenshot: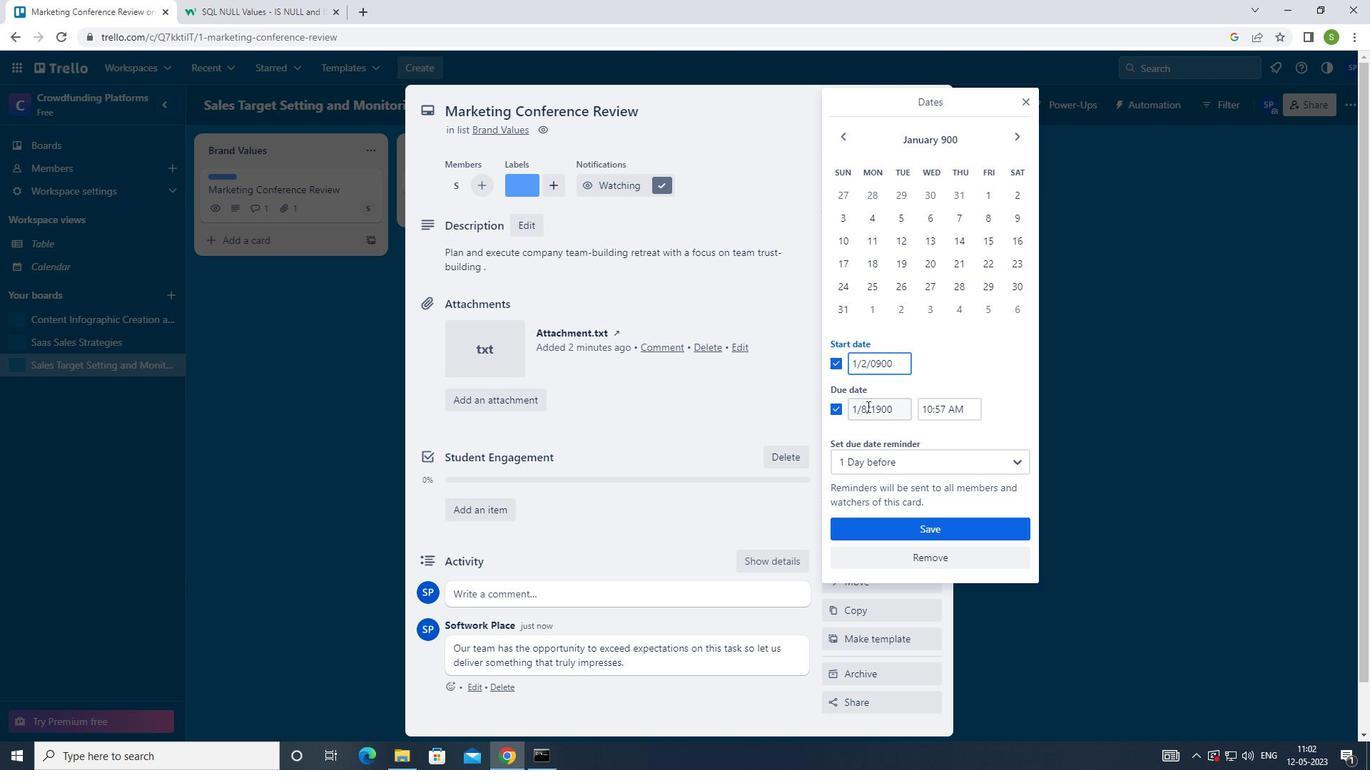 
Action: Mouse moved to (858, 401)
Screenshot: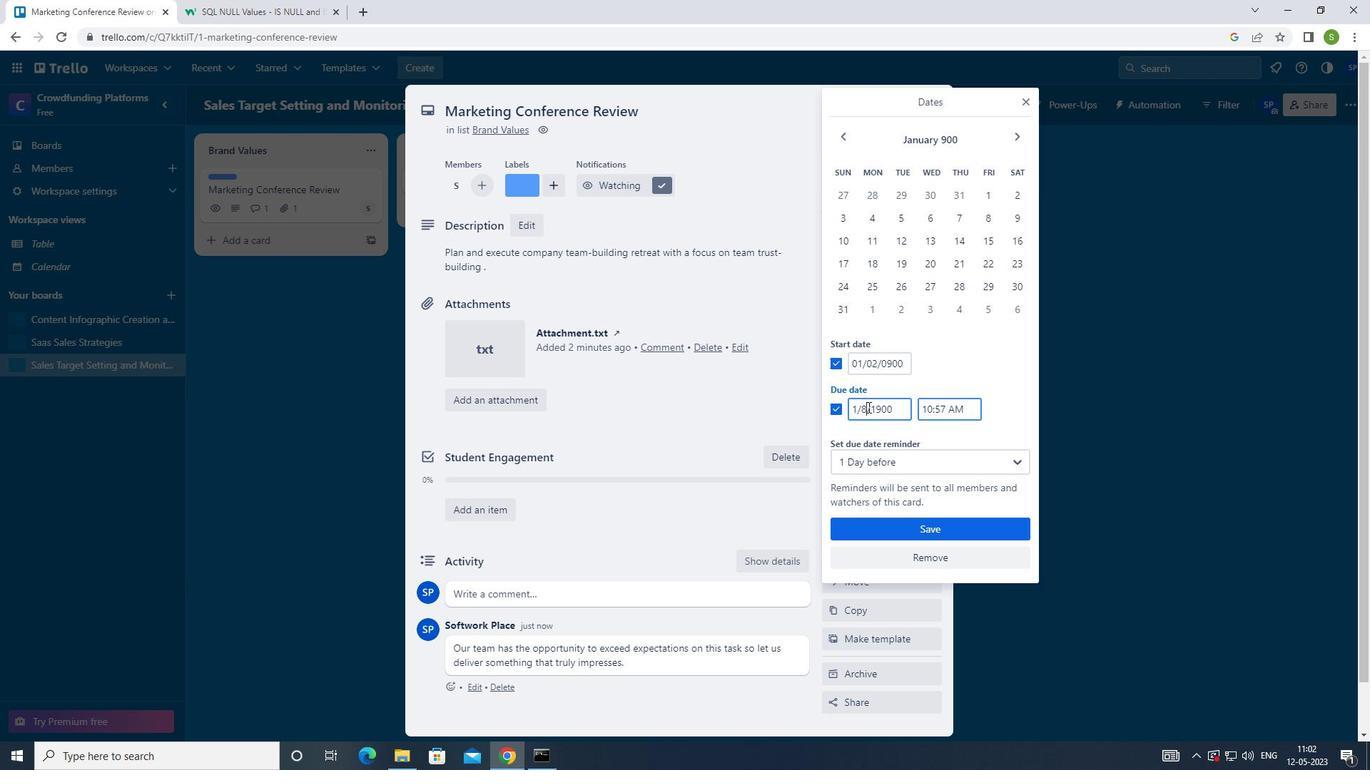 
Action: Key pressed <Key.backspace>9
Screenshot: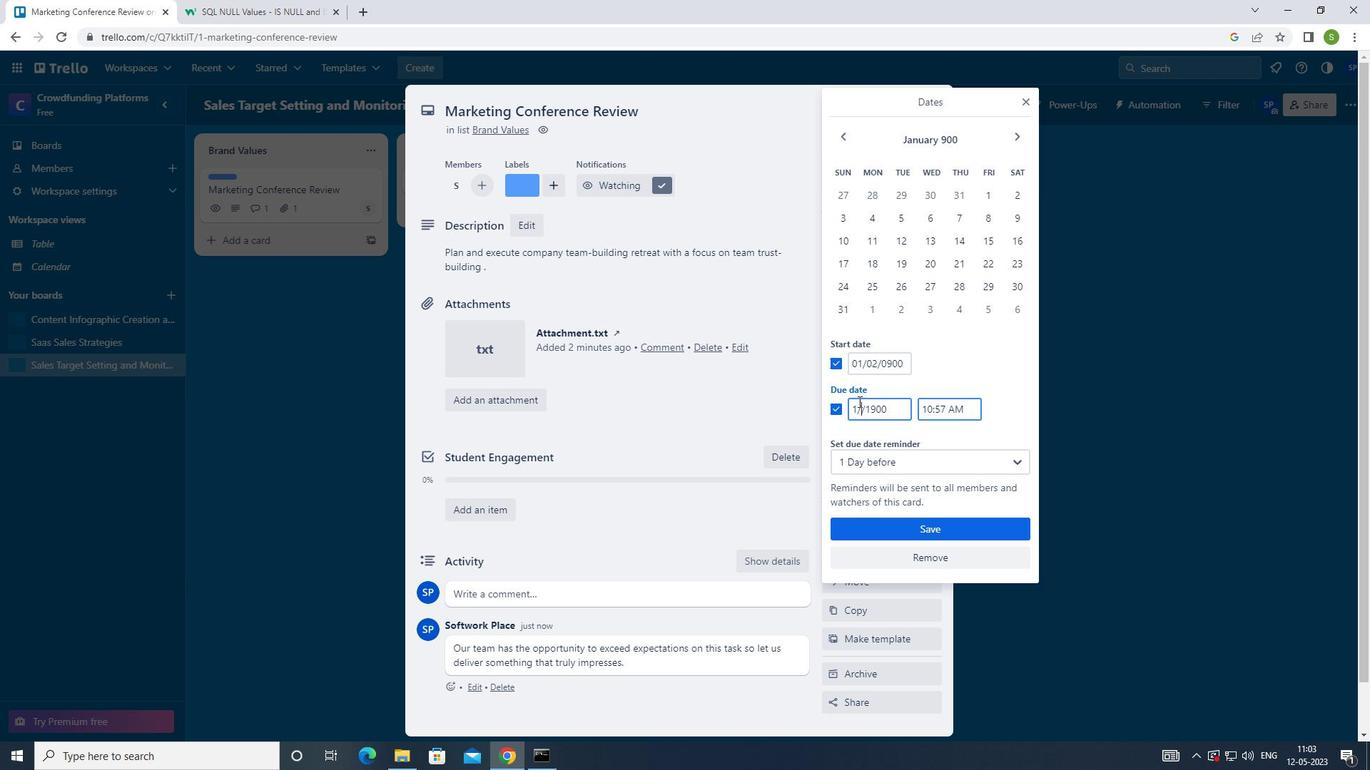 
Action: Mouse moved to (888, 529)
Screenshot: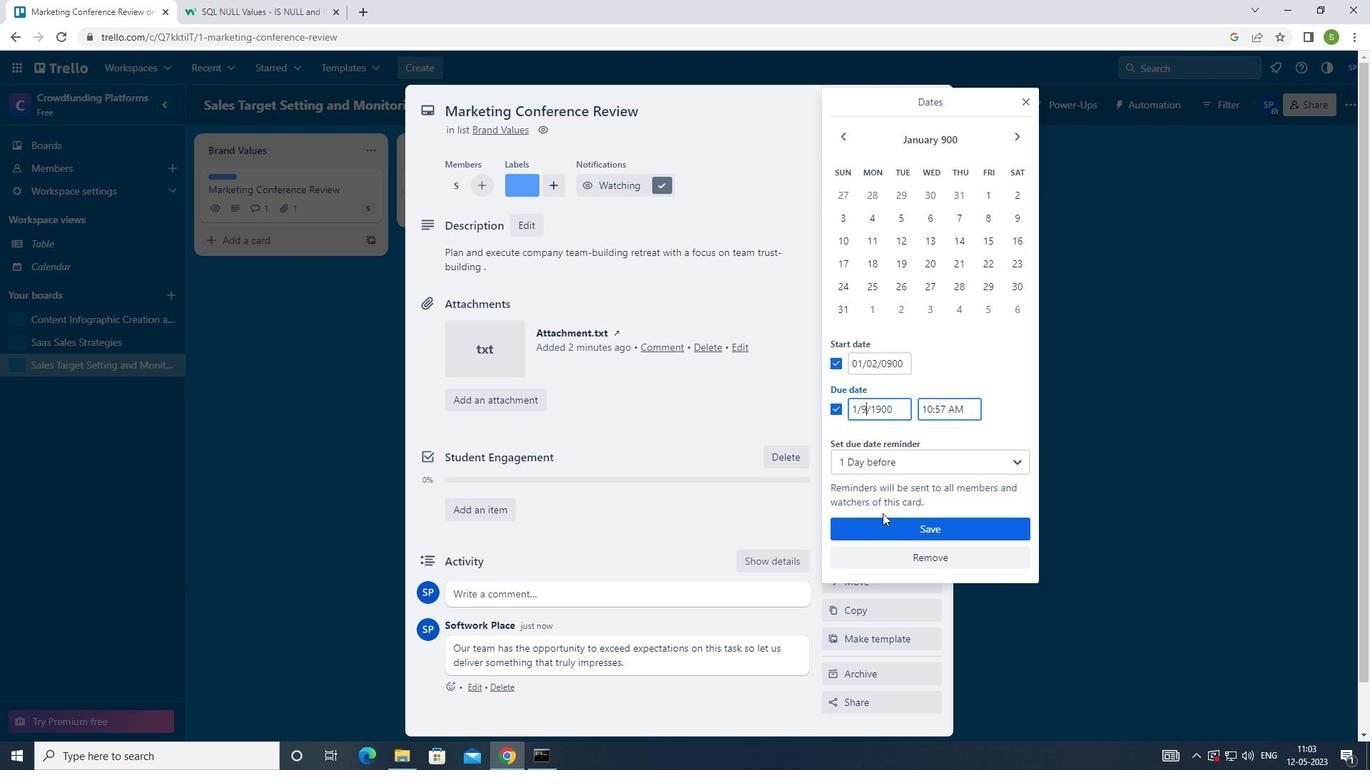 
Action: Mouse pressed left at (888, 529)
Screenshot: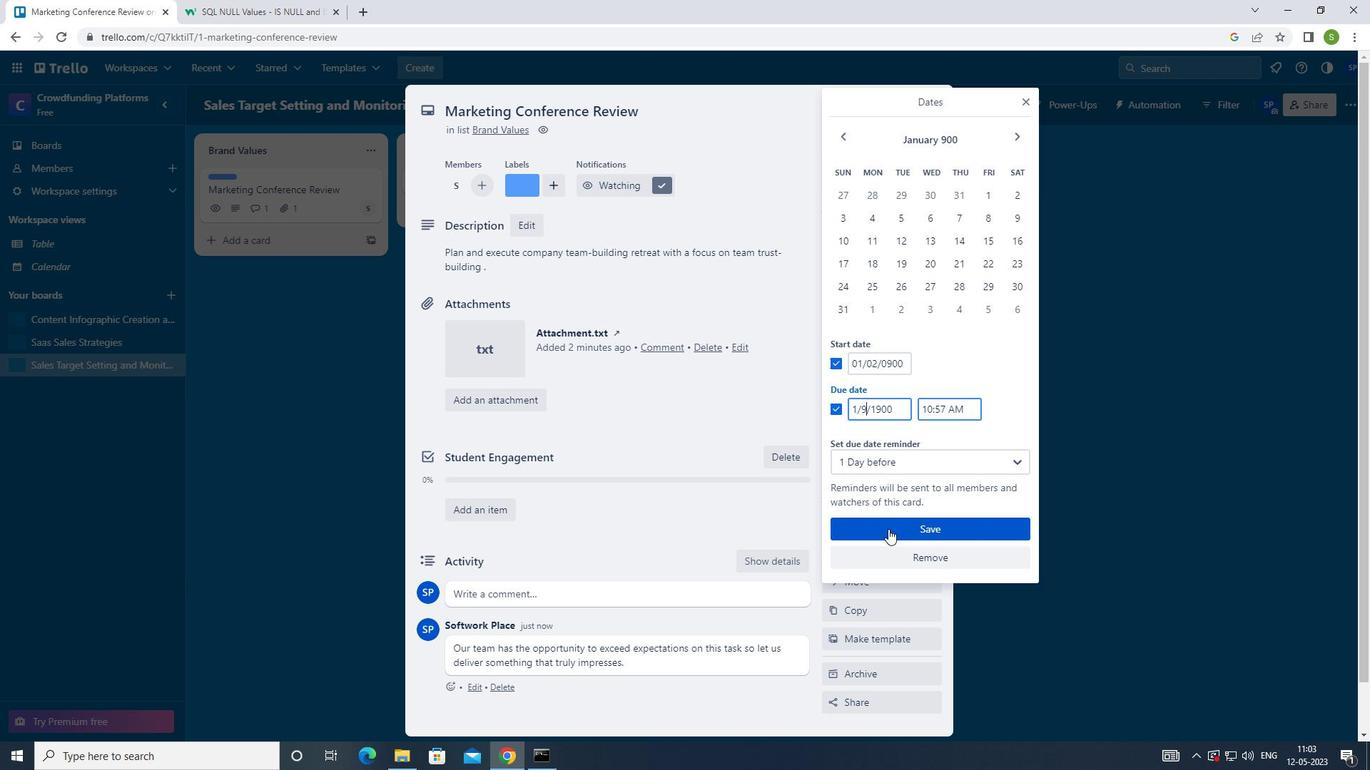 
Action: Key pressed <Key.f8>
Screenshot: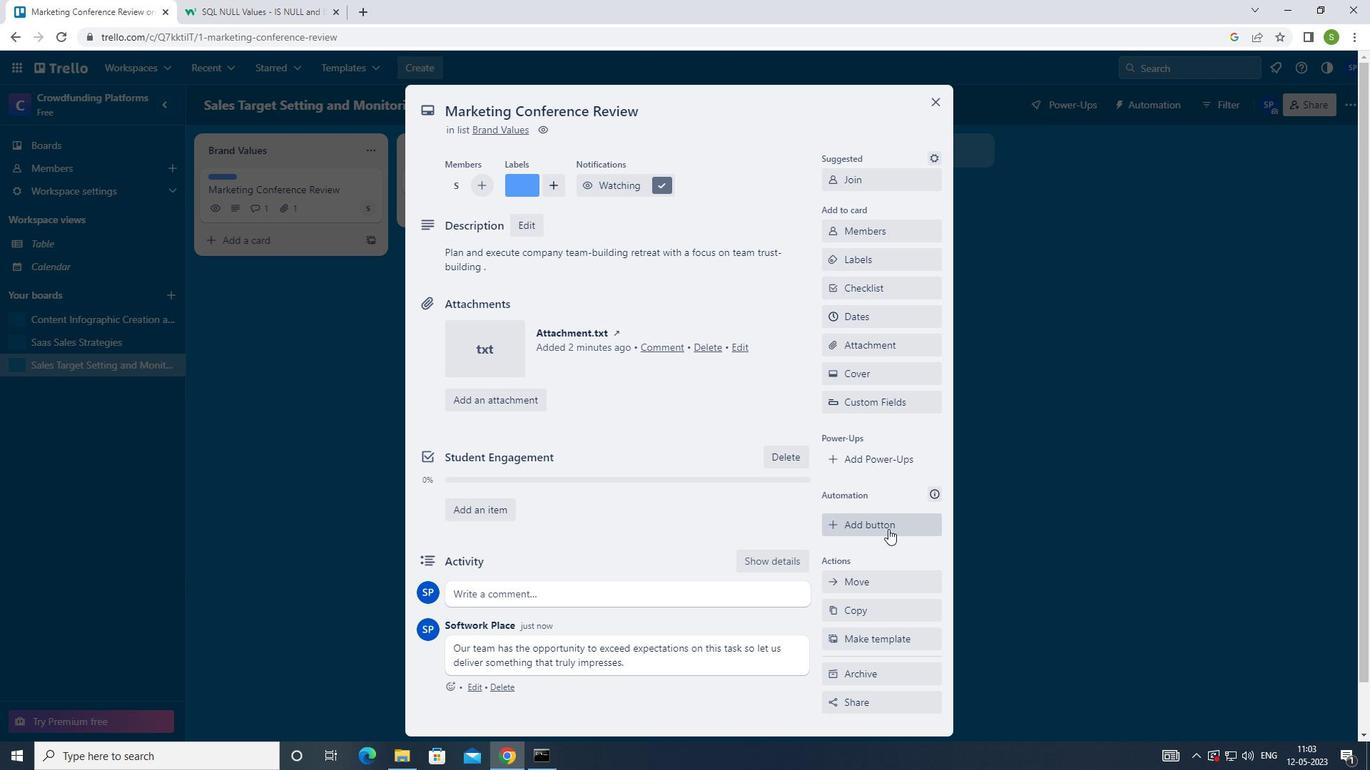
